 Task: Find connections with filter location Les Pennes-Mirabeau with filter topic #Mondaymotivationwith filter profile language Spanish with filter current company Steel Authority of India Limited with filter school Asian College of Teachers- Corporate with filter industry Vehicle Repair and Maintenance with filter service category Consulting with filter keywords title Benefits Manager
Action: Mouse moved to (611, 101)
Screenshot: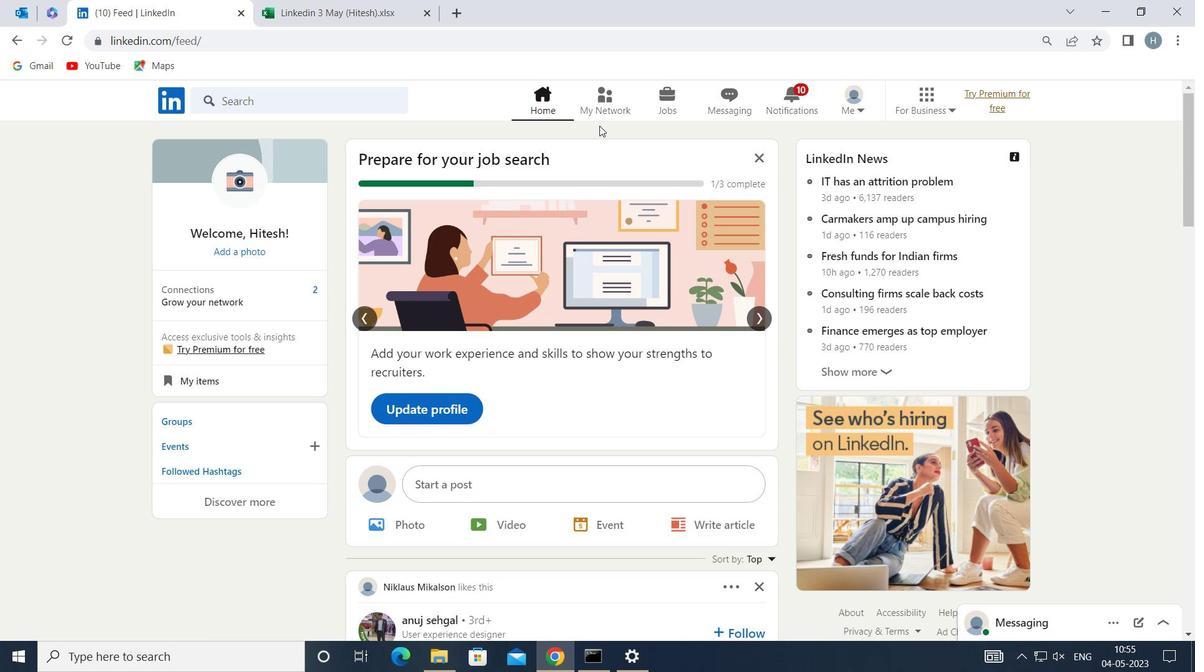 
Action: Mouse pressed left at (611, 101)
Screenshot: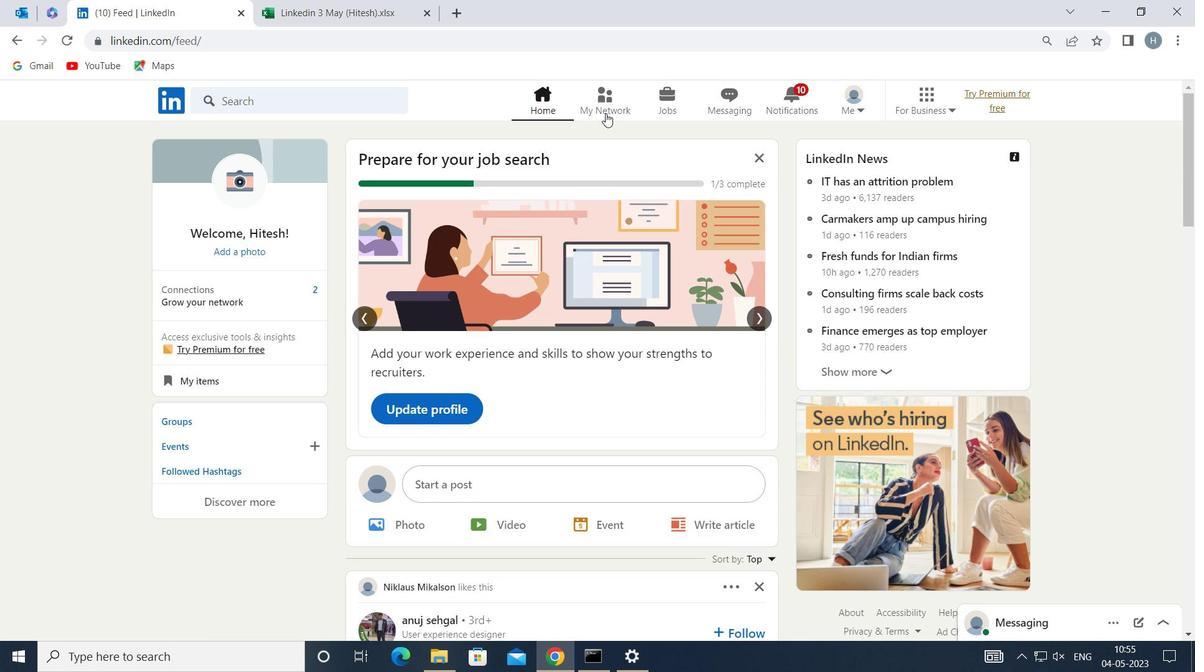 
Action: Mouse moved to (353, 183)
Screenshot: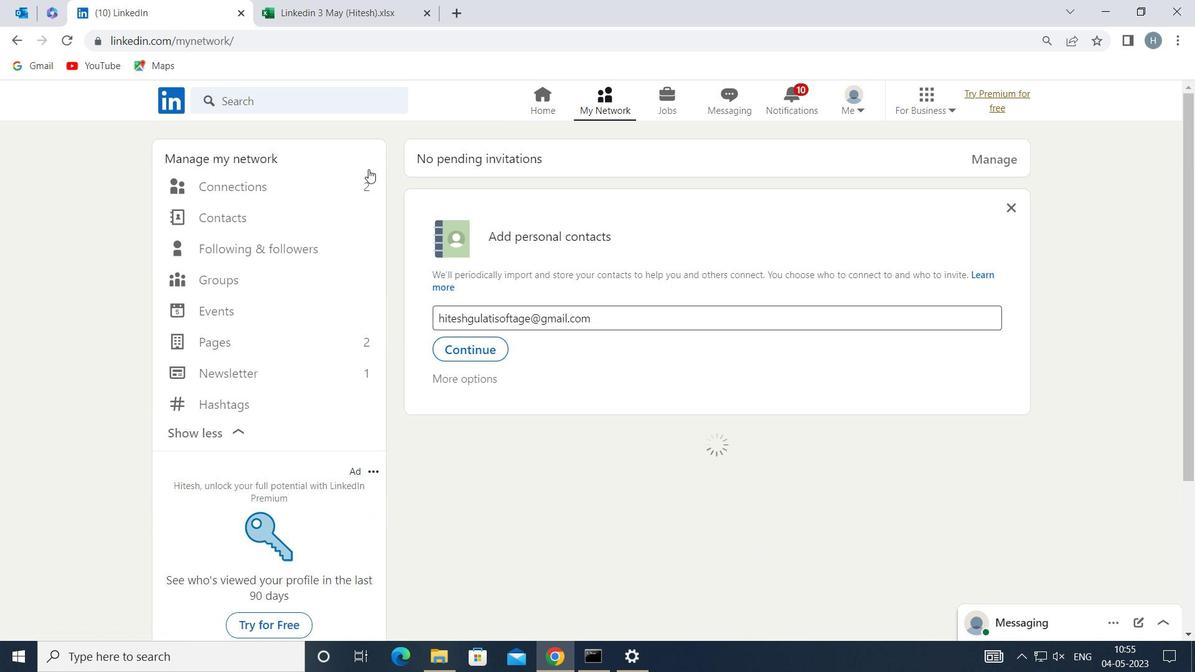 
Action: Mouse pressed left at (353, 183)
Screenshot: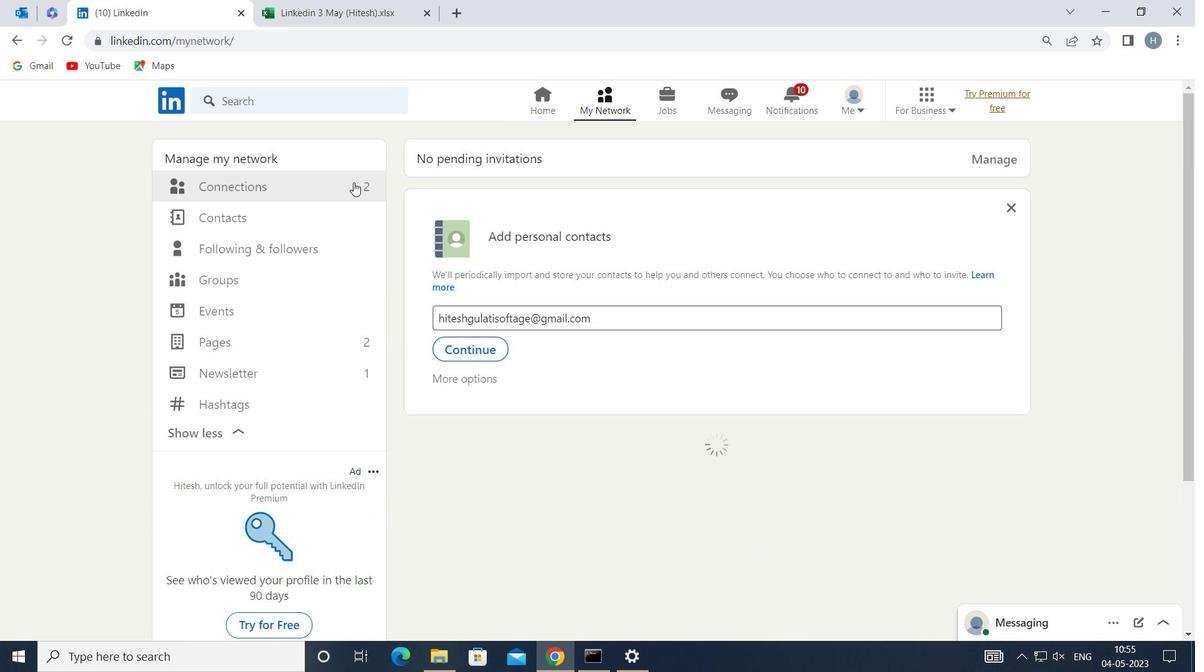 
Action: Mouse moved to (704, 183)
Screenshot: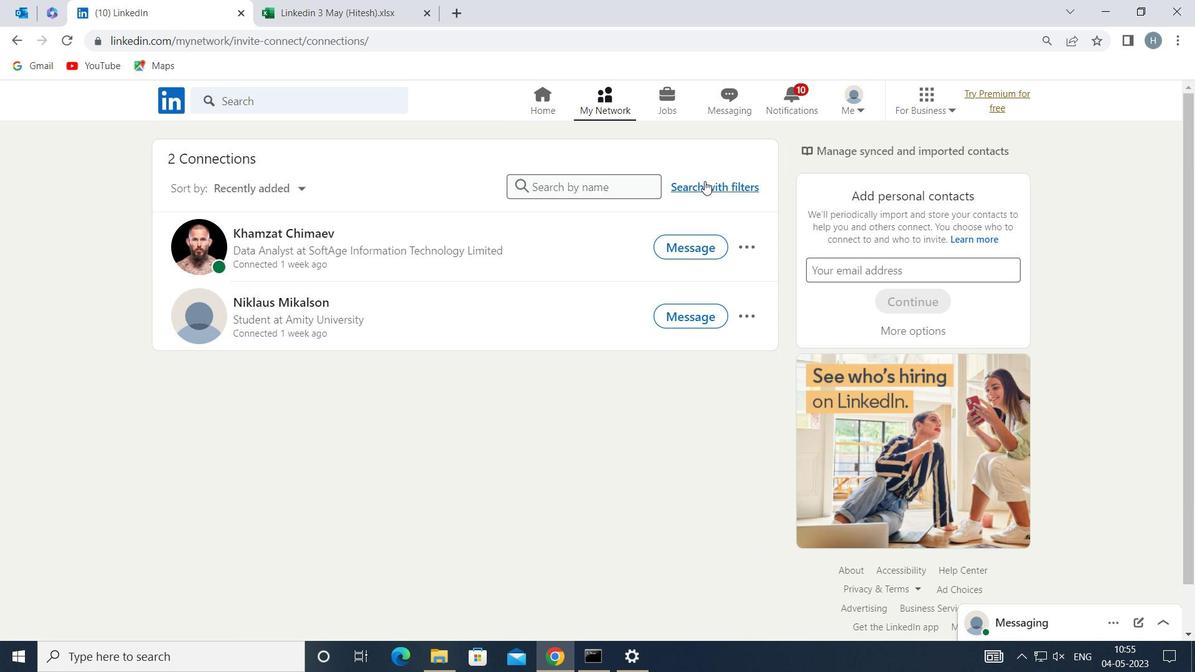 
Action: Mouse pressed left at (704, 183)
Screenshot: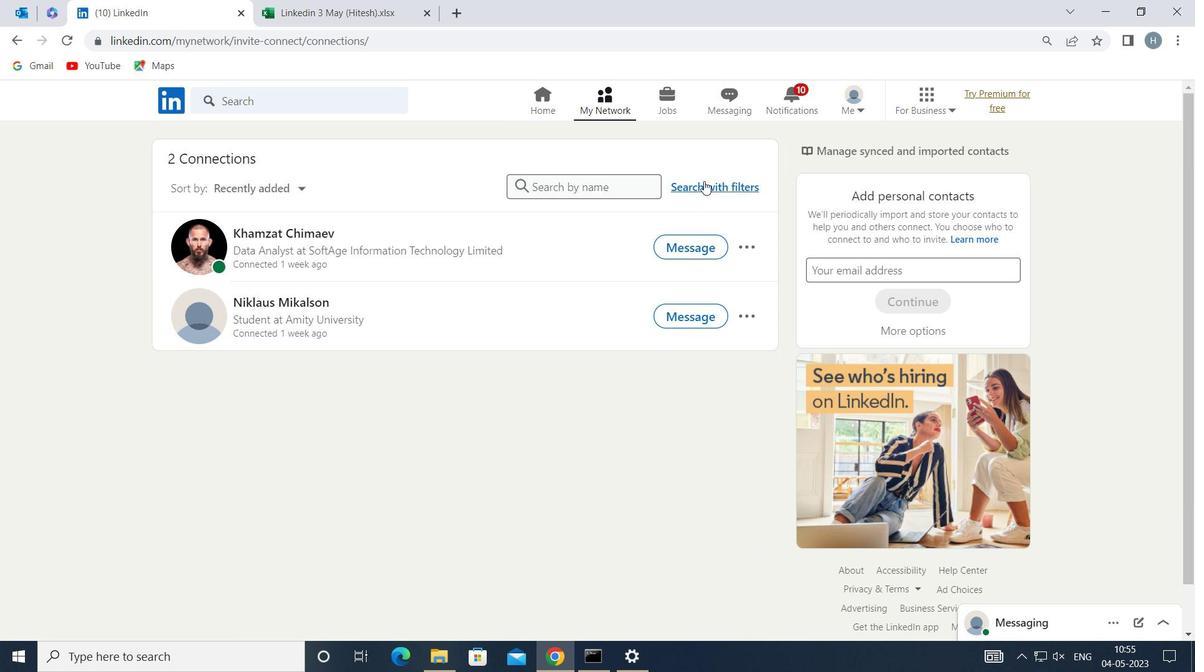 
Action: Mouse moved to (655, 143)
Screenshot: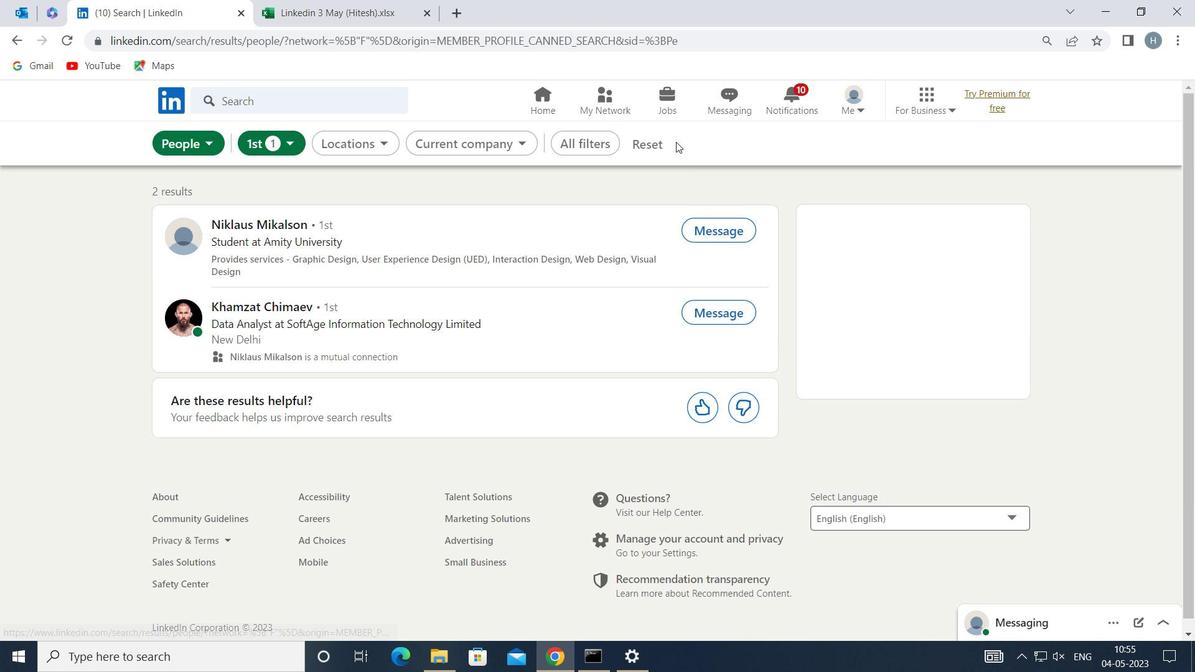 
Action: Mouse pressed left at (655, 143)
Screenshot: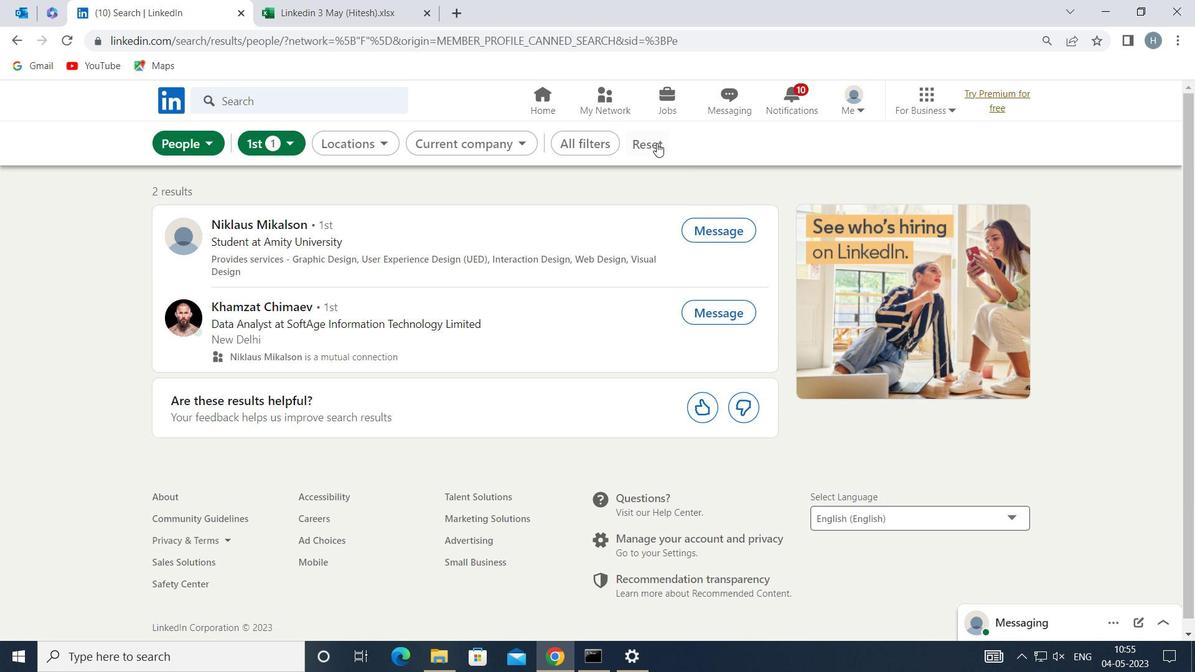
Action: Mouse moved to (629, 141)
Screenshot: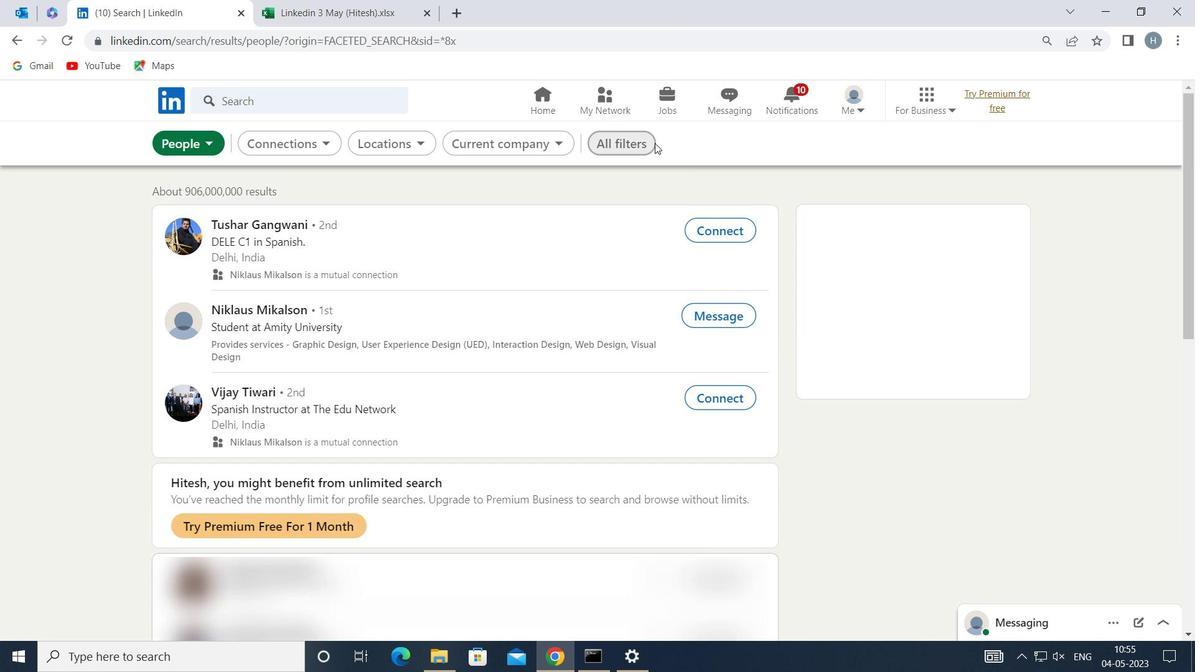 
Action: Mouse pressed left at (629, 141)
Screenshot: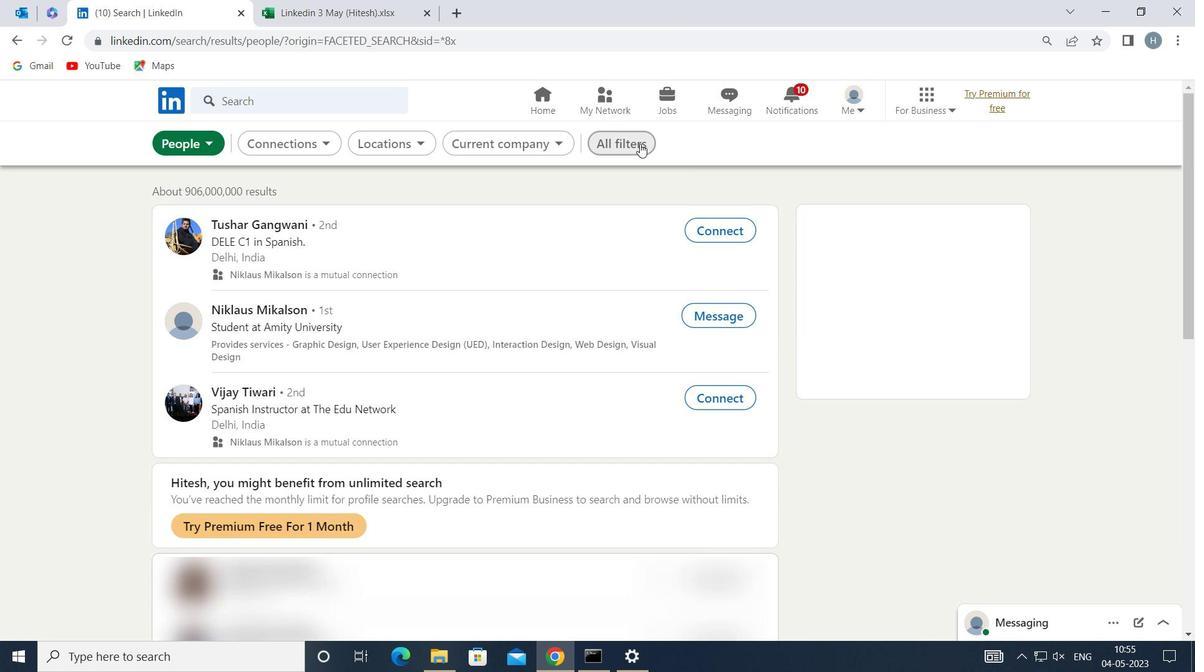 
Action: Mouse moved to (910, 308)
Screenshot: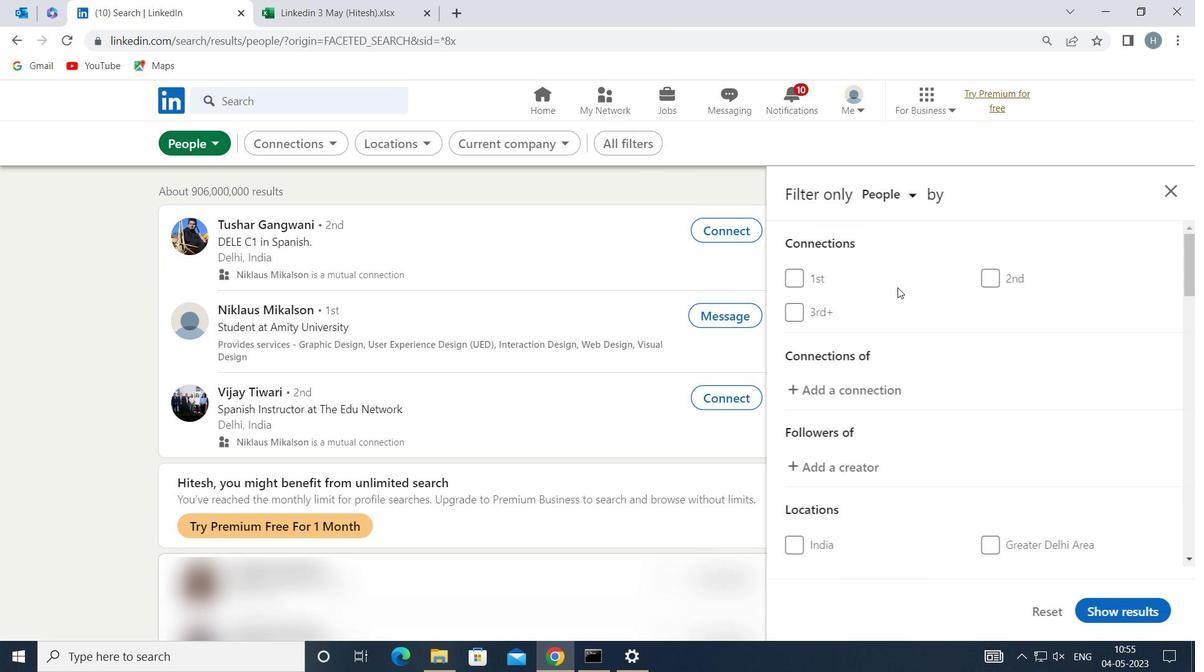 
Action: Mouse scrolled (910, 308) with delta (0, 0)
Screenshot: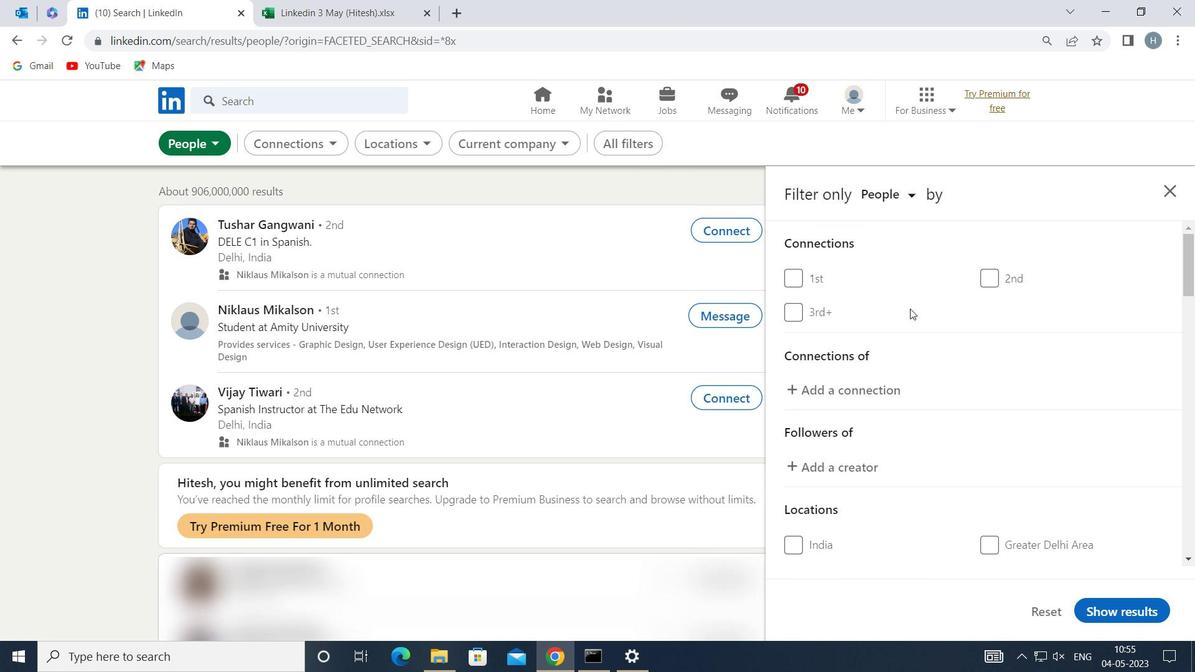 
Action: Mouse moved to (911, 308)
Screenshot: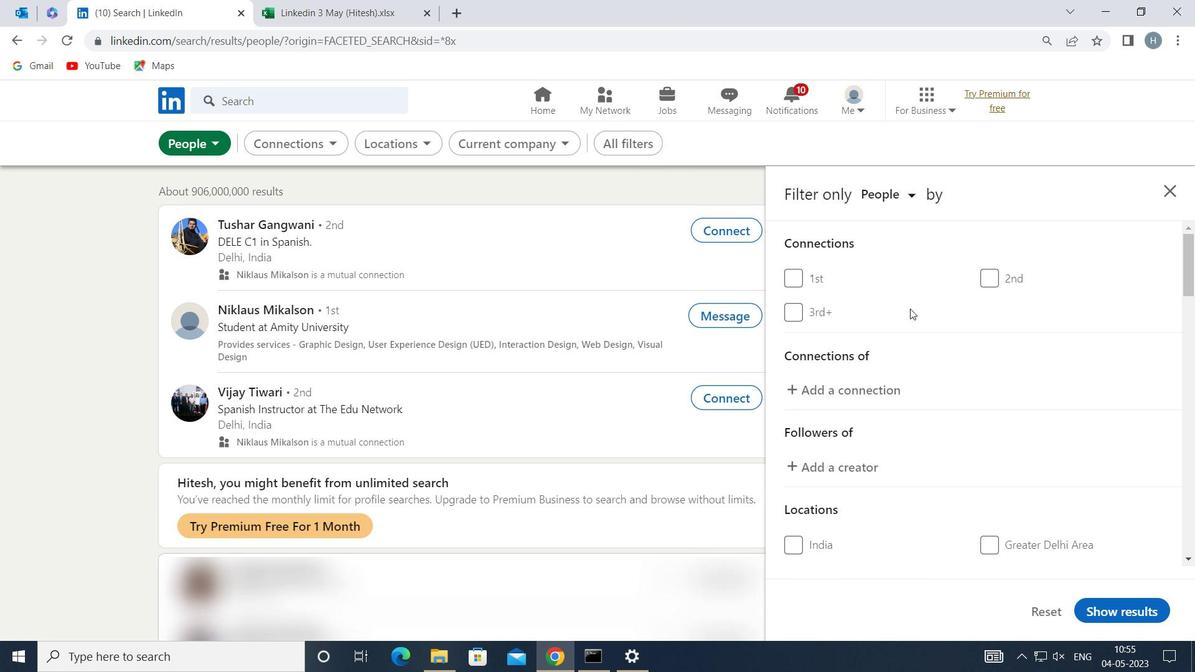 
Action: Mouse scrolled (911, 308) with delta (0, 0)
Screenshot: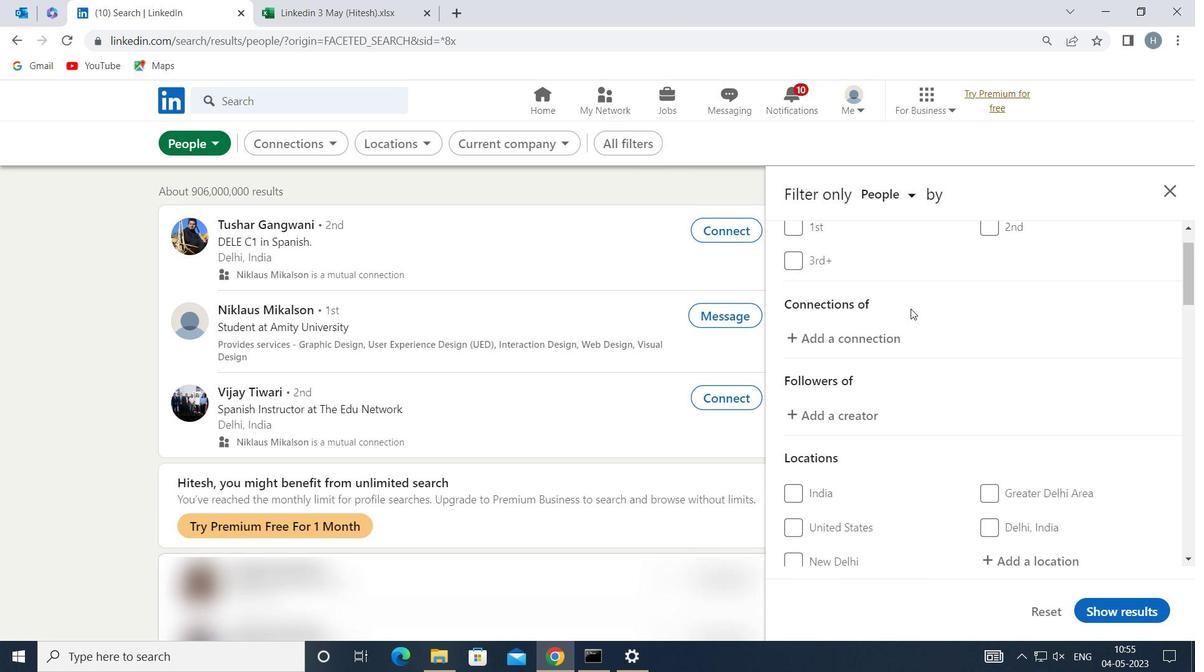
Action: Mouse moved to (912, 308)
Screenshot: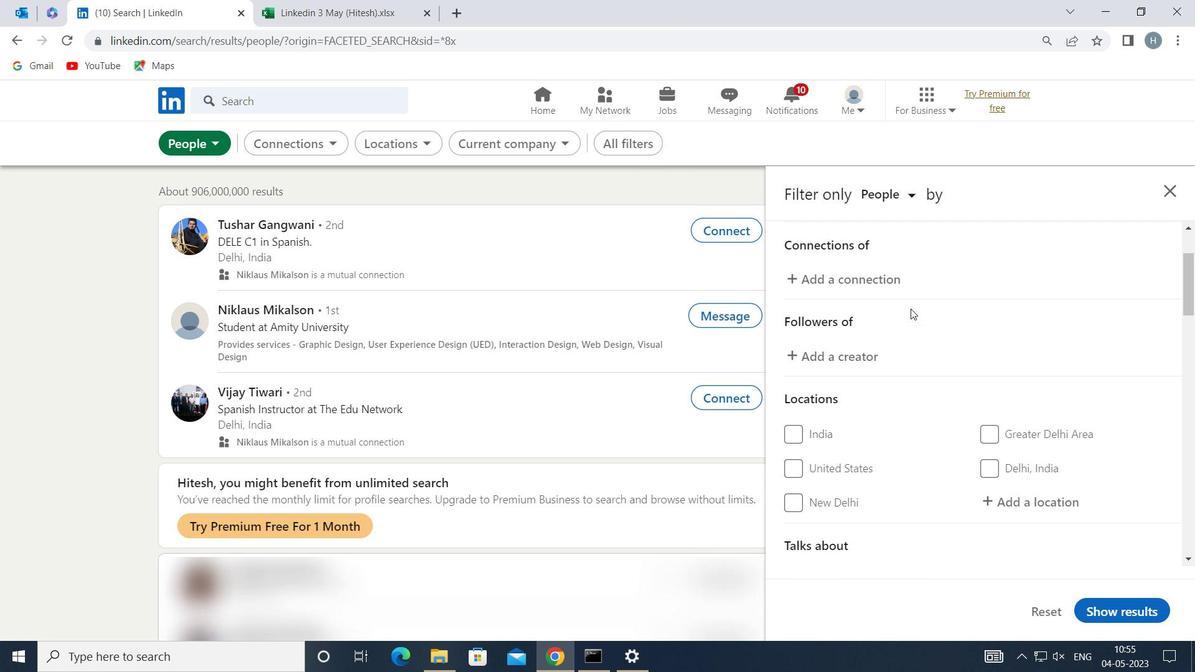 
Action: Mouse scrolled (912, 307) with delta (0, 0)
Screenshot: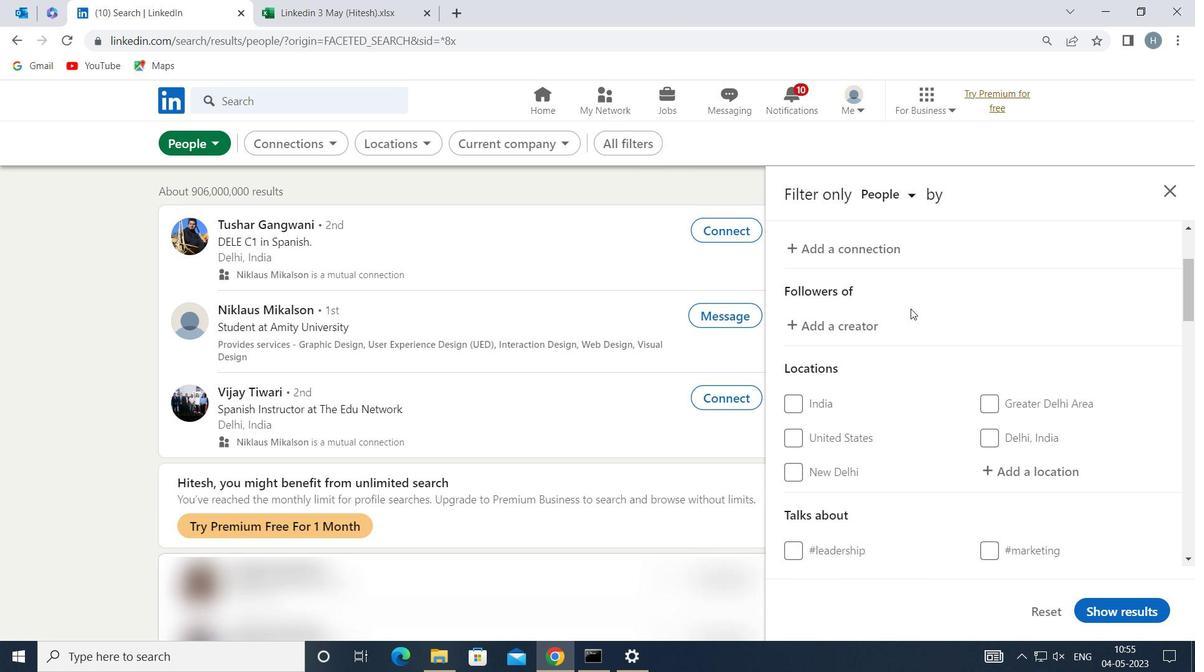 
Action: Mouse moved to (1001, 375)
Screenshot: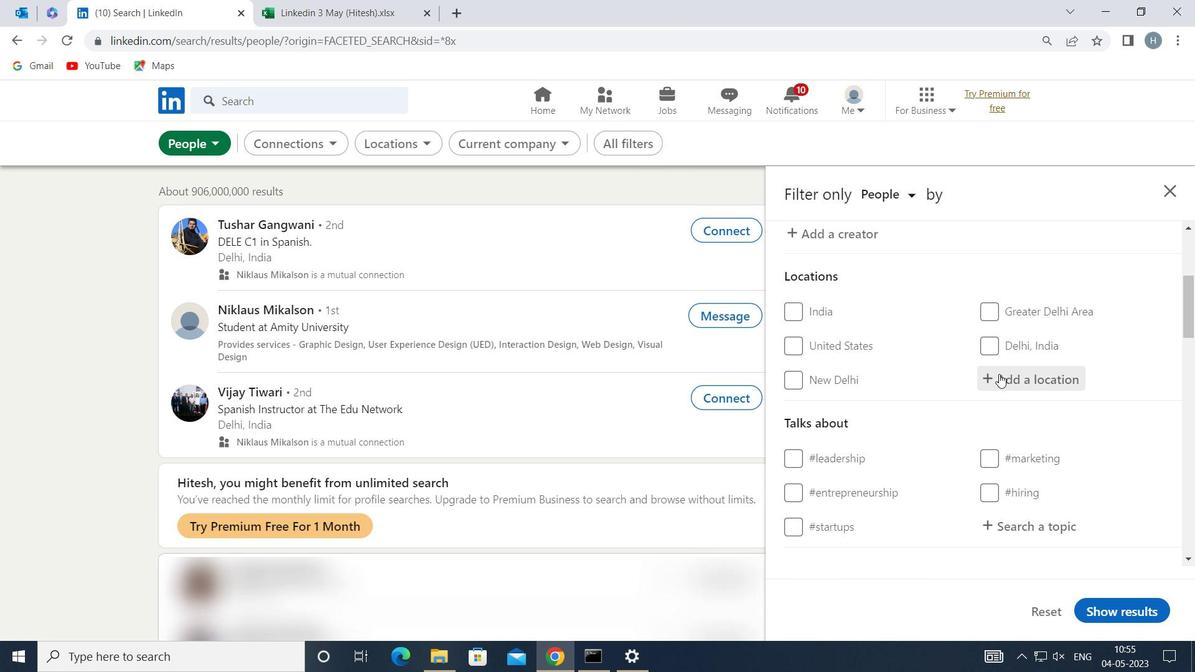 
Action: Mouse pressed left at (1001, 375)
Screenshot: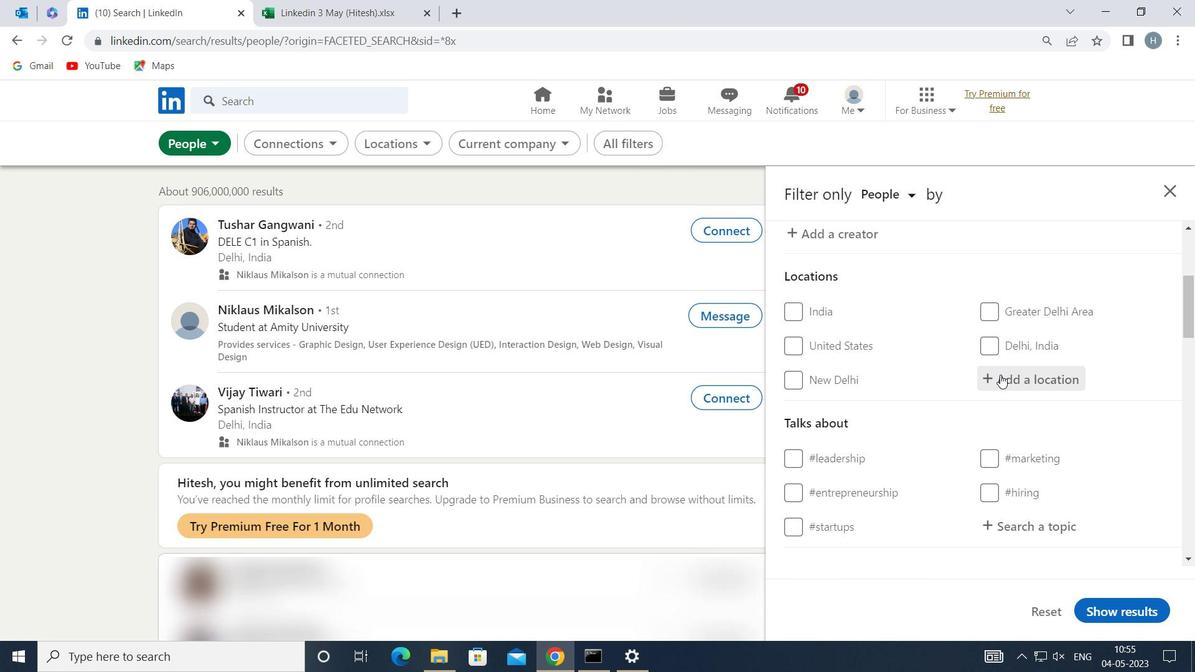 
Action: Mouse moved to (1003, 375)
Screenshot: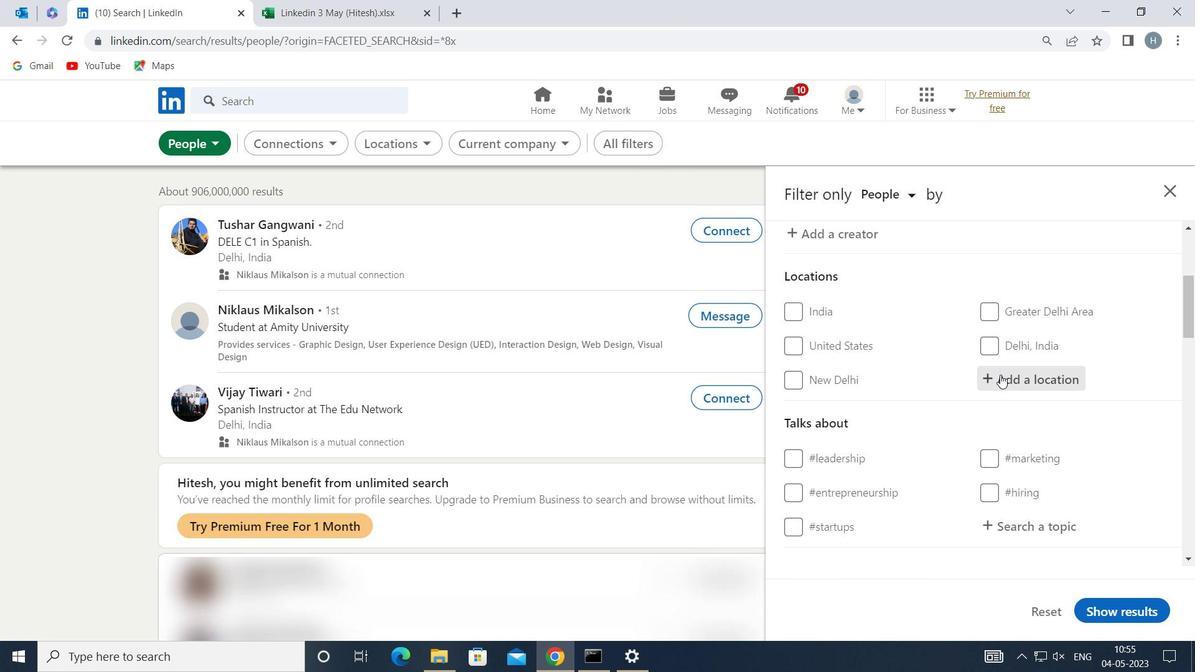 
Action: Key pressed <Key.shift>LES<Key.space><Key.shift>PENNES
Screenshot: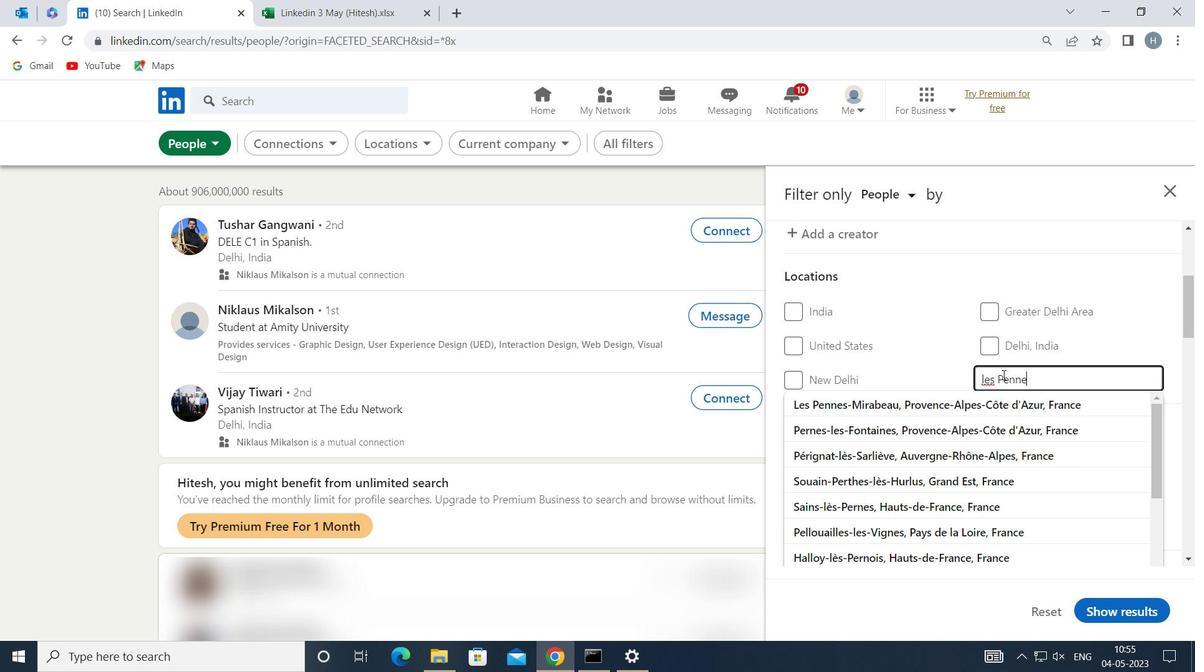 
Action: Mouse moved to (989, 403)
Screenshot: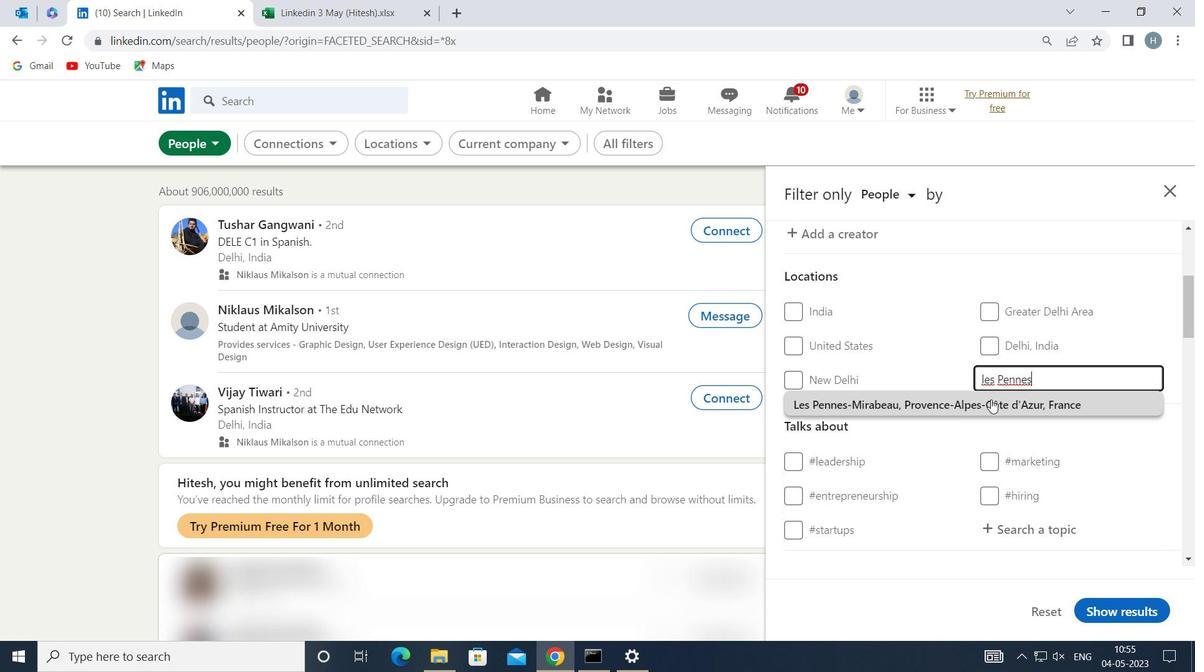 
Action: Mouse pressed left at (989, 403)
Screenshot: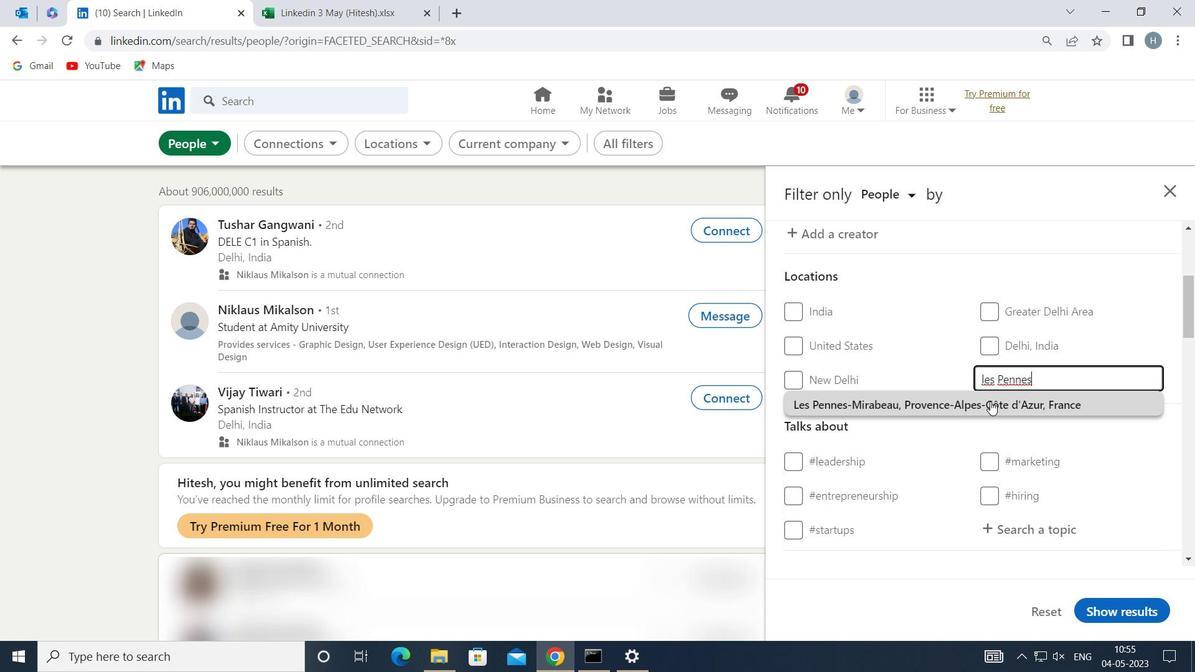 
Action: Mouse moved to (972, 404)
Screenshot: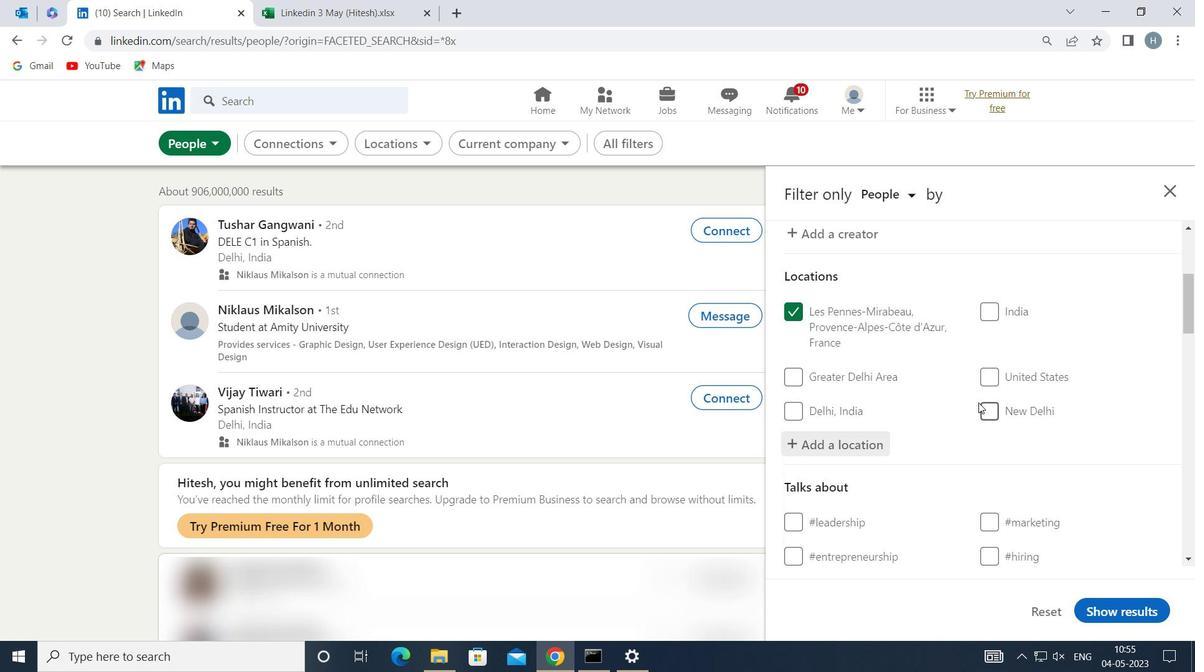
Action: Mouse scrolled (972, 403) with delta (0, 0)
Screenshot: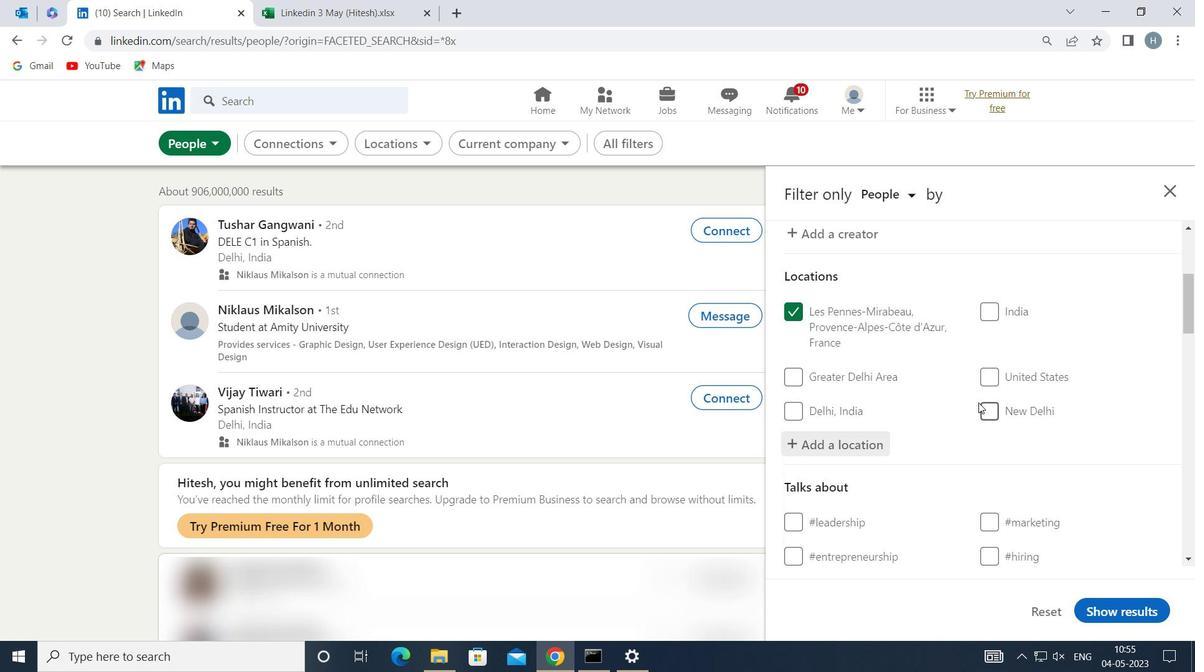 
Action: Mouse scrolled (972, 403) with delta (0, 0)
Screenshot: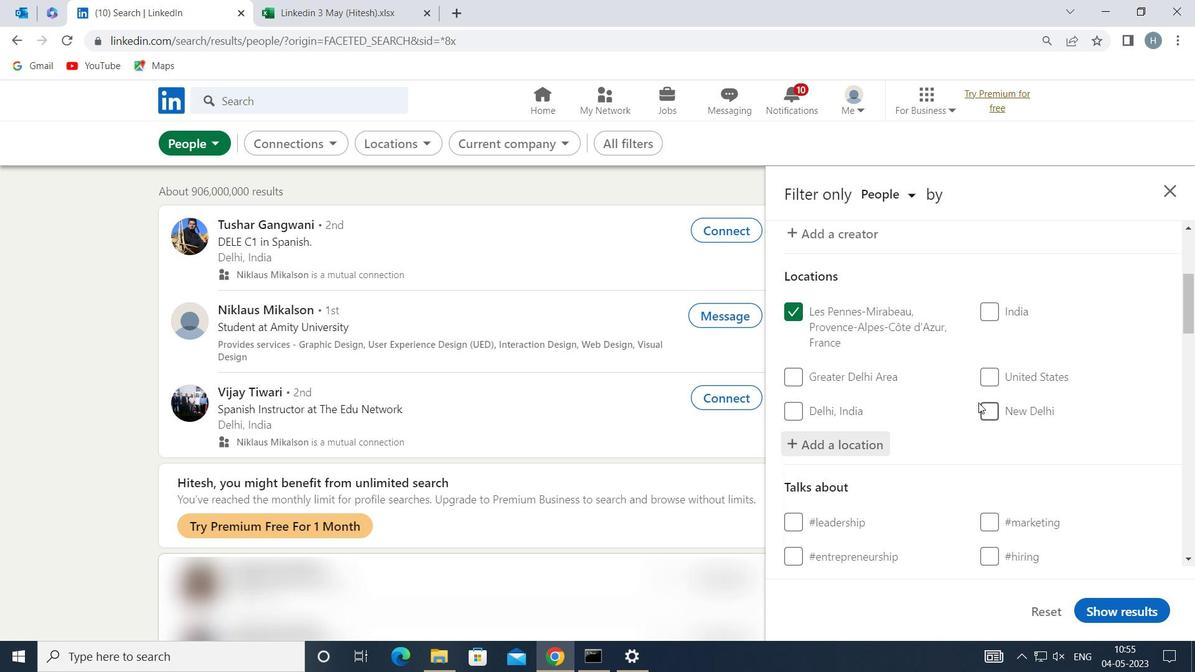 
Action: Mouse moved to (1037, 432)
Screenshot: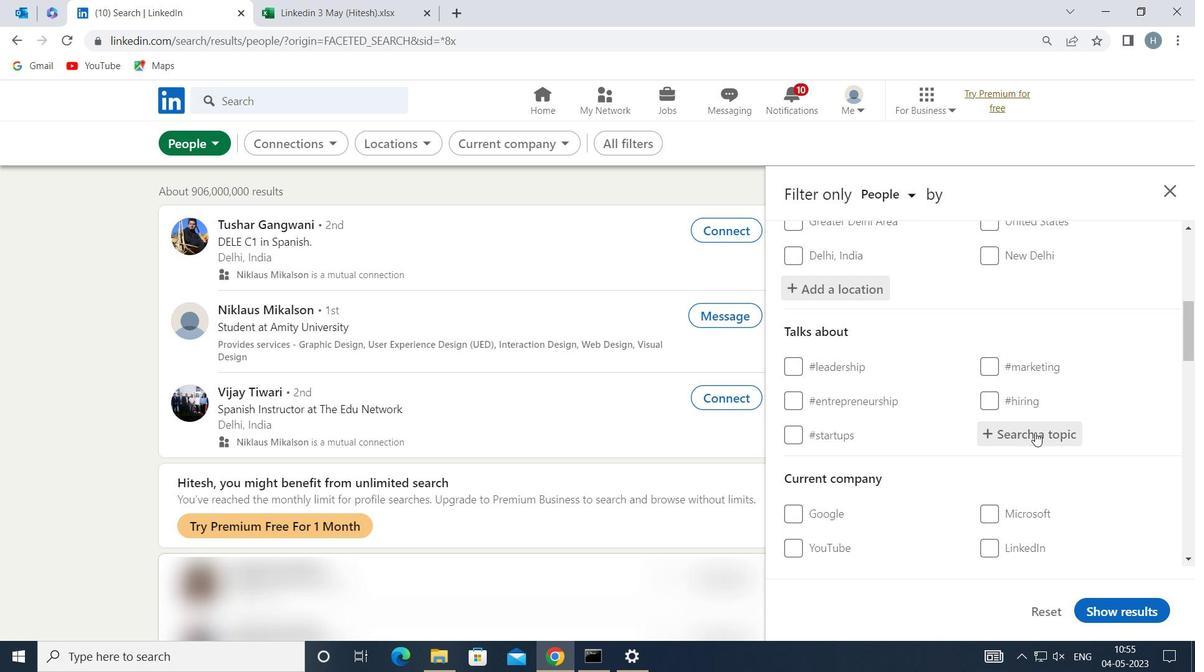 
Action: Mouse pressed left at (1037, 432)
Screenshot: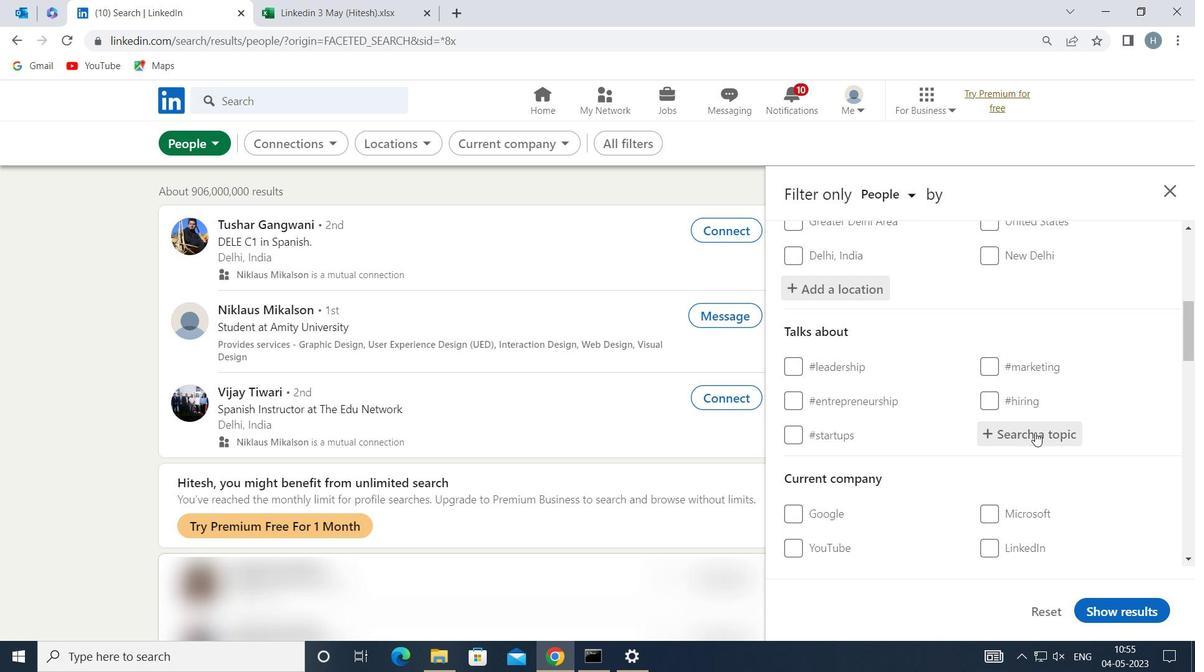 
Action: Key pressed MONDAYMOTIVATION
Screenshot: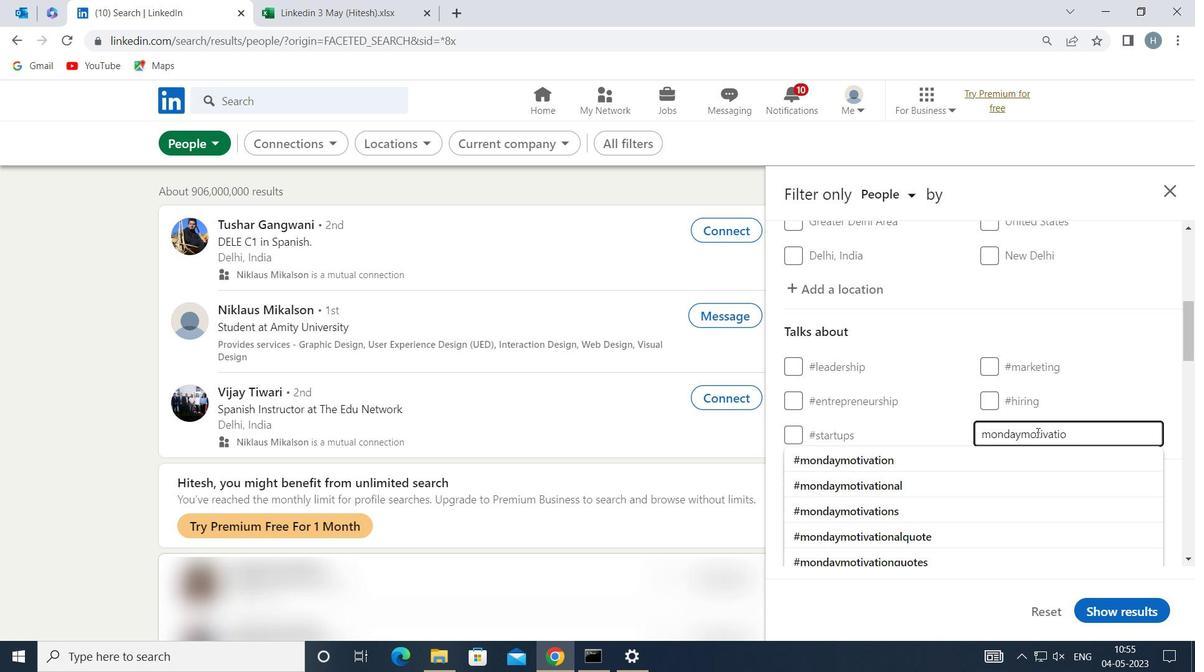 
Action: Mouse moved to (982, 455)
Screenshot: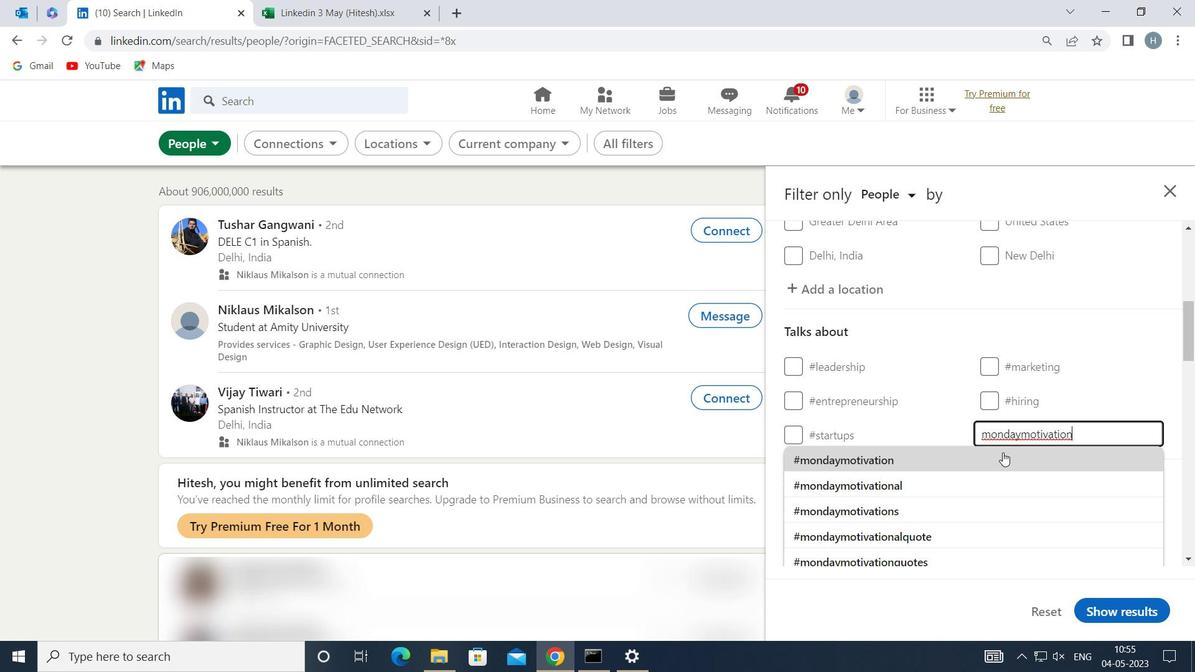 
Action: Mouse pressed left at (982, 455)
Screenshot: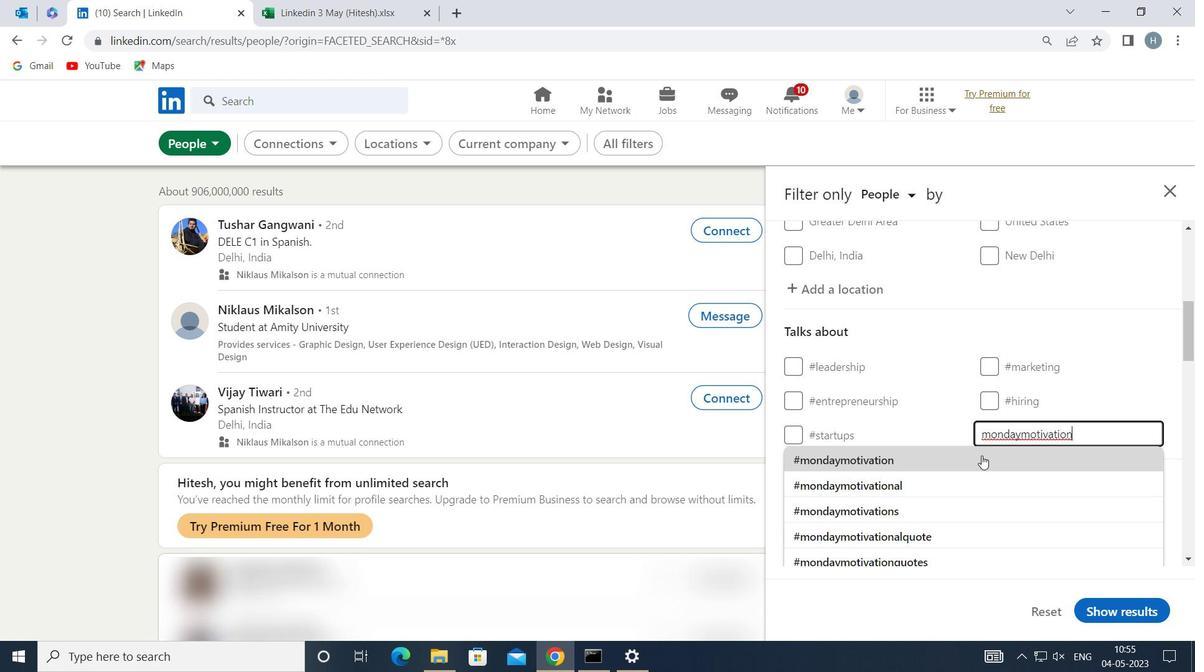 
Action: Mouse moved to (958, 430)
Screenshot: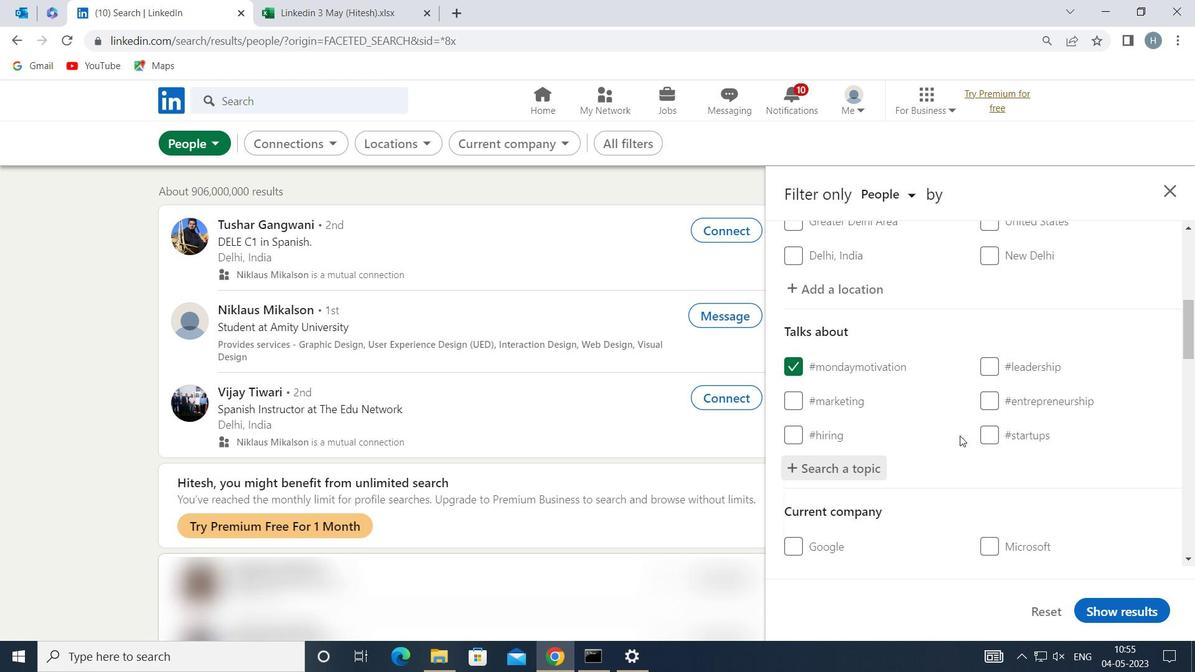 
Action: Mouse scrolled (958, 430) with delta (0, 0)
Screenshot: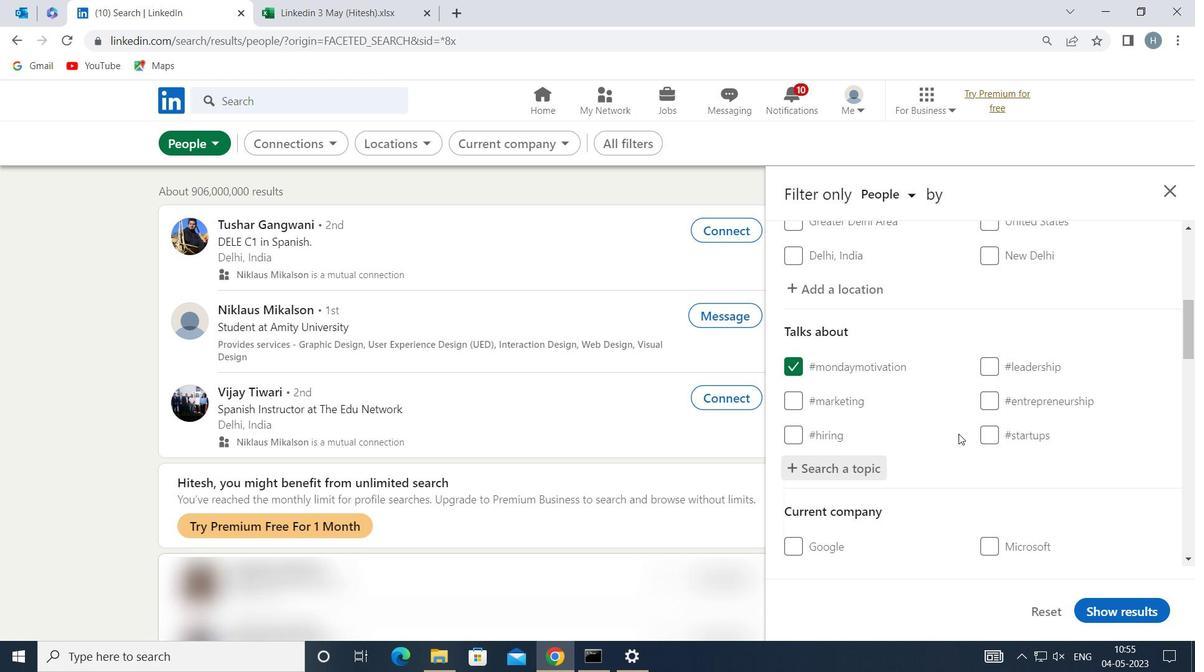 
Action: Mouse scrolled (958, 430) with delta (0, 0)
Screenshot: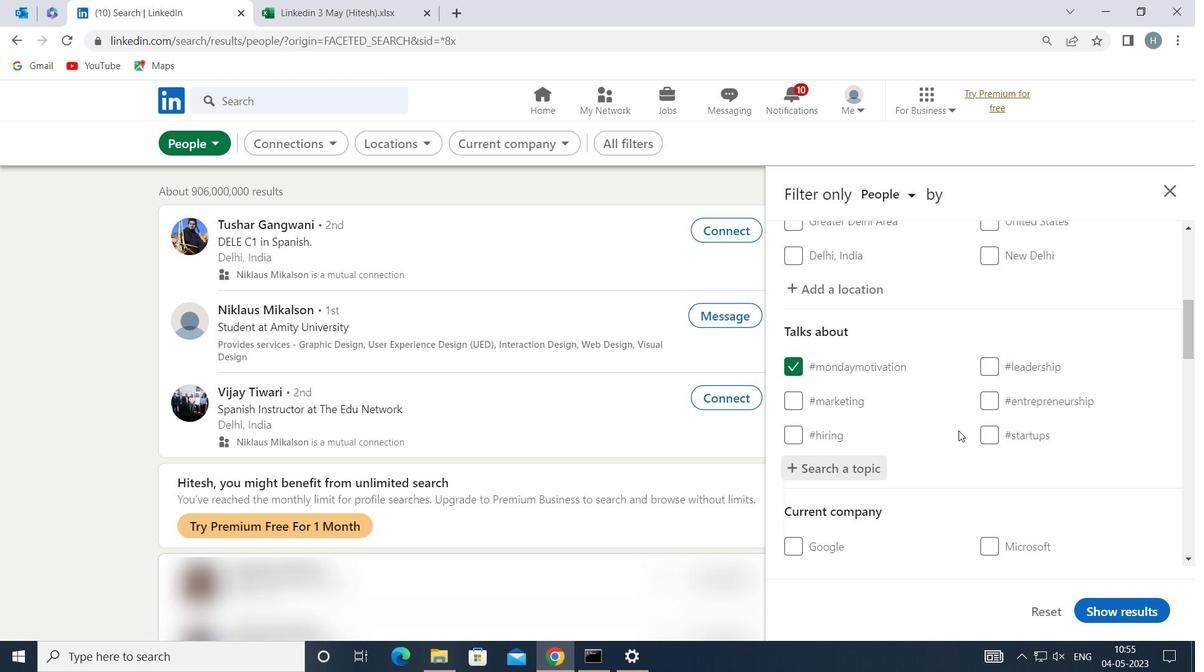 
Action: Mouse moved to (958, 426)
Screenshot: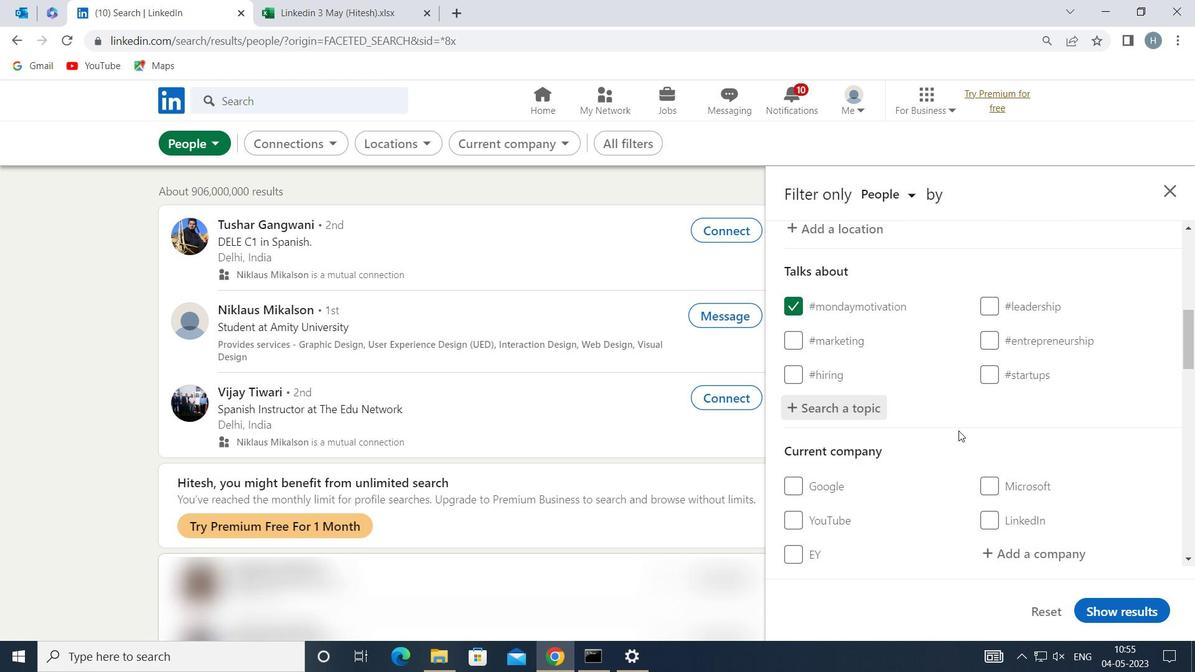 
Action: Mouse scrolled (958, 425) with delta (0, 0)
Screenshot: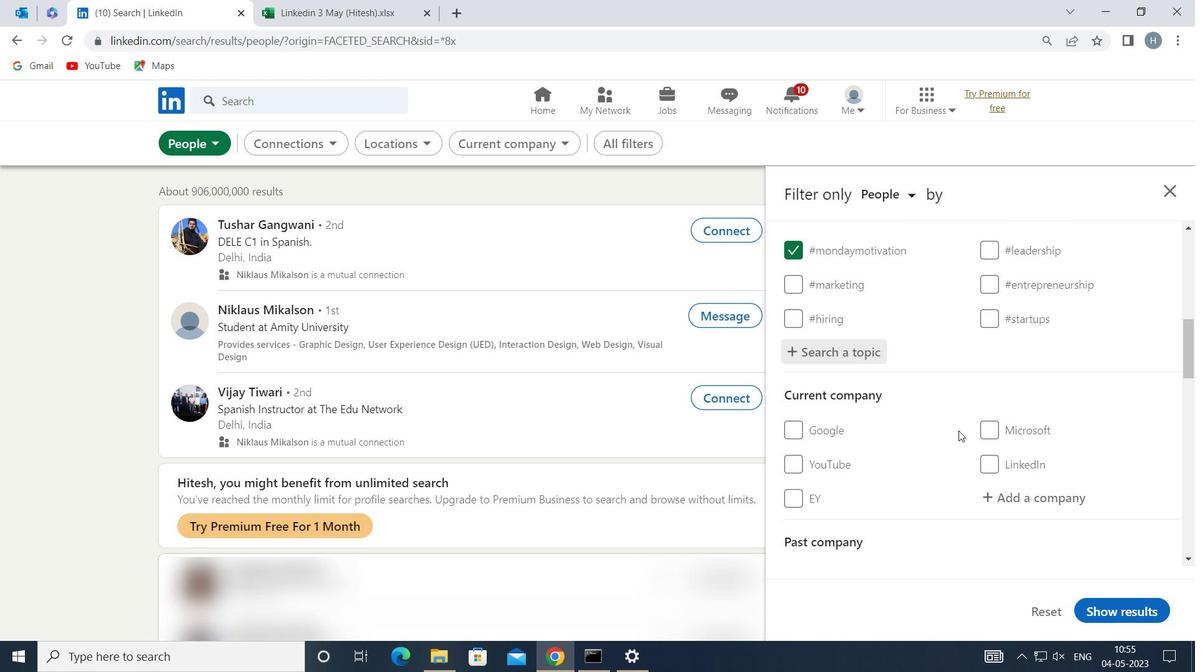 
Action: Mouse moved to (957, 424)
Screenshot: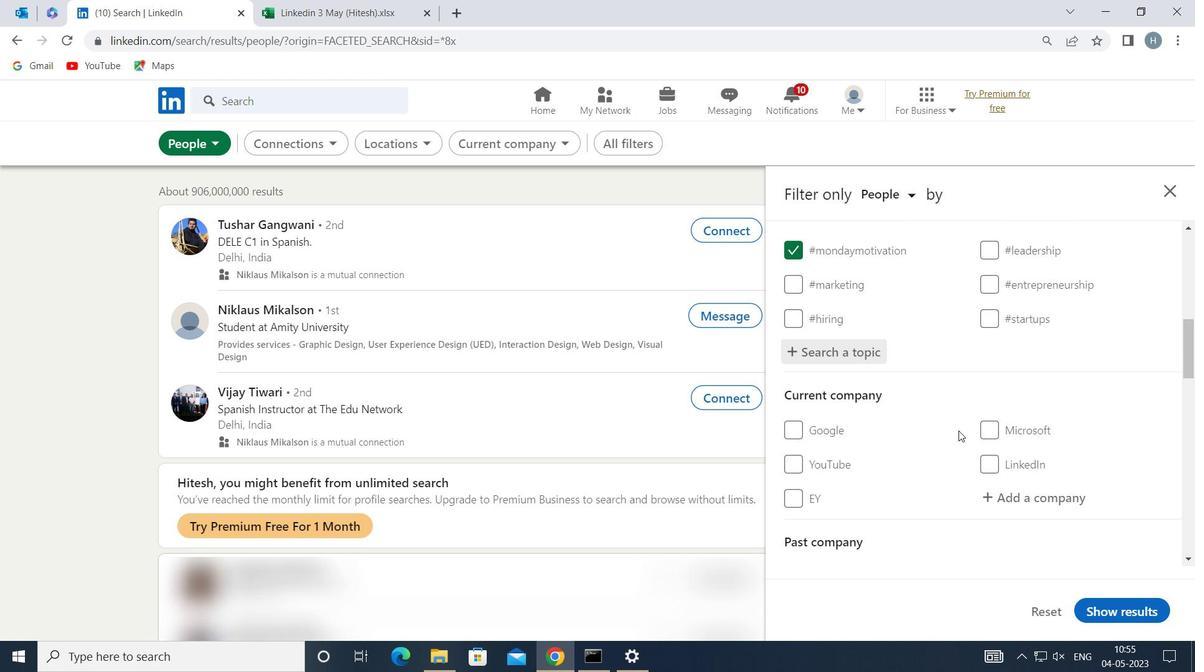 
Action: Mouse scrolled (957, 423) with delta (0, 0)
Screenshot: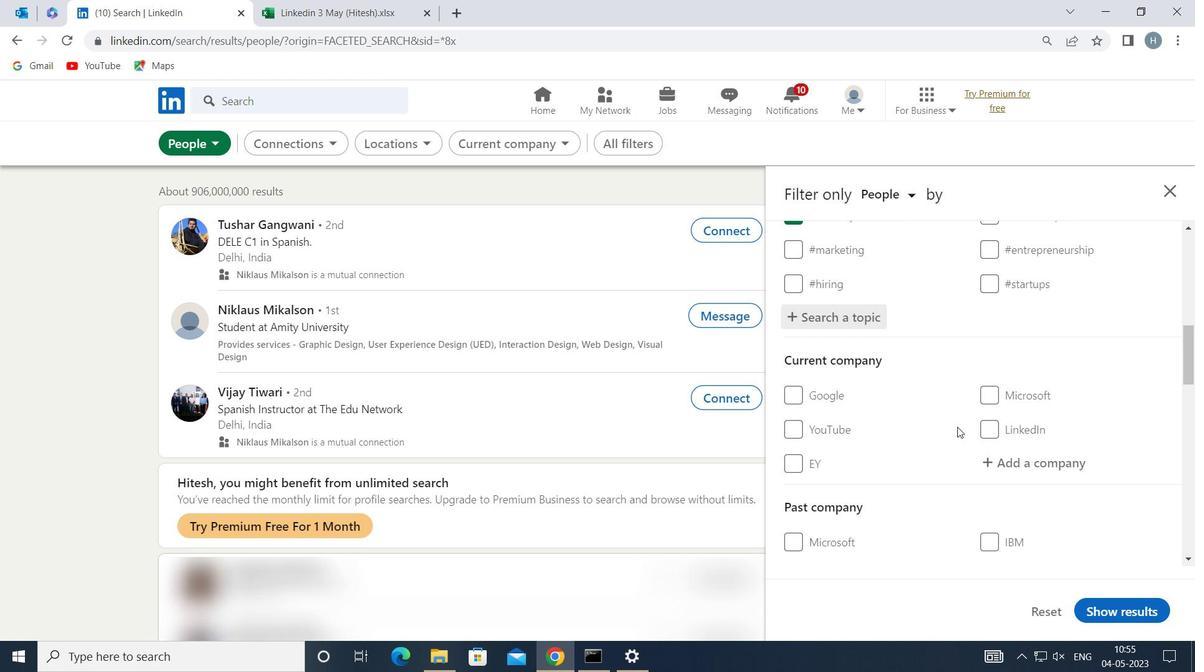 
Action: Mouse moved to (955, 421)
Screenshot: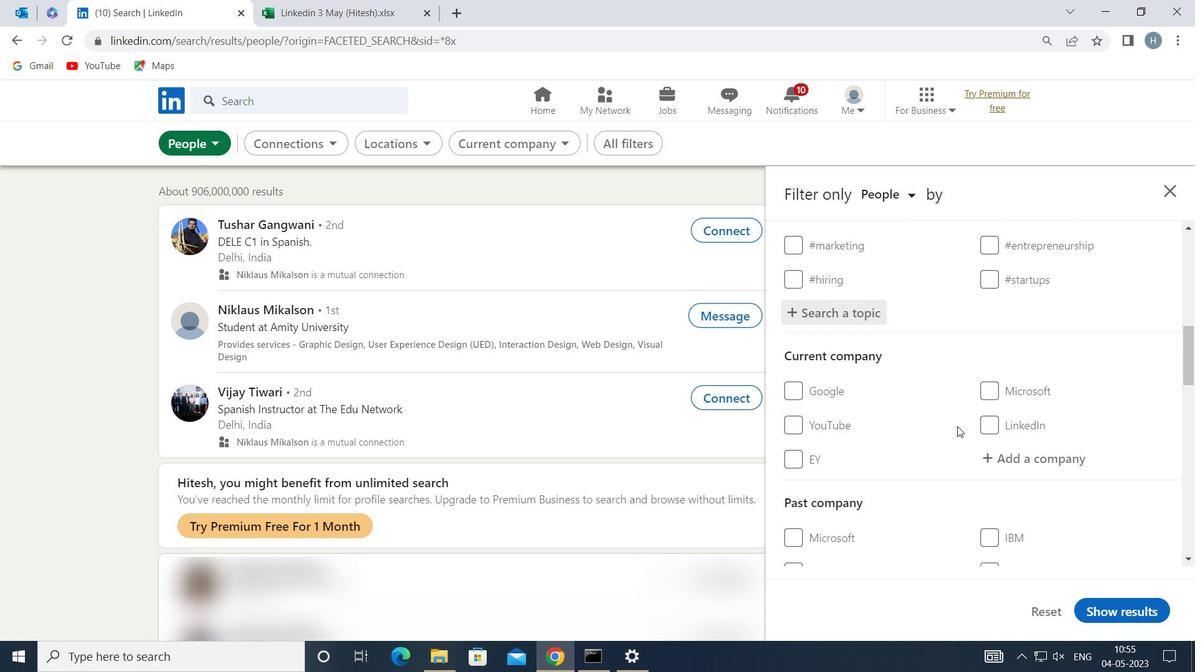 
Action: Mouse scrolled (955, 420) with delta (0, 0)
Screenshot: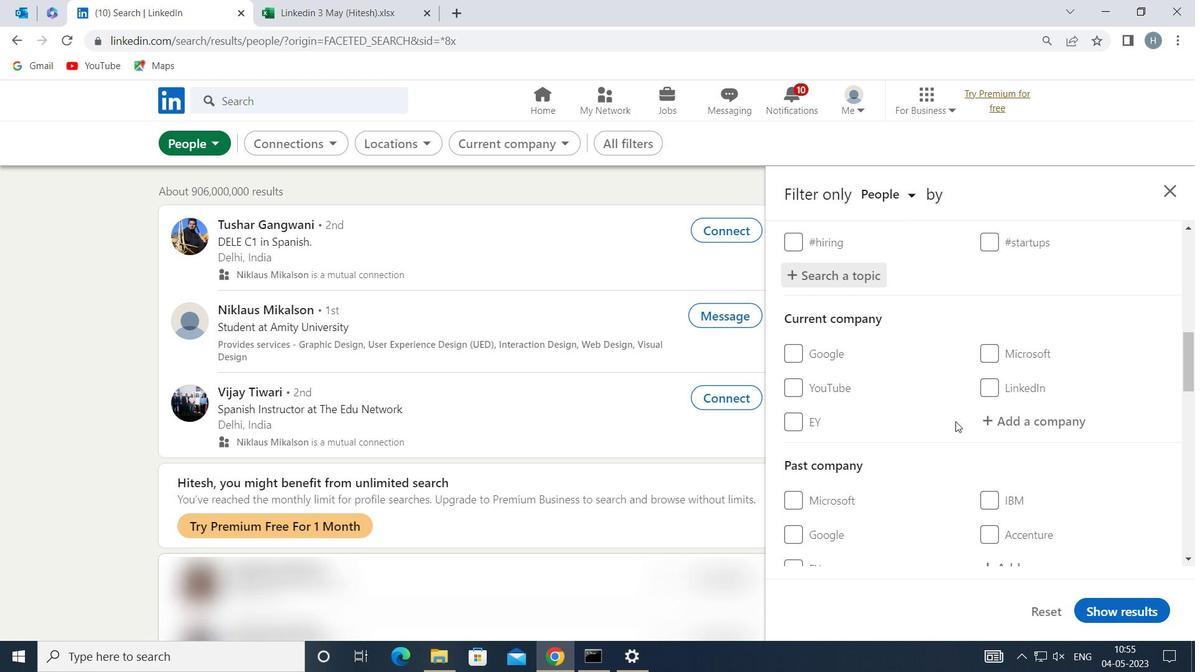 
Action: Mouse scrolled (955, 420) with delta (0, 0)
Screenshot: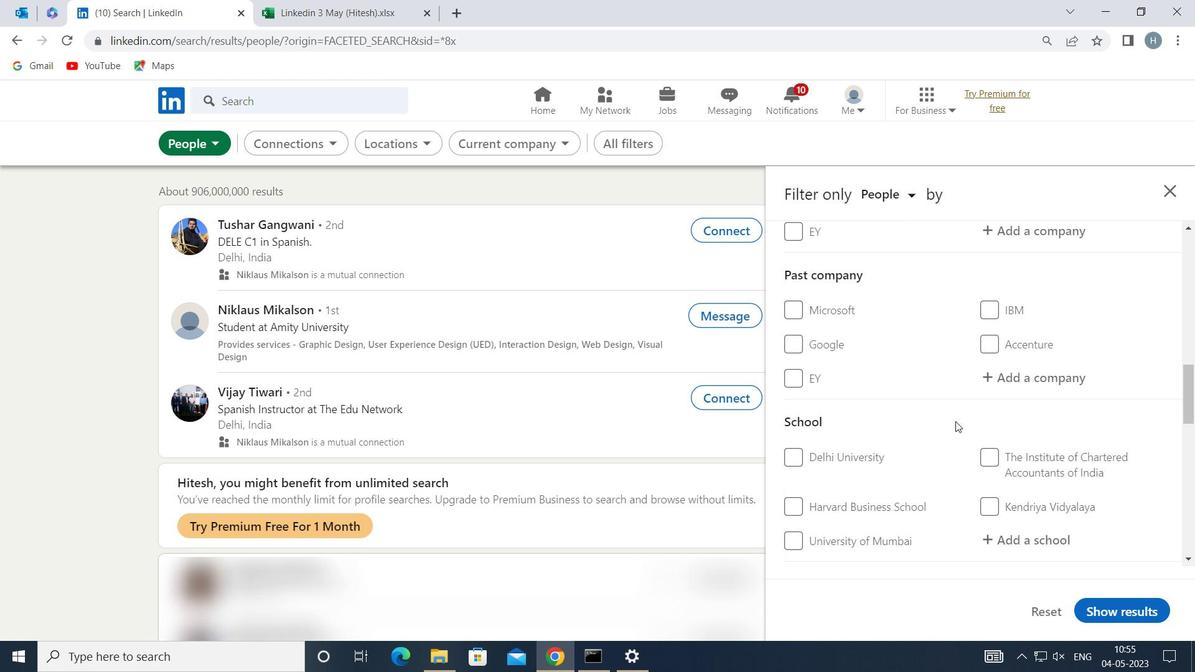 
Action: Mouse scrolled (955, 420) with delta (0, 0)
Screenshot: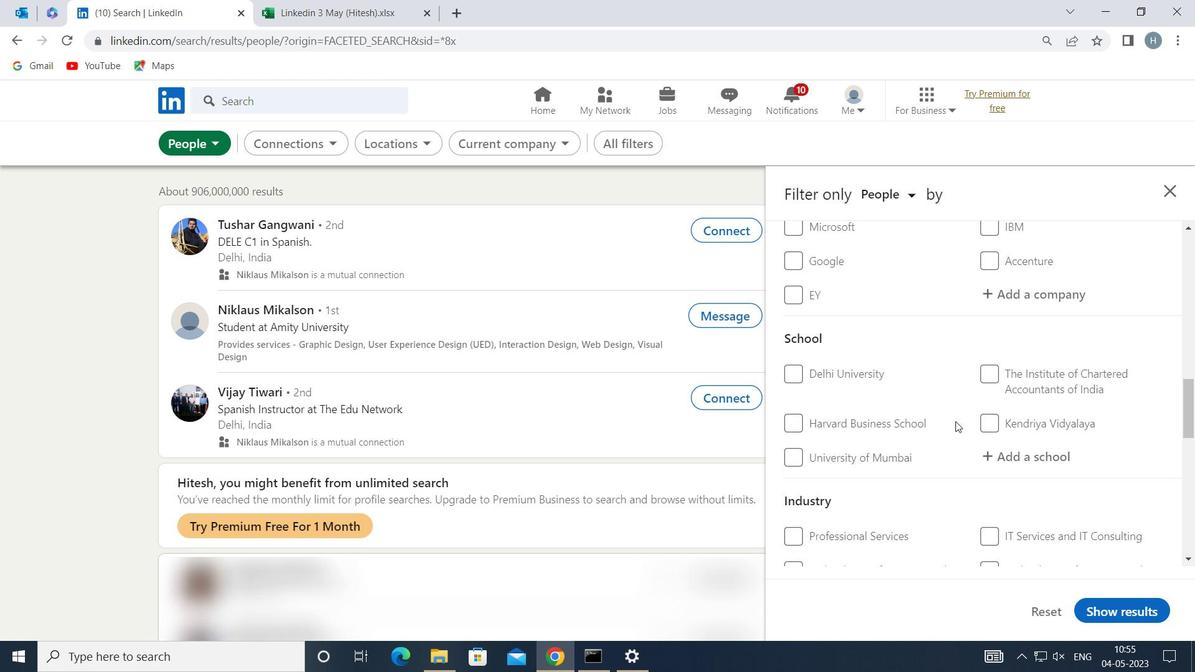 
Action: Mouse scrolled (955, 420) with delta (0, 0)
Screenshot: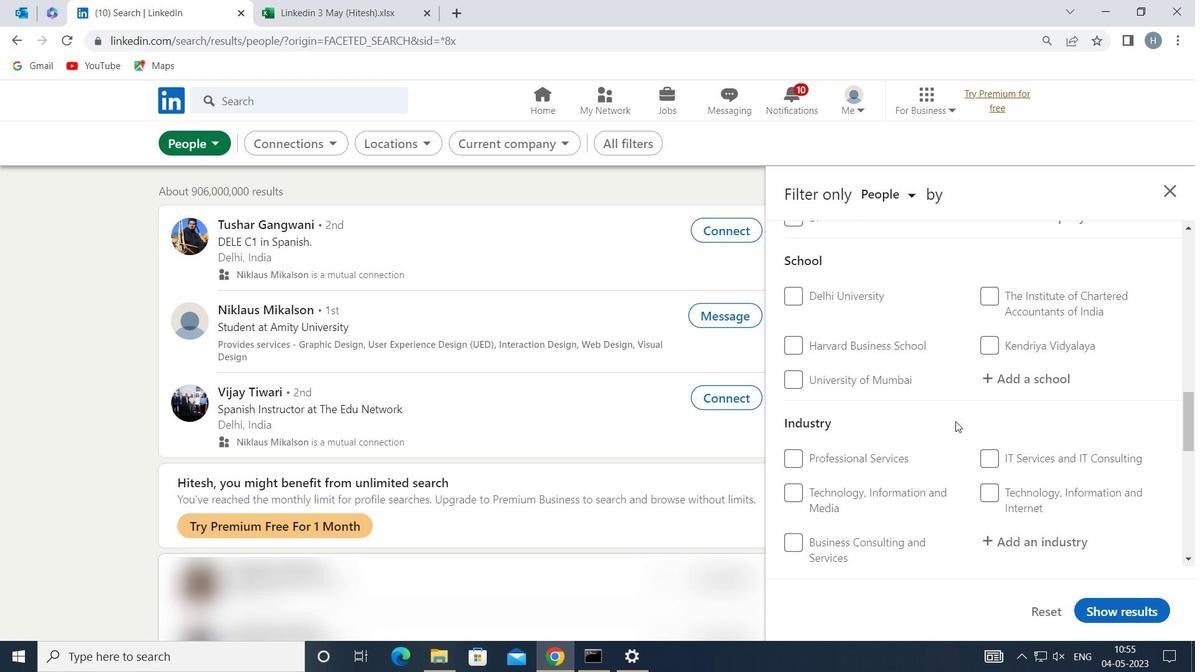 
Action: Mouse scrolled (955, 420) with delta (0, 0)
Screenshot: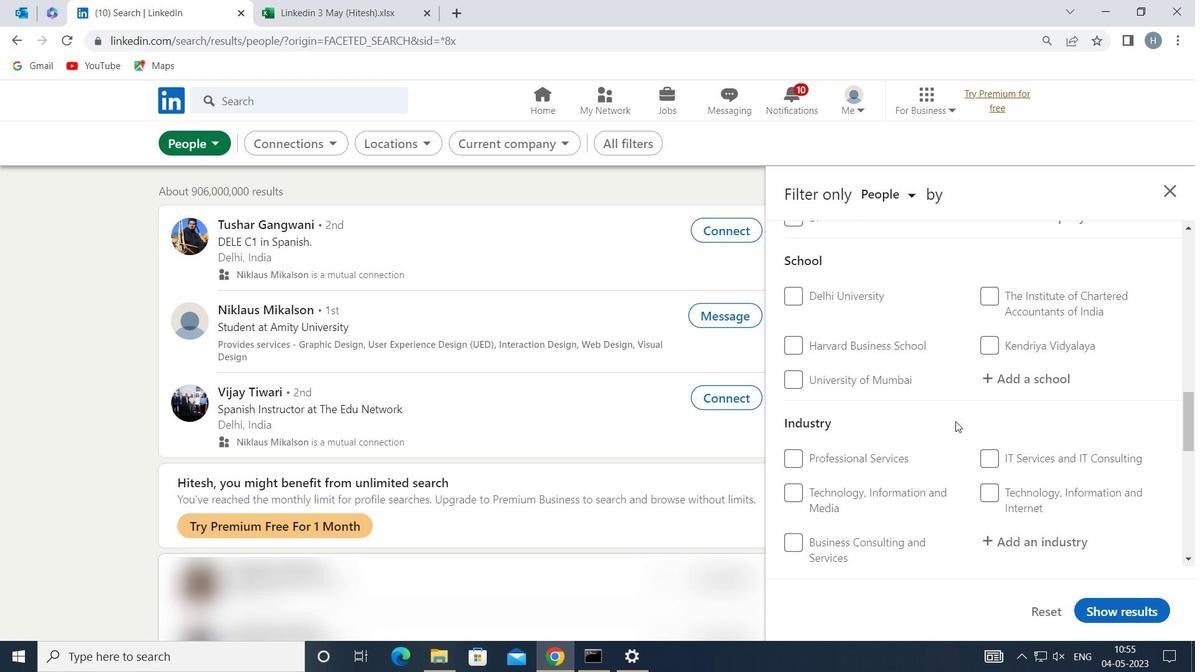 
Action: Mouse moved to (953, 420)
Screenshot: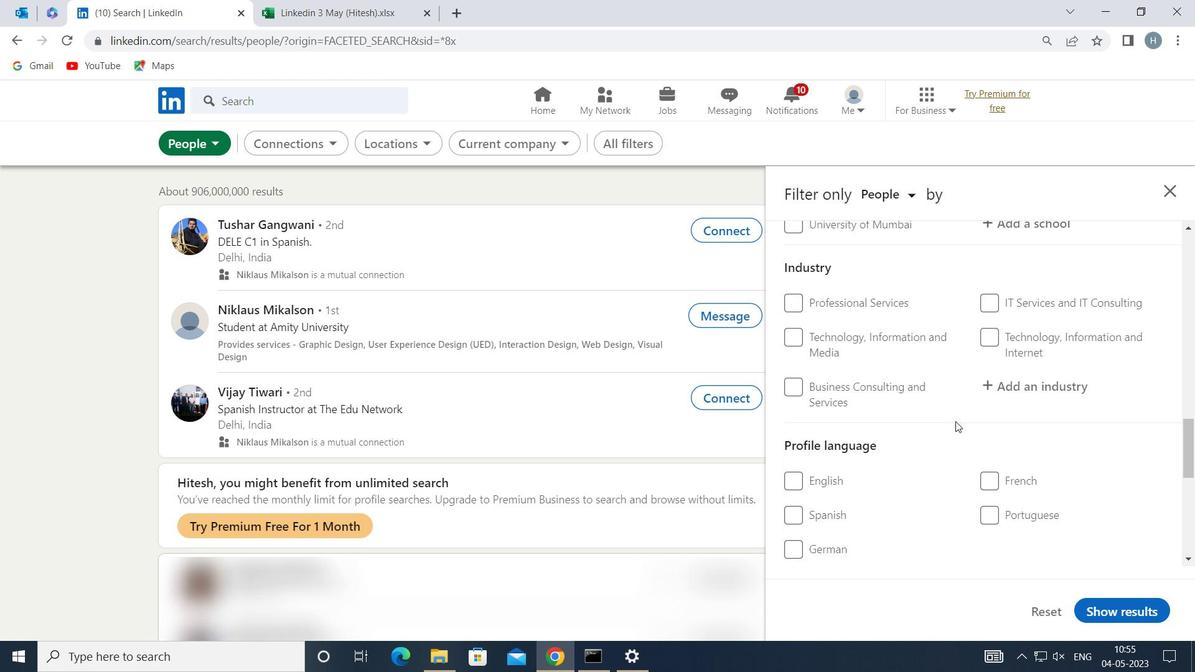 
Action: Mouse scrolled (953, 420) with delta (0, 0)
Screenshot: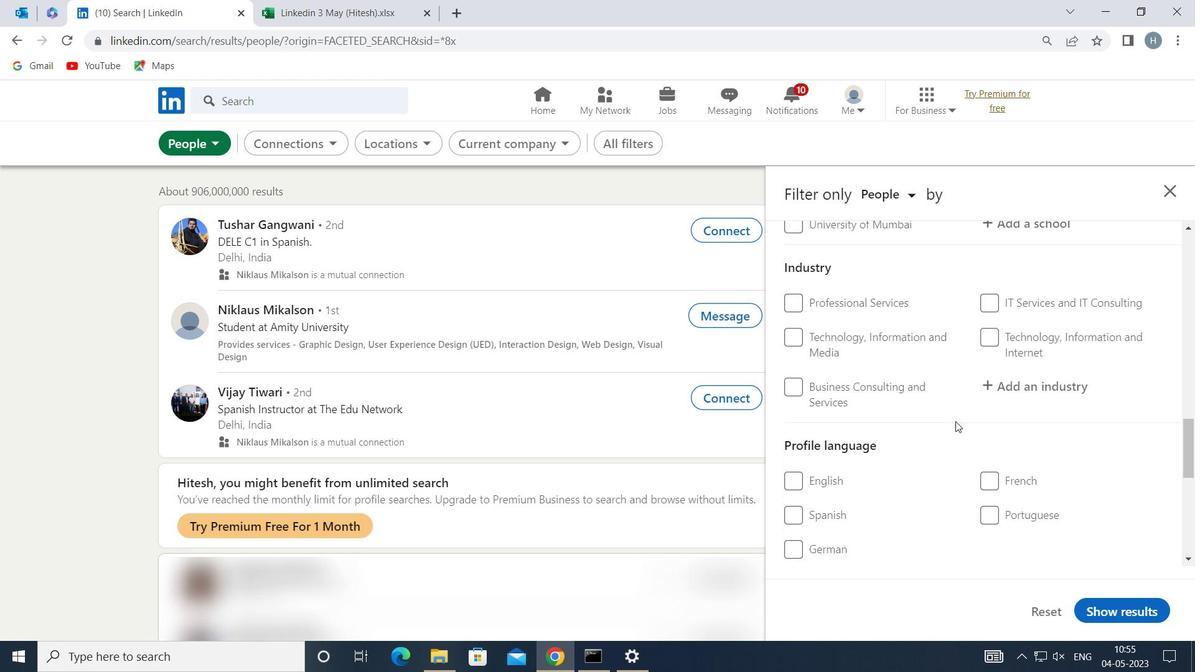
Action: Mouse moved to (795, 438)
Screenshot: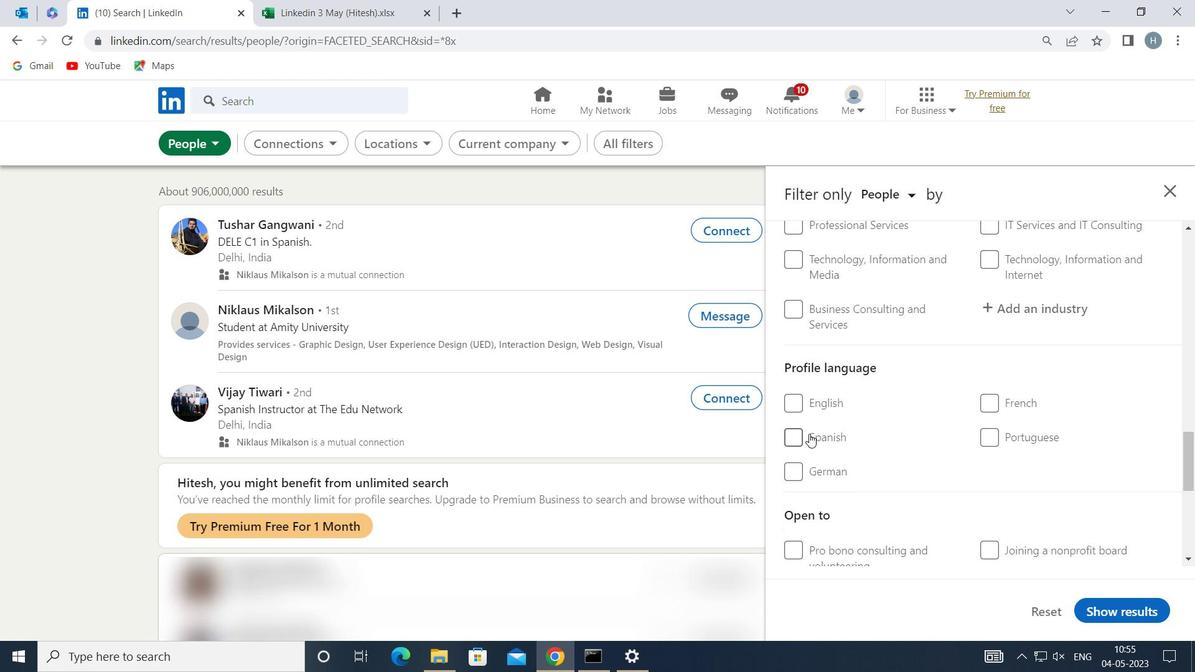
Action: Mouse pressed left at (795, 438)
Screenshot: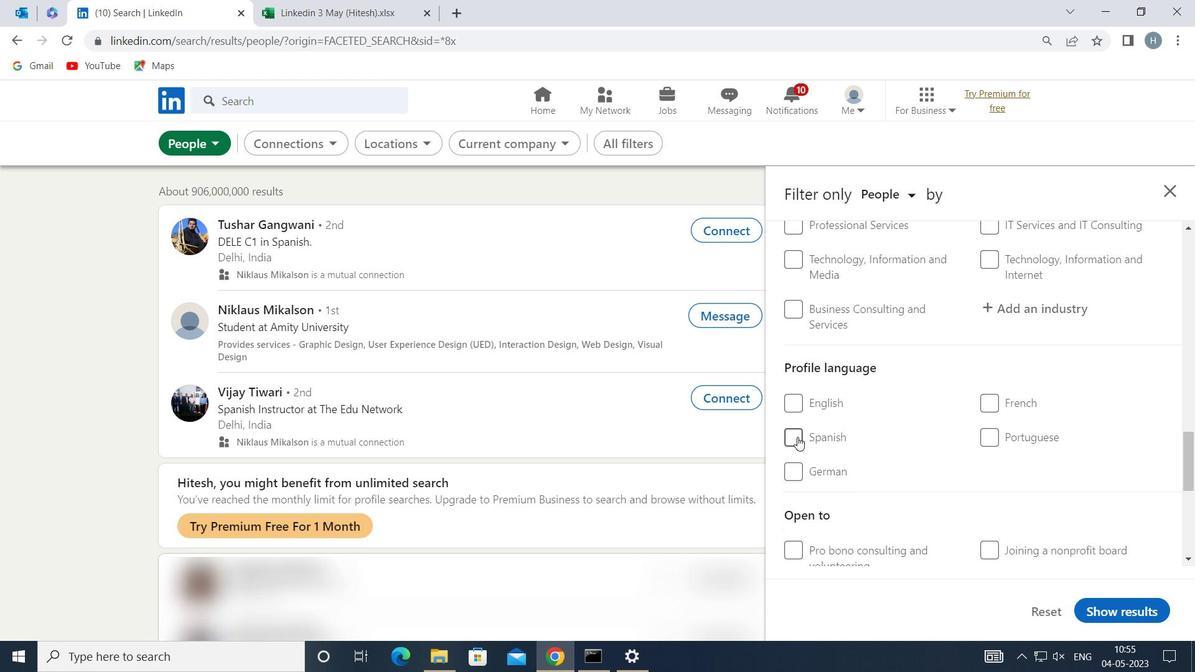 
Action: Mouse moved to (961, 432)
Screenshot: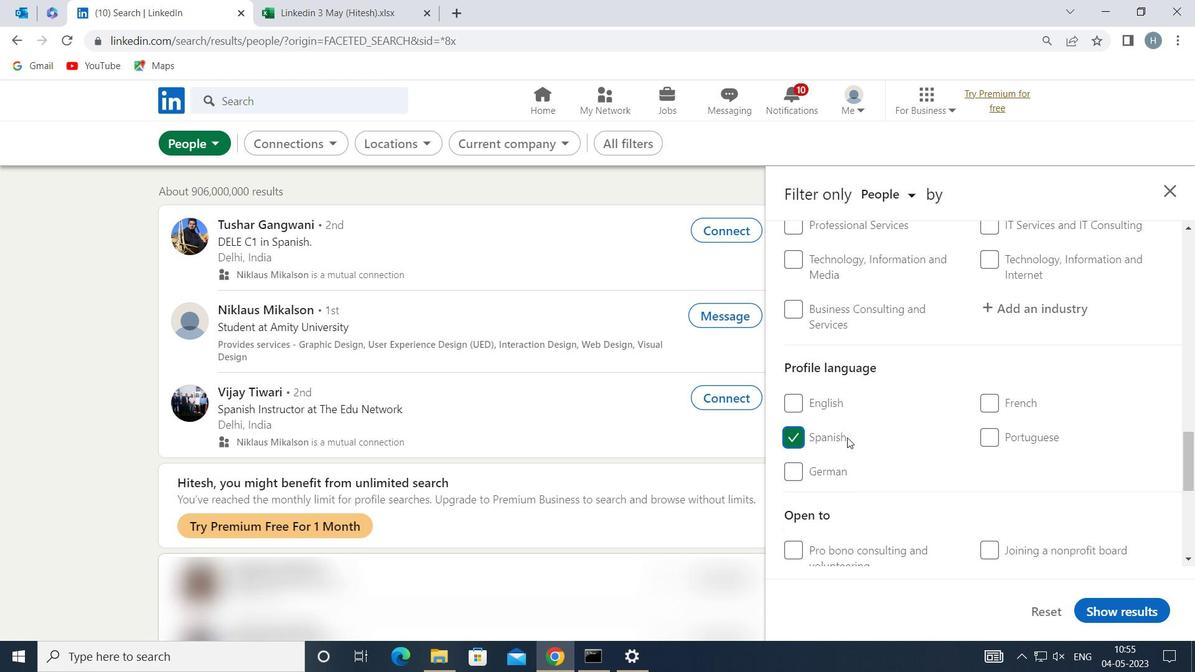 
Action: Mouse scrolled (961, 433) with delta (0, 0)
Screenshot: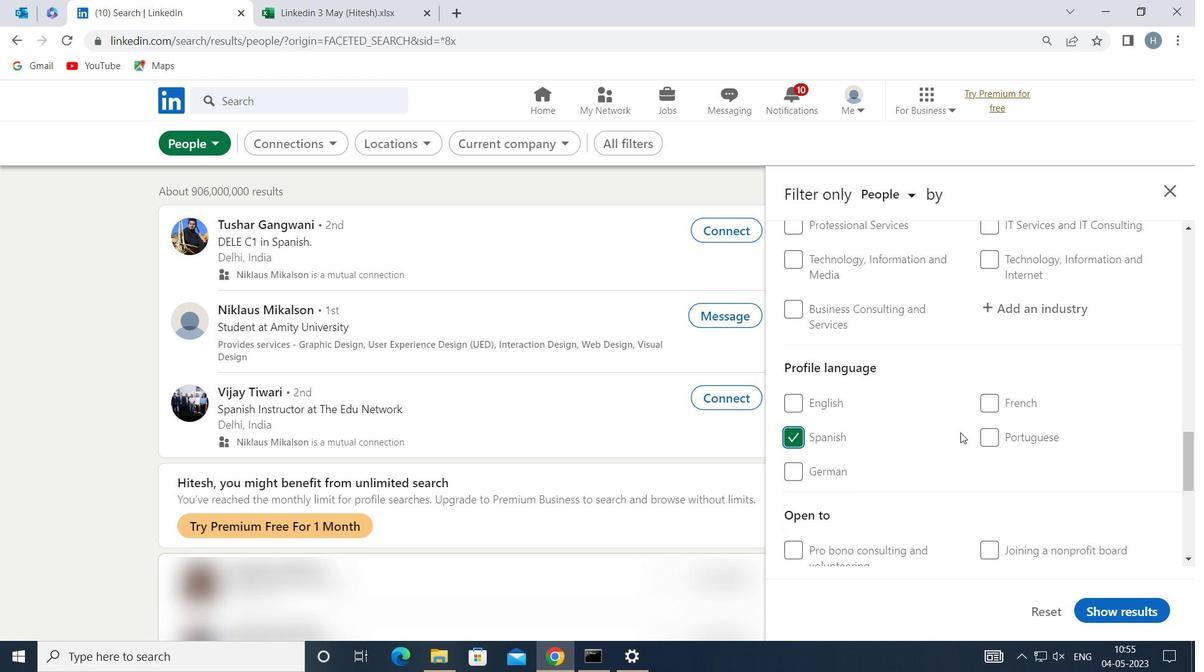 
Action: Mouse scrolled (961, 433) with delta (0, 0)
Screenshot: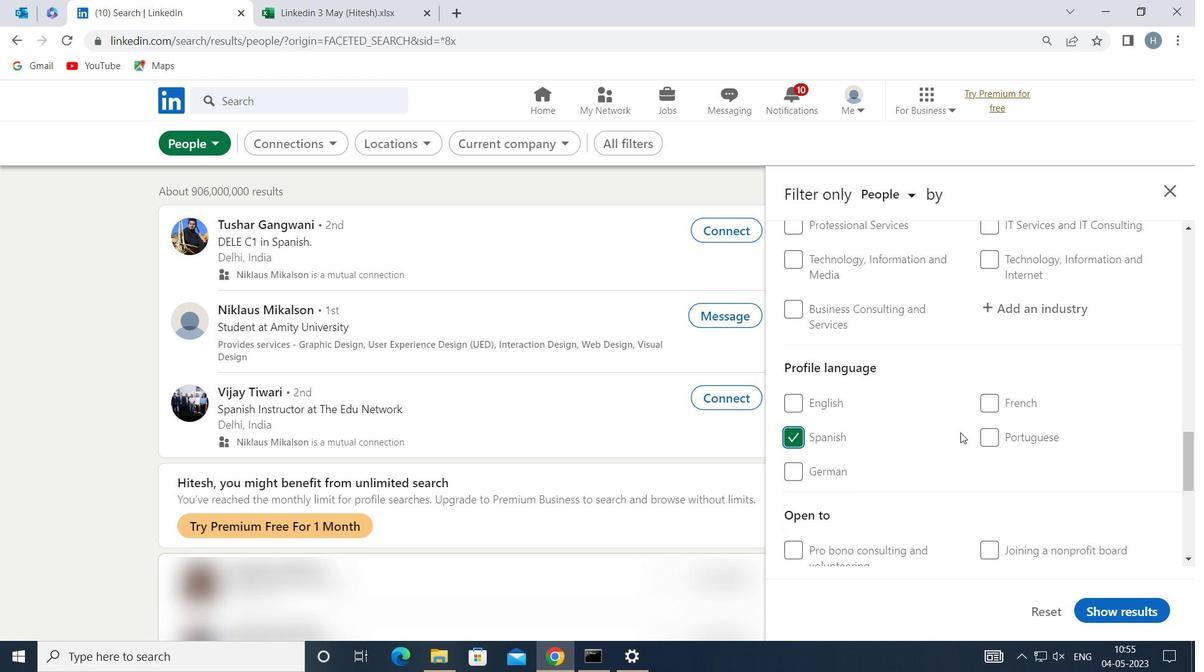 
Action: Mouse scrolled (961, 433) with delta (0, 0)
Screenshot: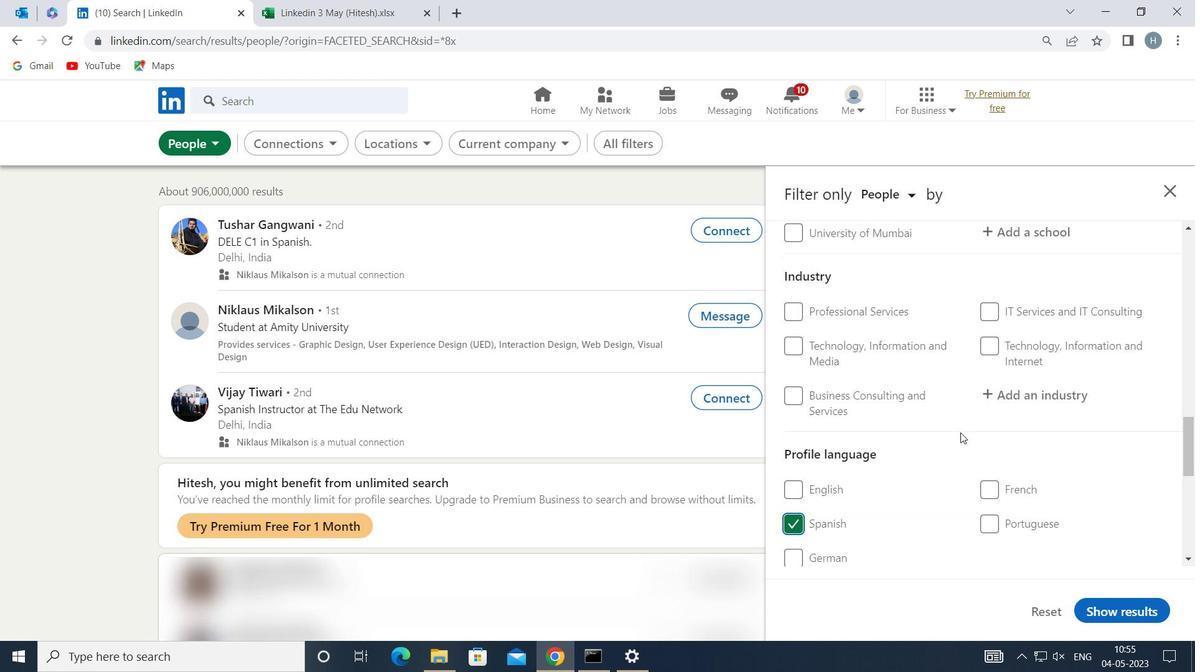 
Action: Mouse scrolled (961, 433) with delta (0, 0)
Screenshot: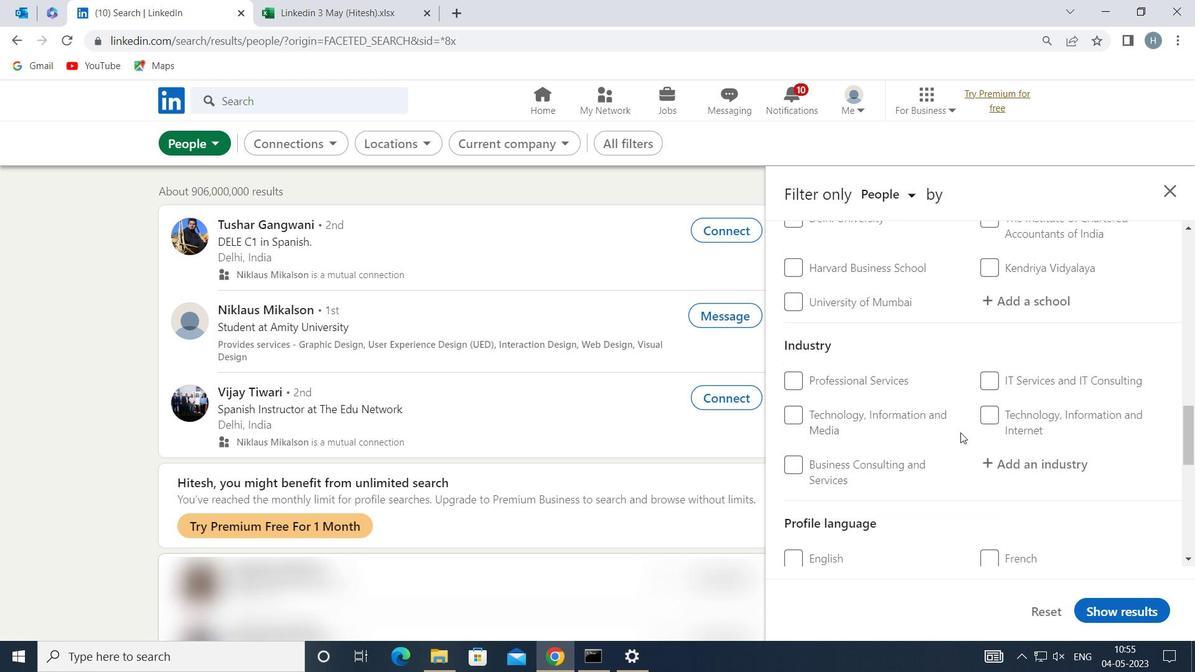 
Action: Mouse scrolled (961, 433) with delta (0, 0)
Screenshot: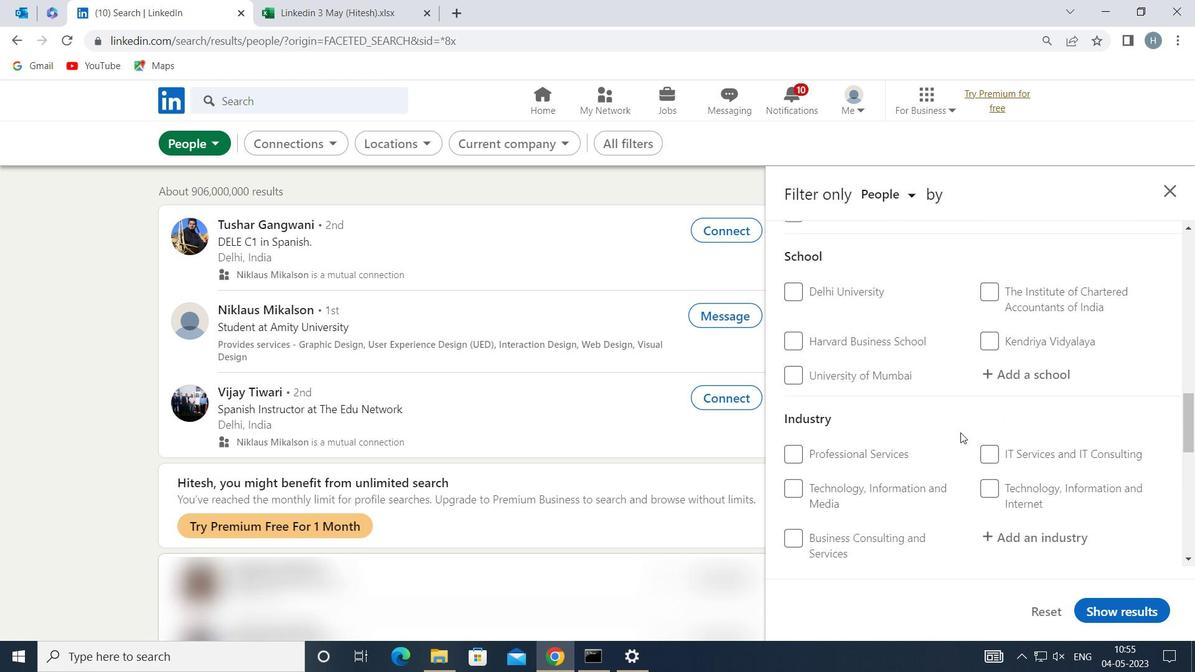 
Action: Mouse scrolled (961, 433) with delta (0, 0)
Screenshot: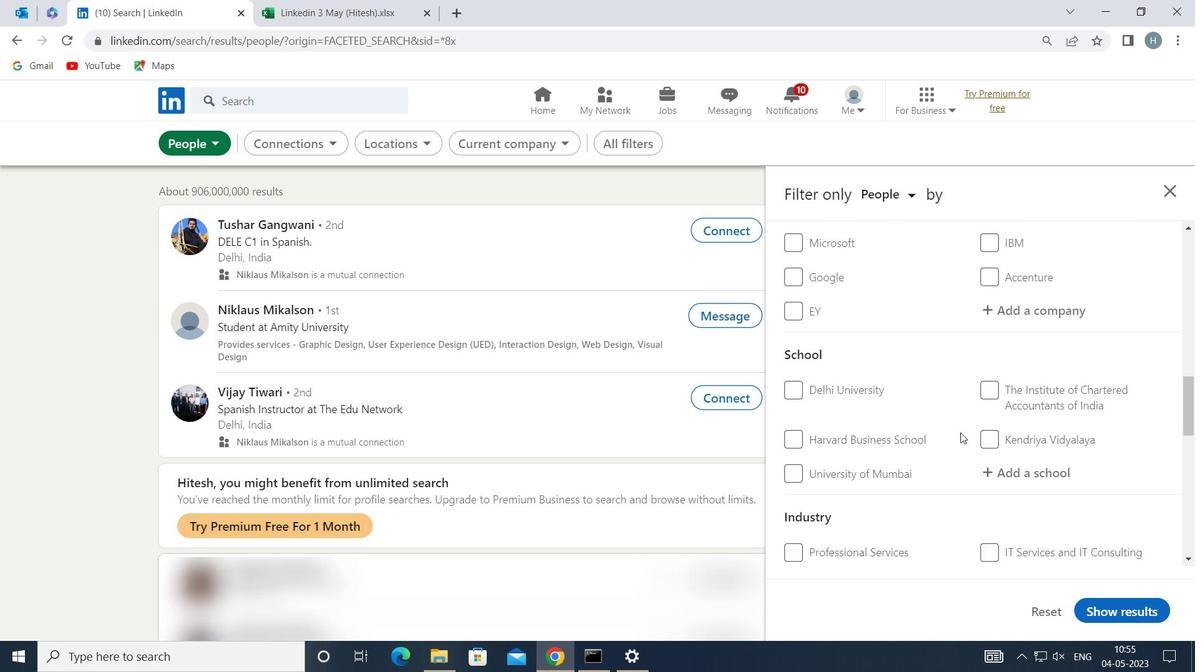 
Action: Mouse scrolled (961, 433) with delta (0, 0)
Screenshot: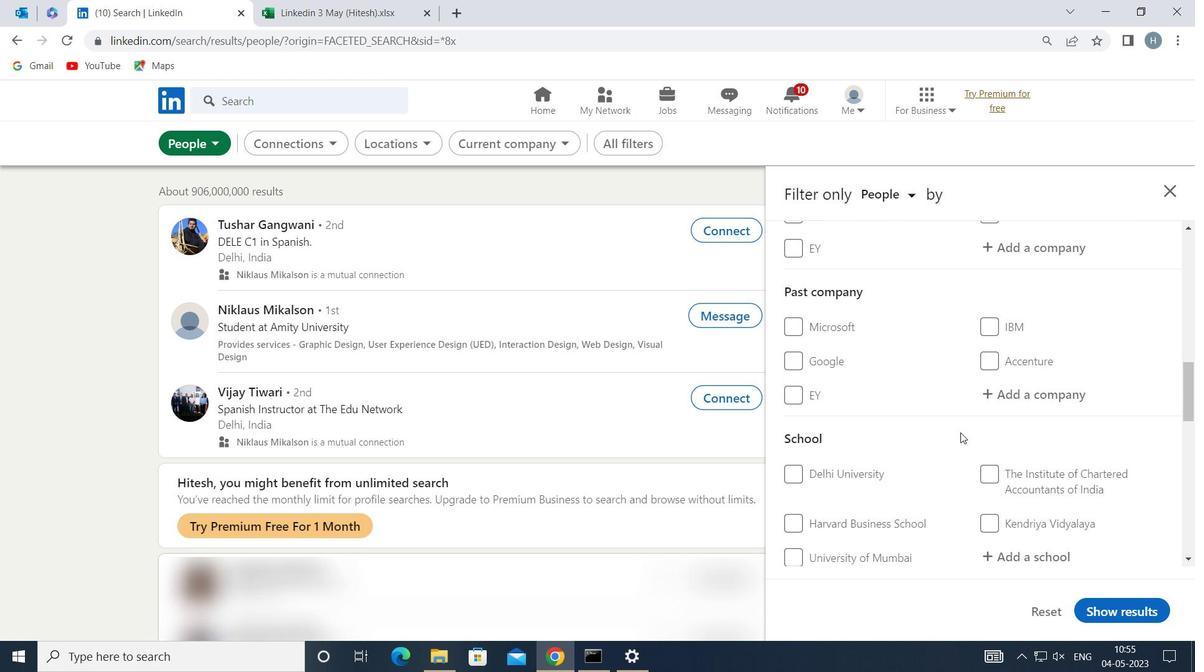 
Action: Mouse scrolled (961, 433) with delta (0, 0)
Screenshot: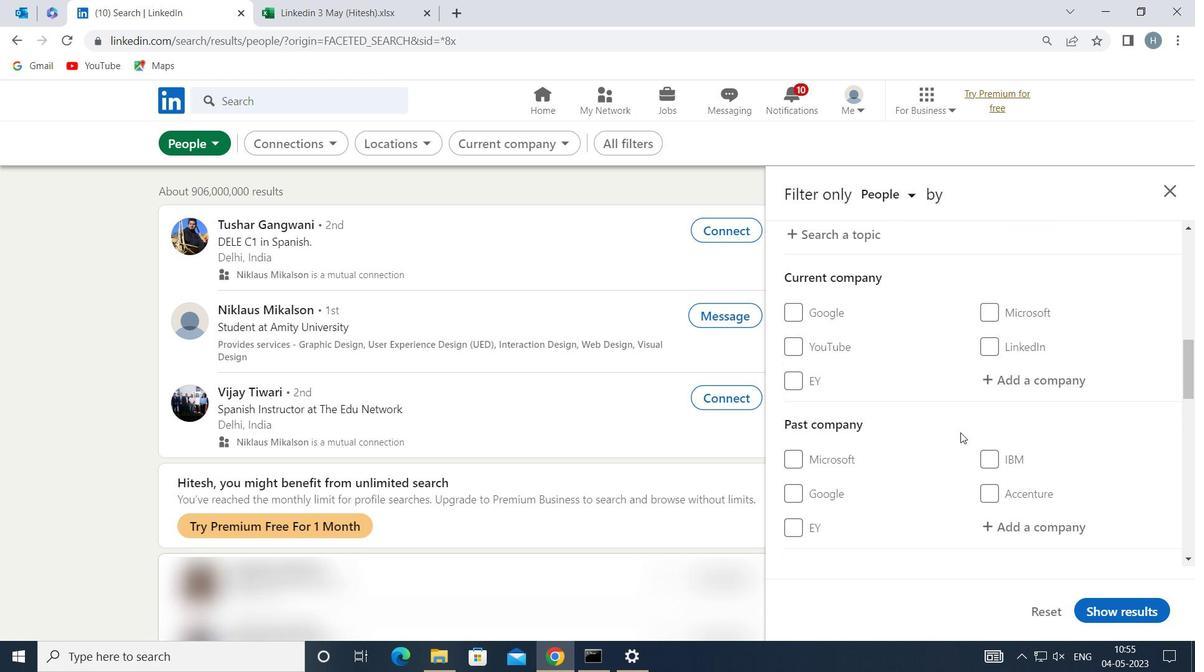 
Action: Mouse moved to (1056, 455)
Screenshot: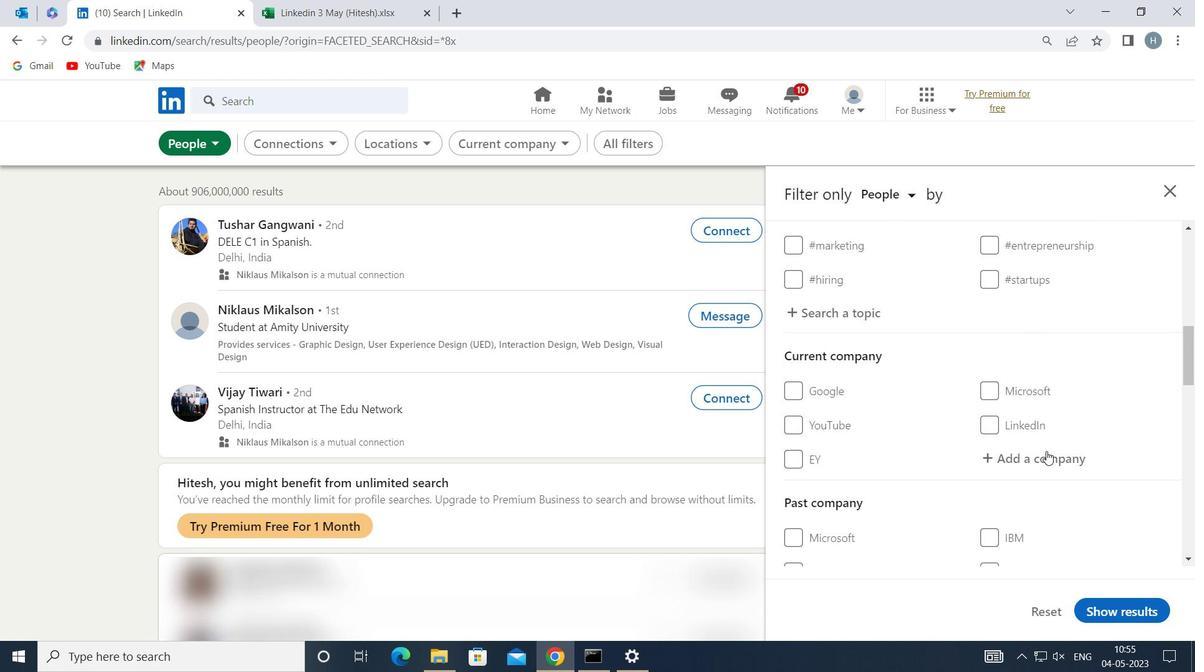 
Action: Mouse pressed left at (1056, 455)
Screenshot: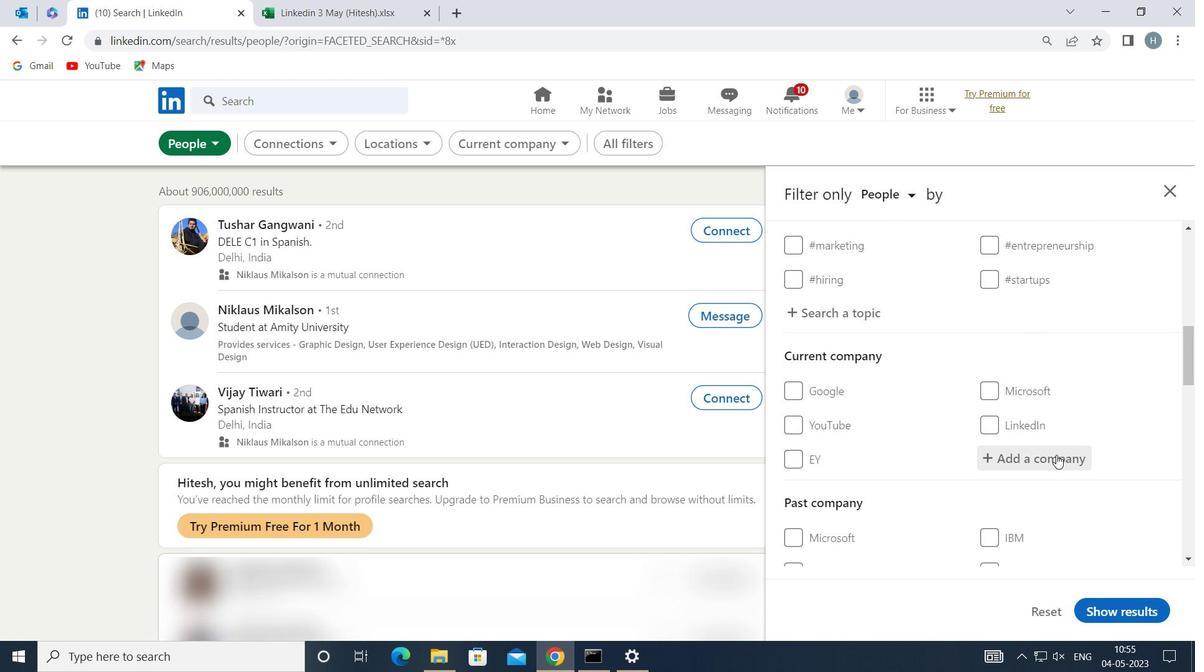 
Action: Mouse moved to (1055, 455)
Screenshot: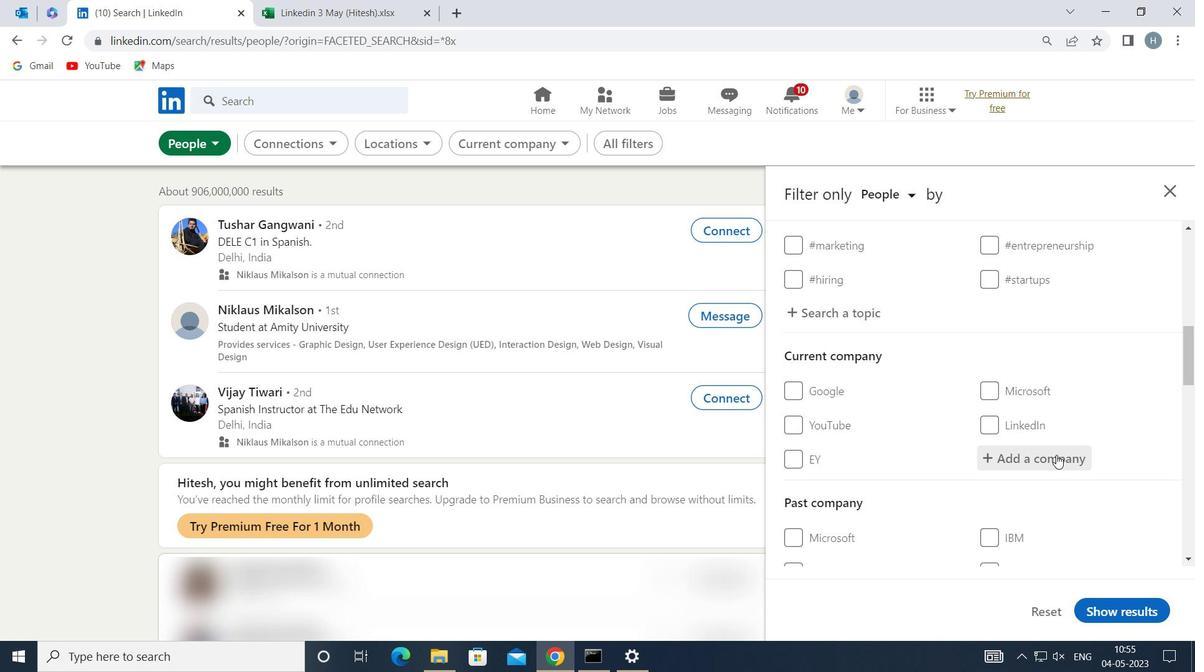 
Action: Key pressed <Key.shift>STEEL<Key.space><Key.shift>AUTHORITY<Key.space>OF<Key.space><Key.shift>INDIA
Screenshot: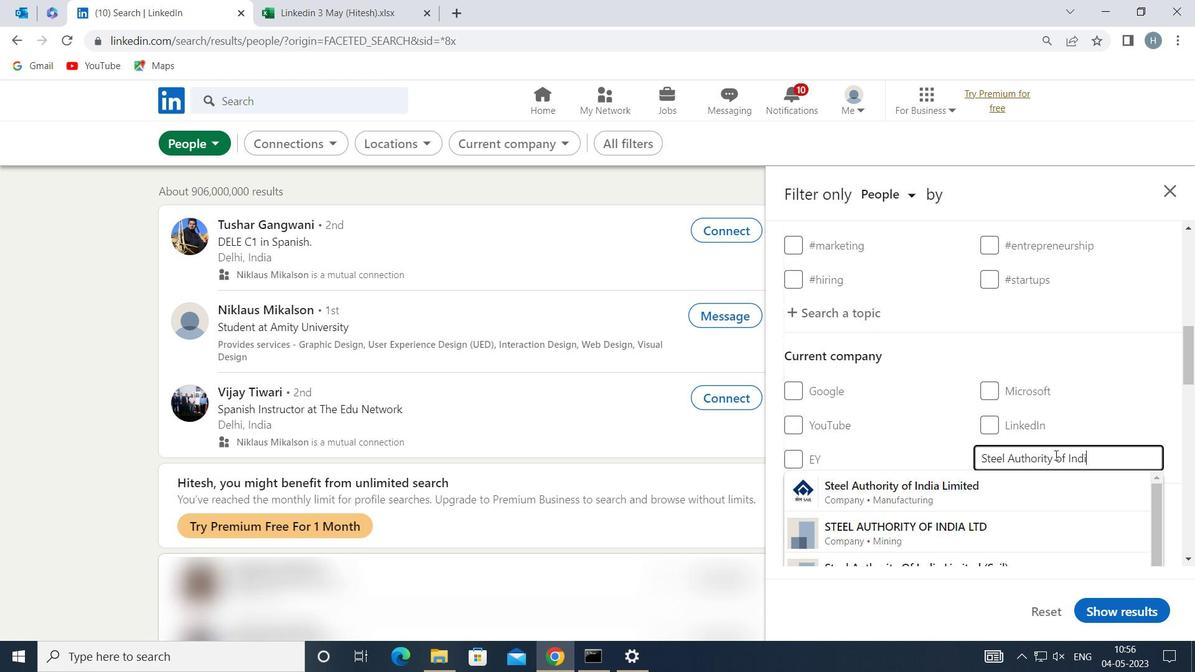 
Action: Mouse moved to (1024, 489)
Screenshot: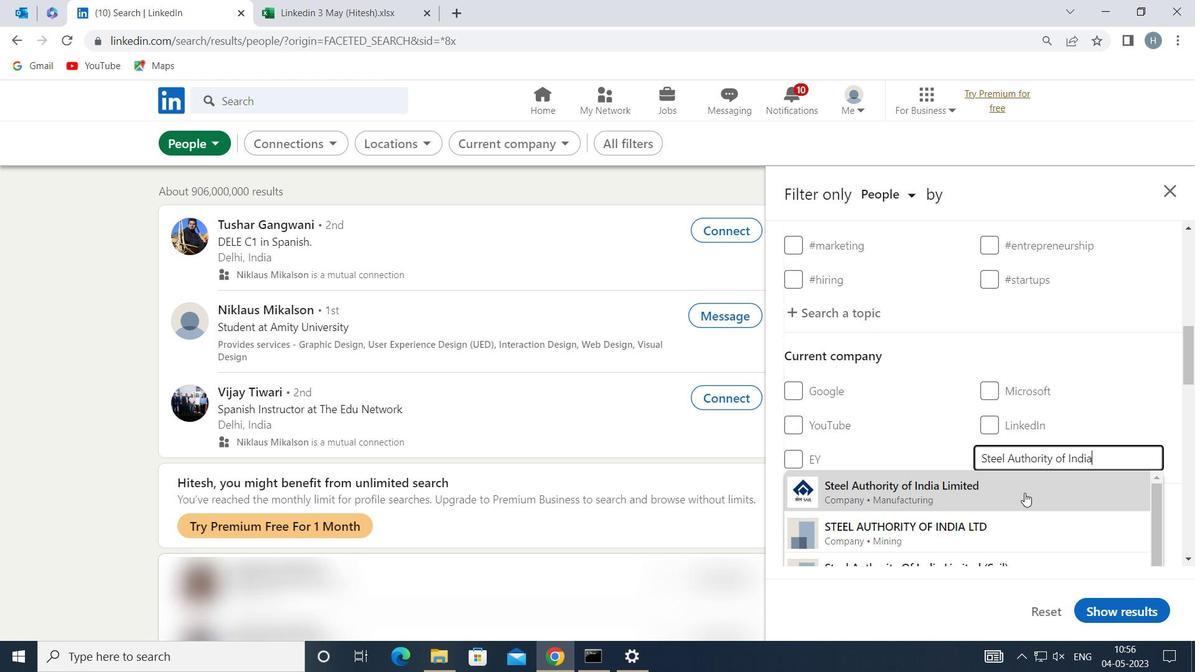 
Action: Mouse pressed left at (1024, 489)
Screenshot: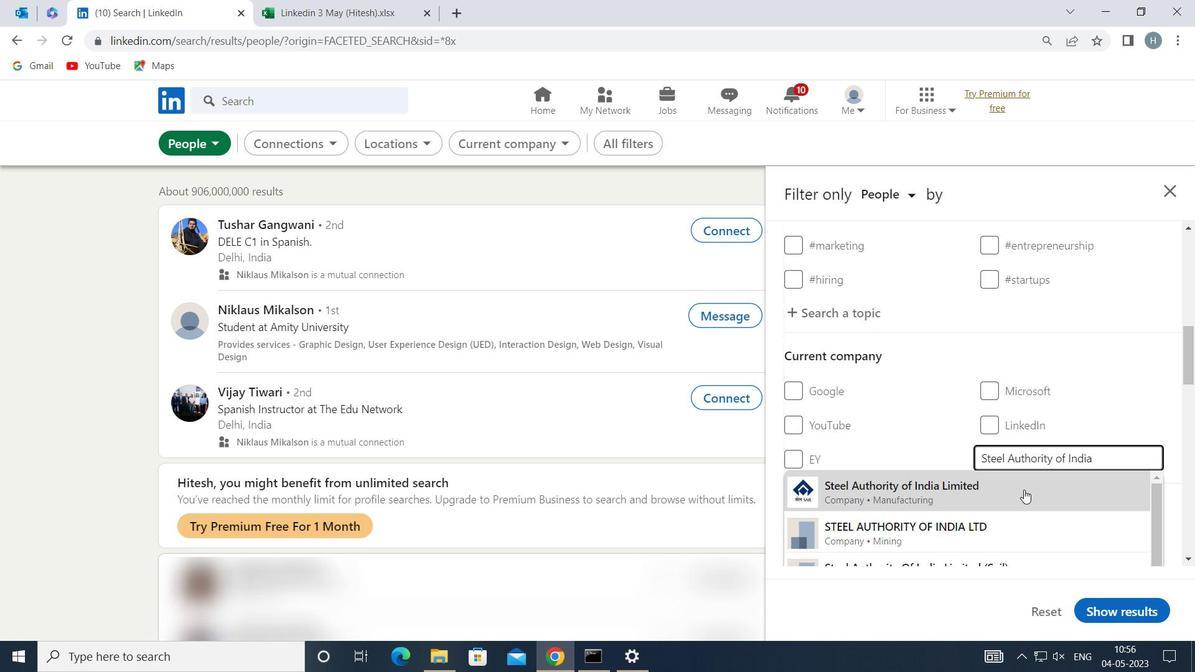 
Action: Mouse moved to (961, 458)
Screenshot: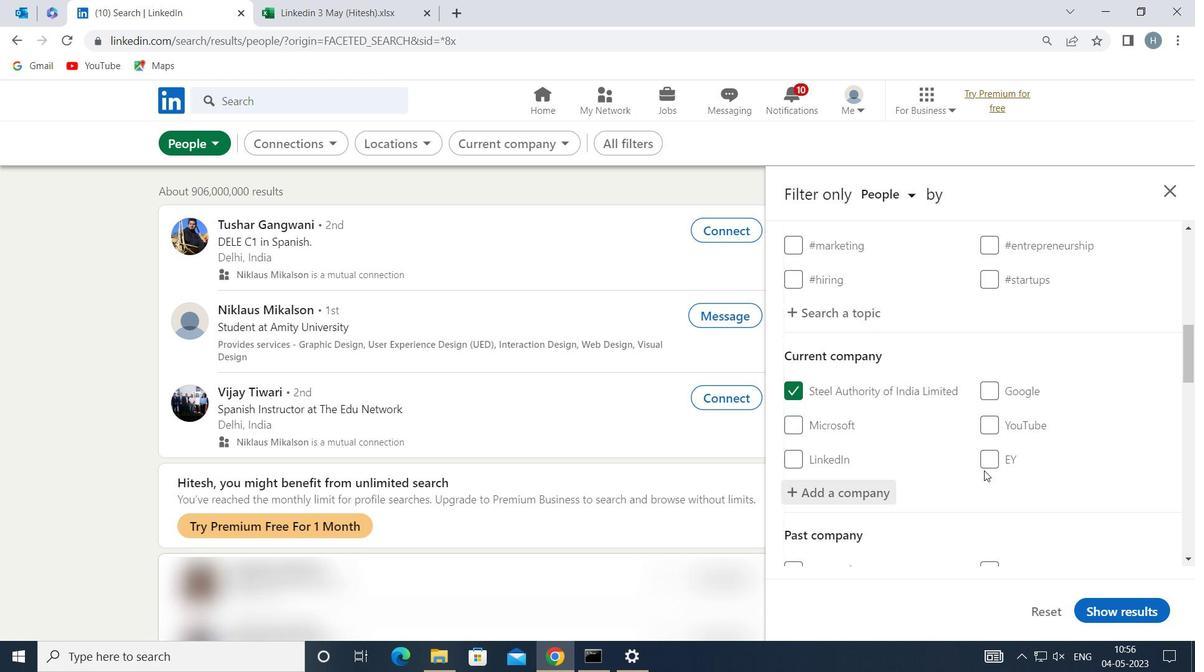 
Action: Mouse scrolled (961, 458) with delta (0, 0)
Screenshot: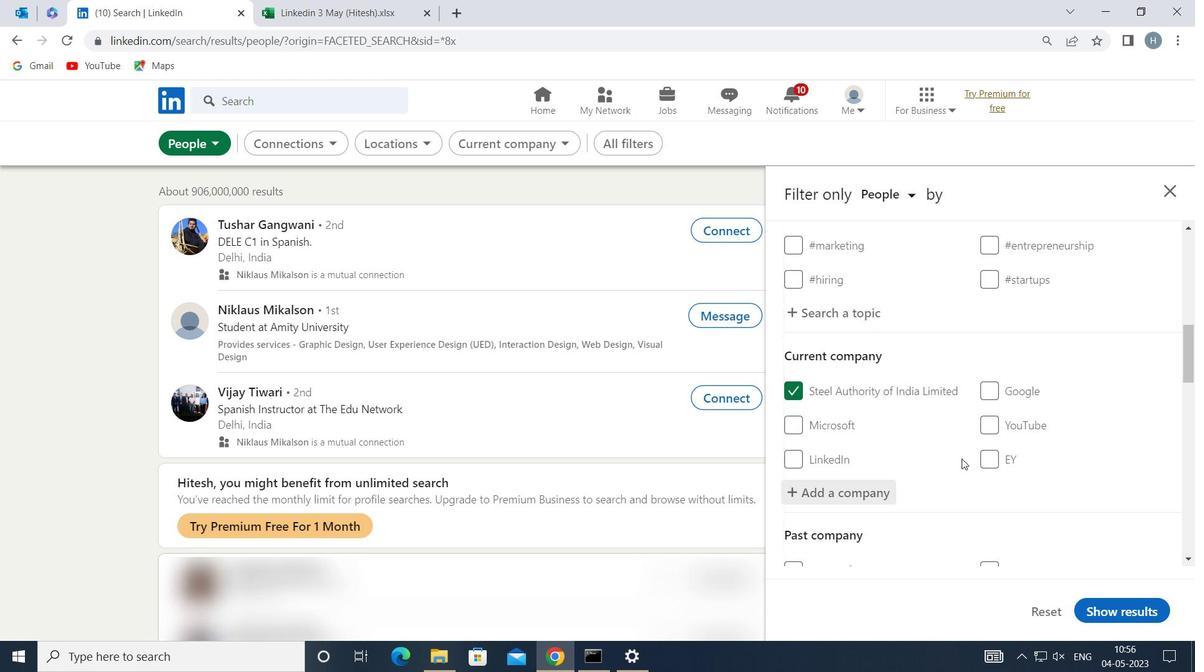
Action: Mouse moved to (960, 458)
Screenshot: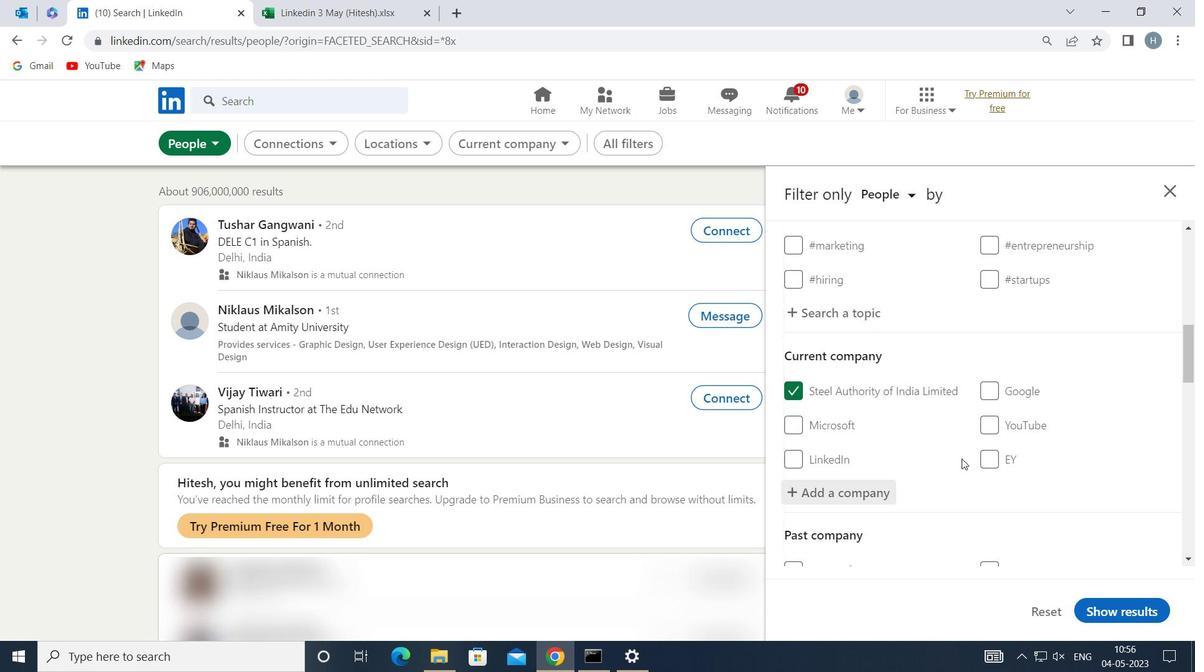 
Action: Mouse scrolled (960, 458) with delta (0, 0)
Screenshot: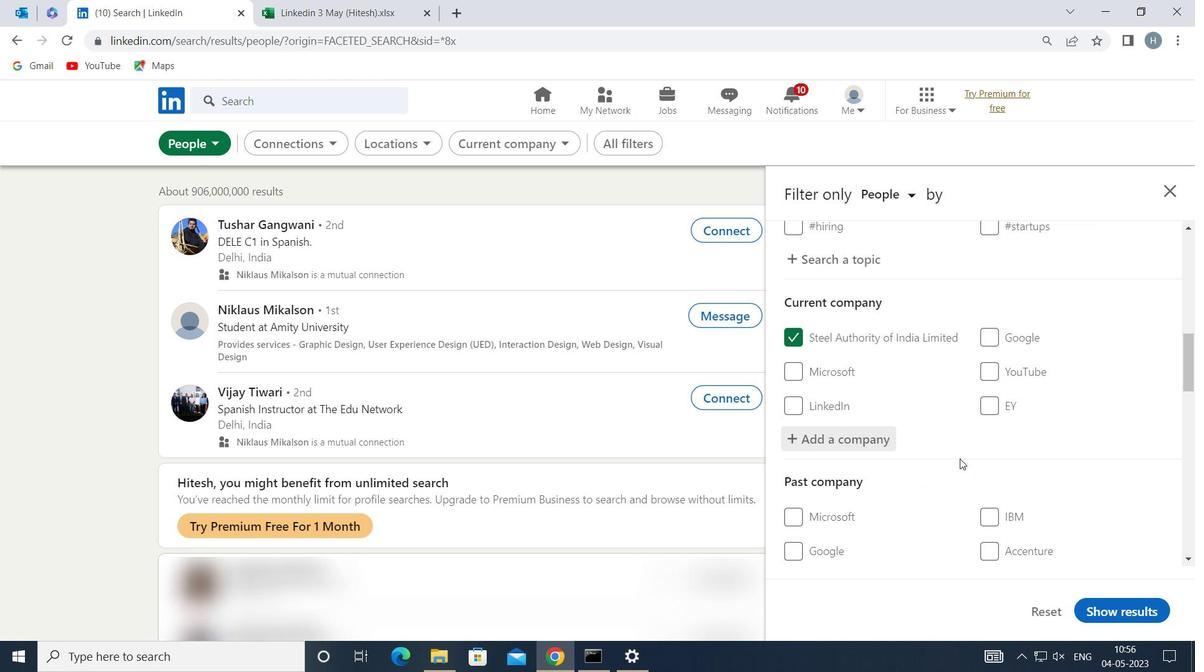 
Action: Mouse scrolled (960, 458) with delta (0, 0)
Screenshot: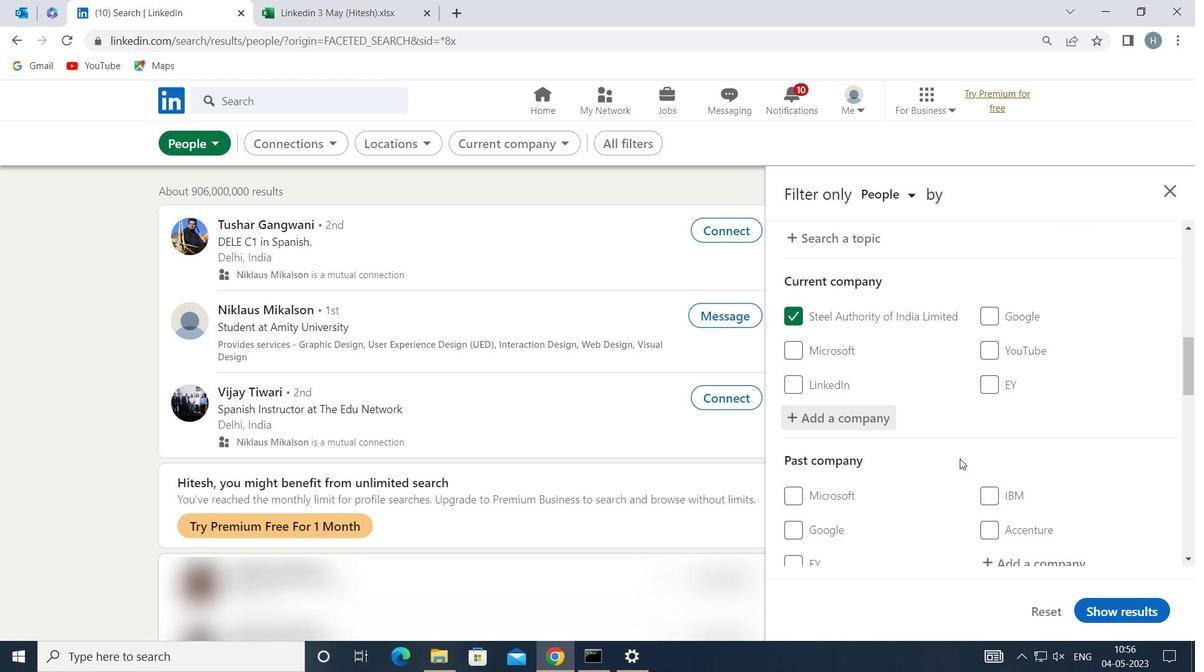 
Action: Mouse scrolled (960, 458) with delta (0, 0)
Screenshot: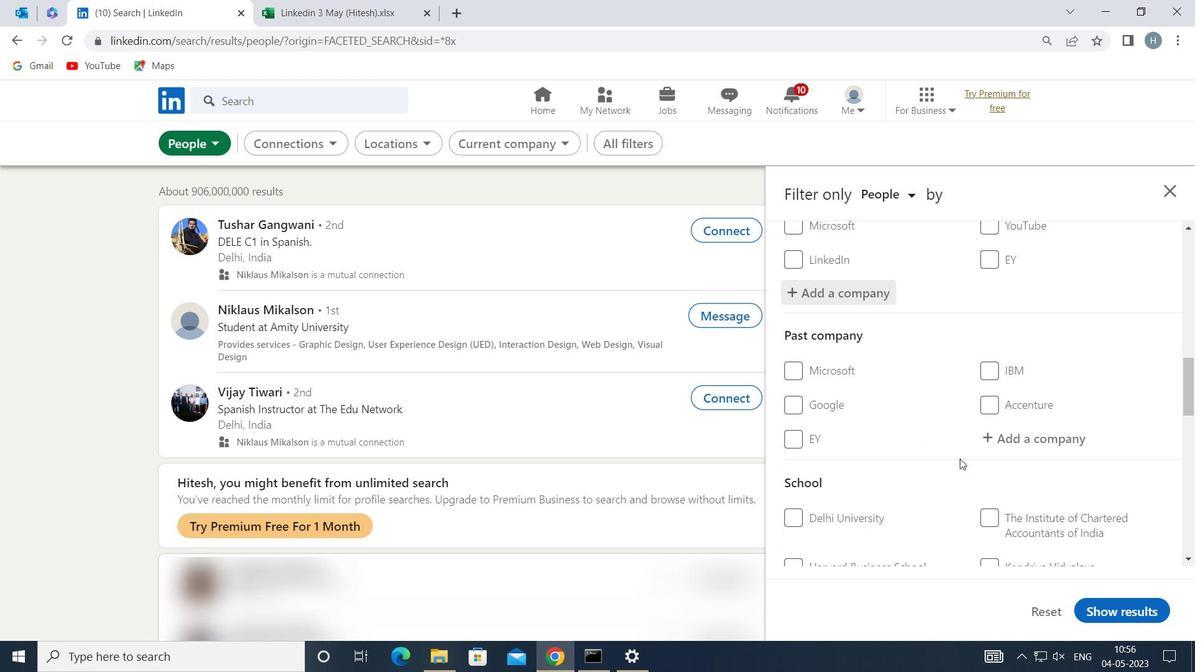 
Action: Mouse moved to (1034, 482)
Screenshot: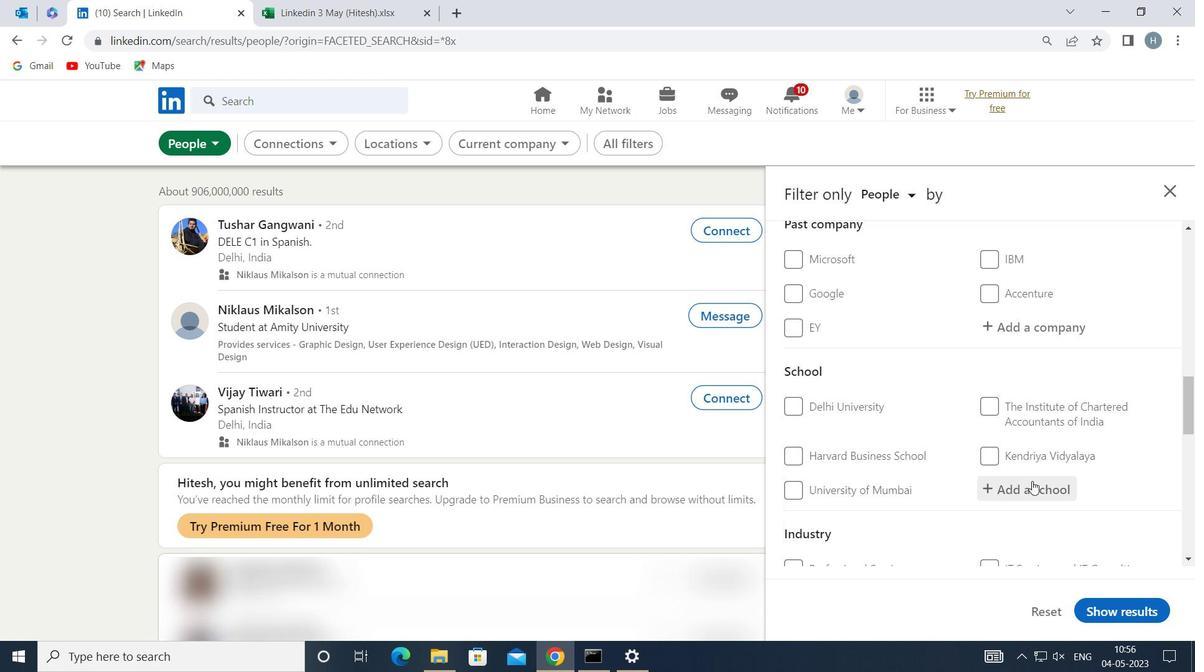 
Action: Mouse pressed left at (1034, 482)
Screenshot: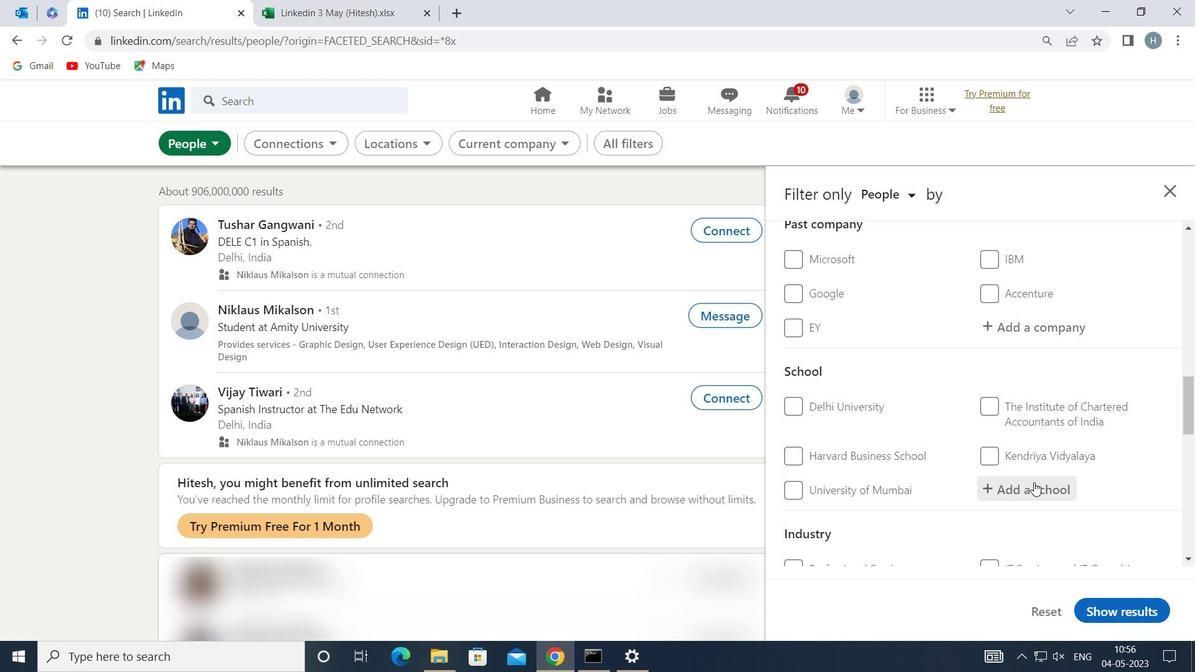 
Action: Key pressed <Key.shift>ASIAN<Key.space><Key.shift><Key.shift><Key.shift><Key.shift>COLLEGE<Key.space>OF<Key.space><Key.shift>TEACHERS<Key.space>
Screenshot: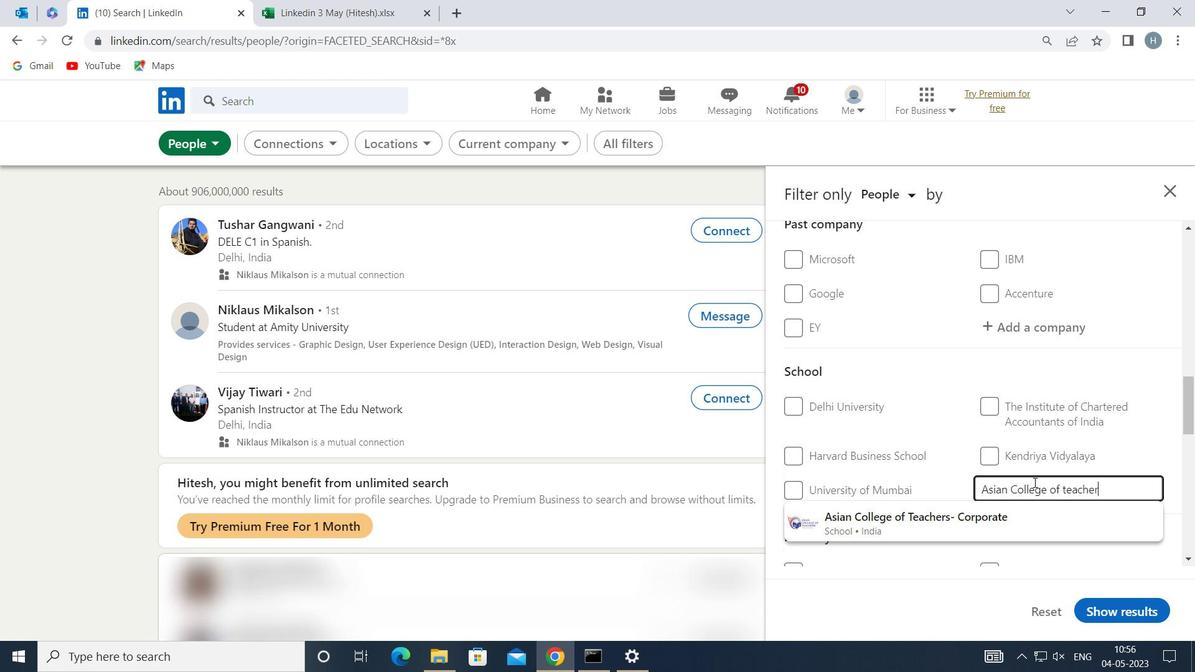 
Action: Mouse moved to (989, 516)
Screenshot: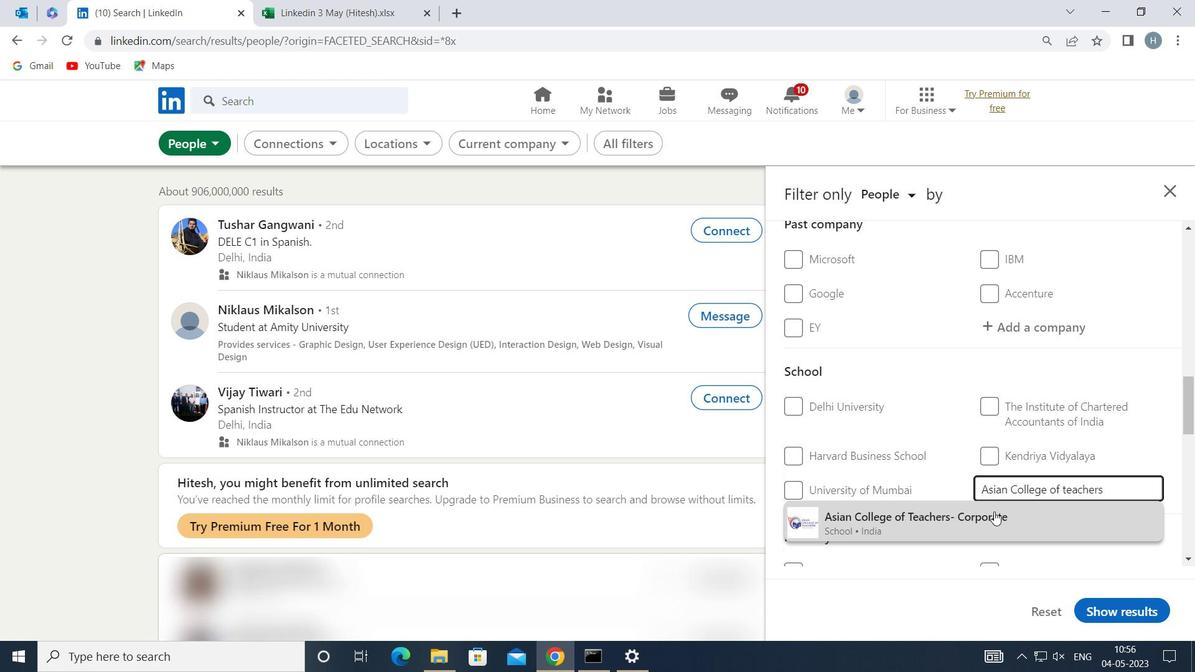 
Action: Mouse pressed left at (989, 516)
Screenshot: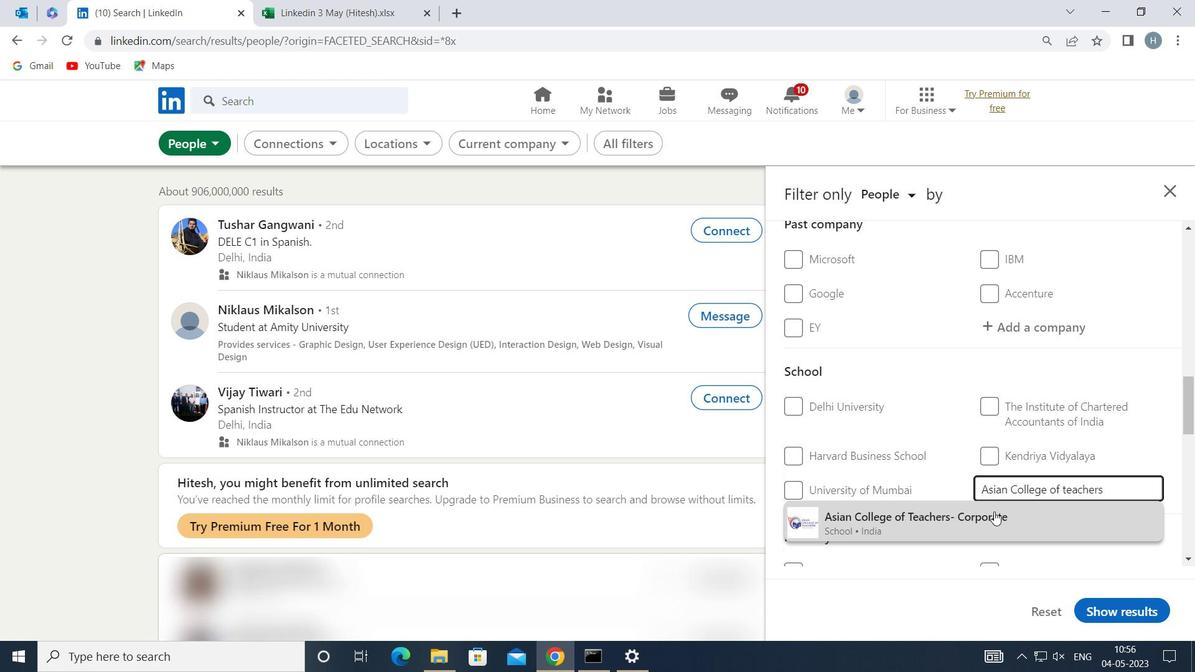 
Action: Mouse moved to (962, 495)
Screenshot: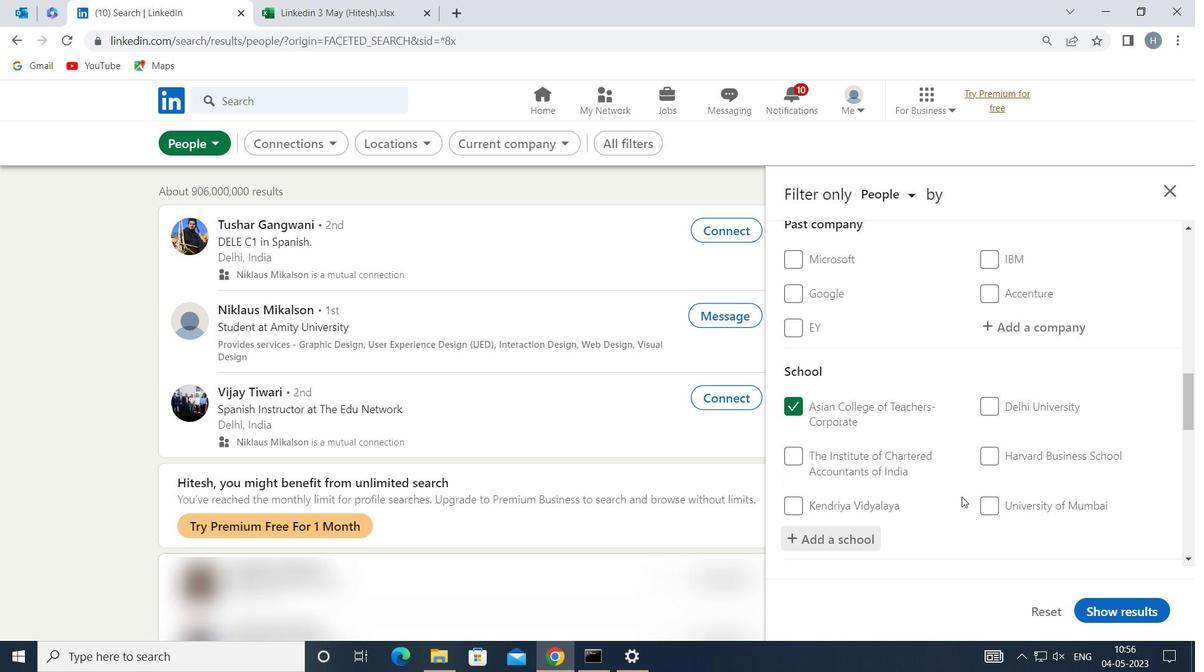 
Action: Mouse scrolled (962, 494) with delta (0, 0)
Screenshot: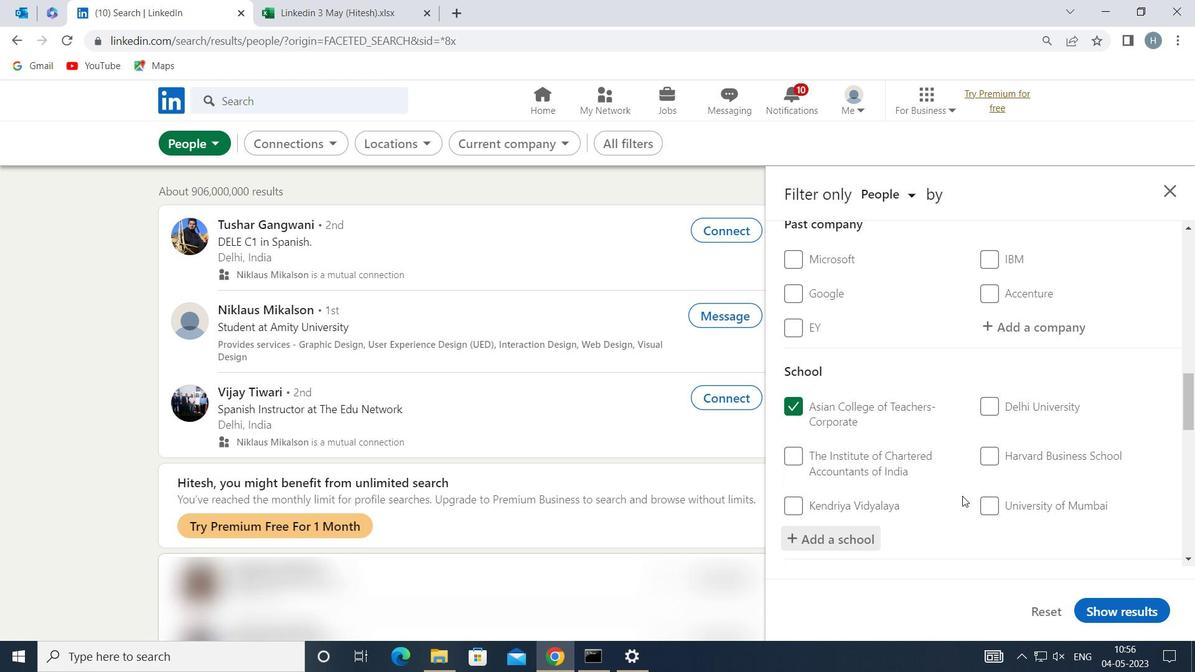 
Action: Mouse moved to (962, 494)
Screenshot: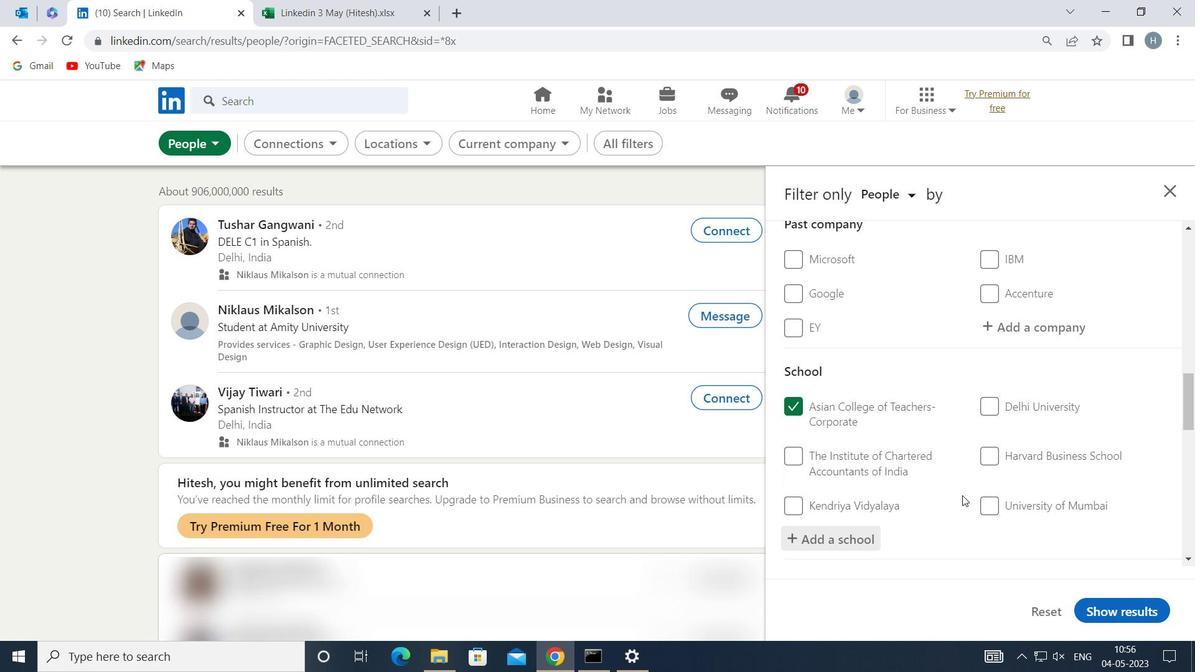 
Action: Mouse scrolled (962, 493) with delta (0, 0)
Screenshot: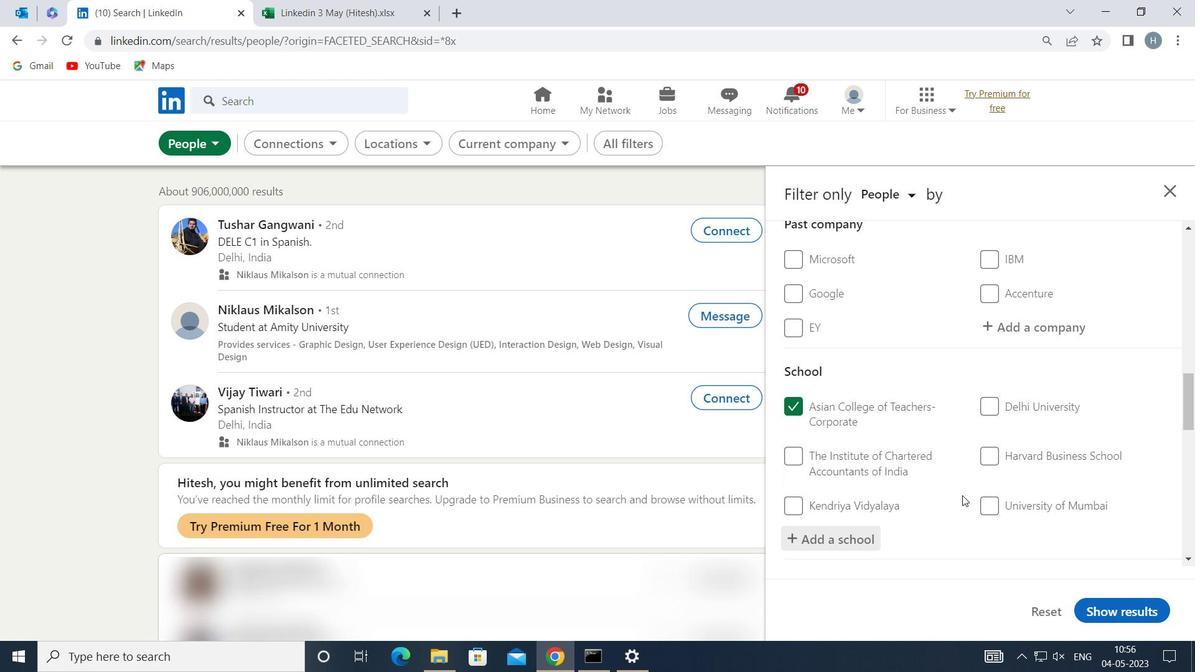 
Action: Mouse moved to (952, 473)
Screenshot: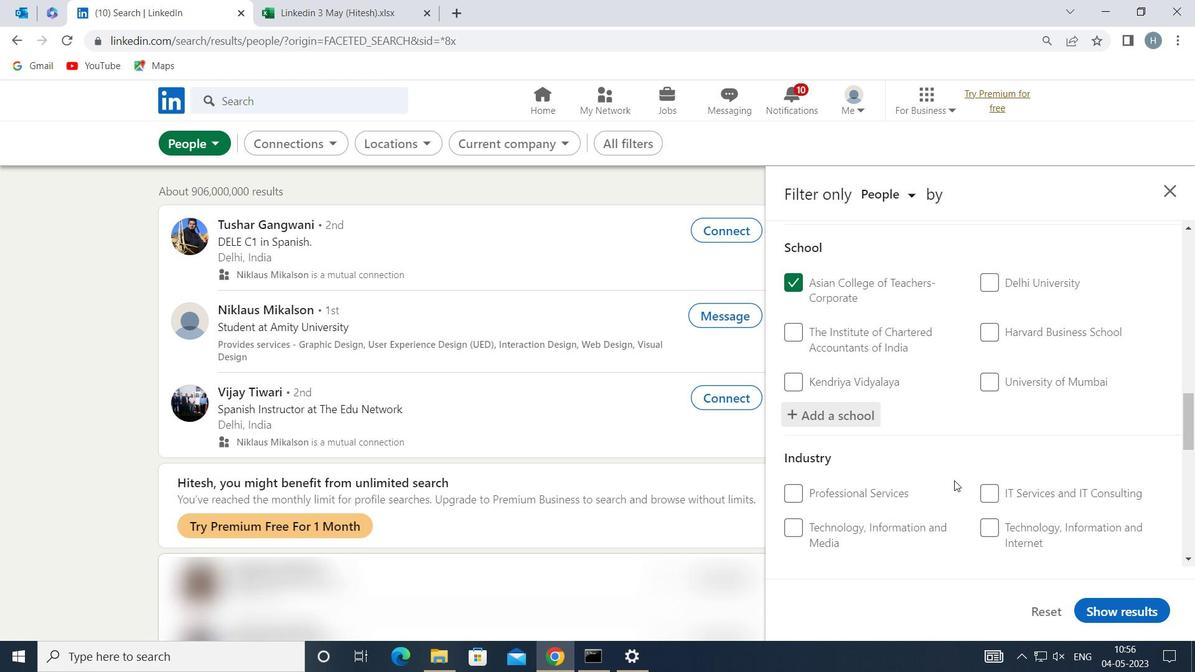 
Action: Mouse scrolled (952, 472) with delta (0, 0)
Screenshot: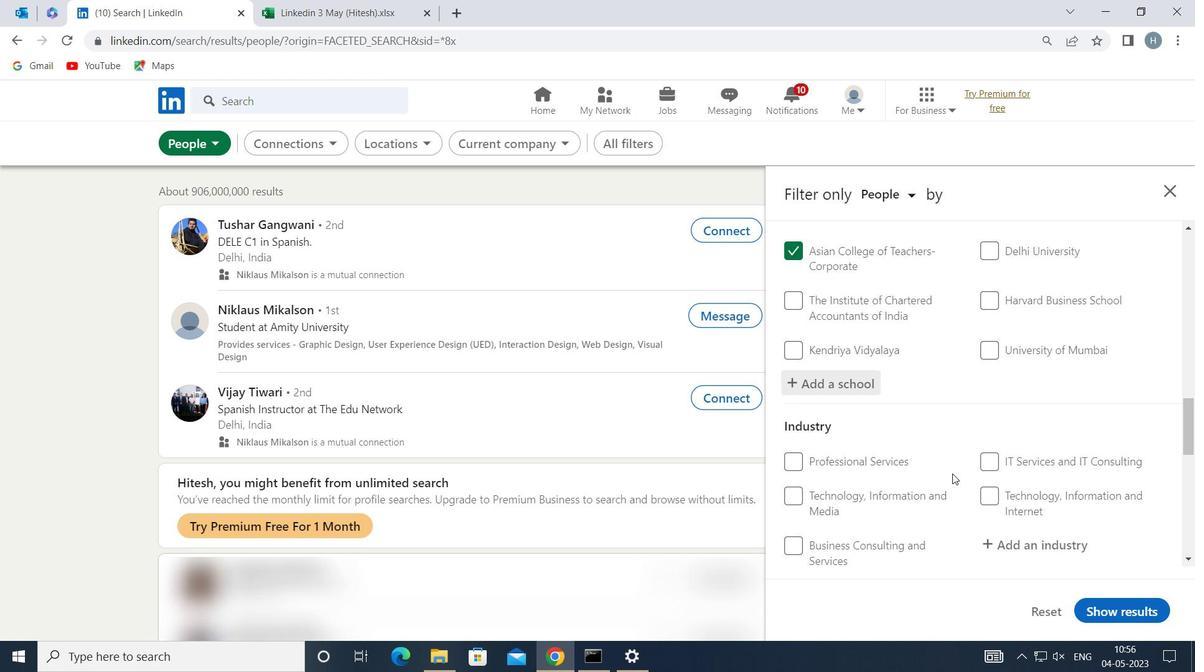 
Action: Mouse moved to (1006, 469)
Screenshot: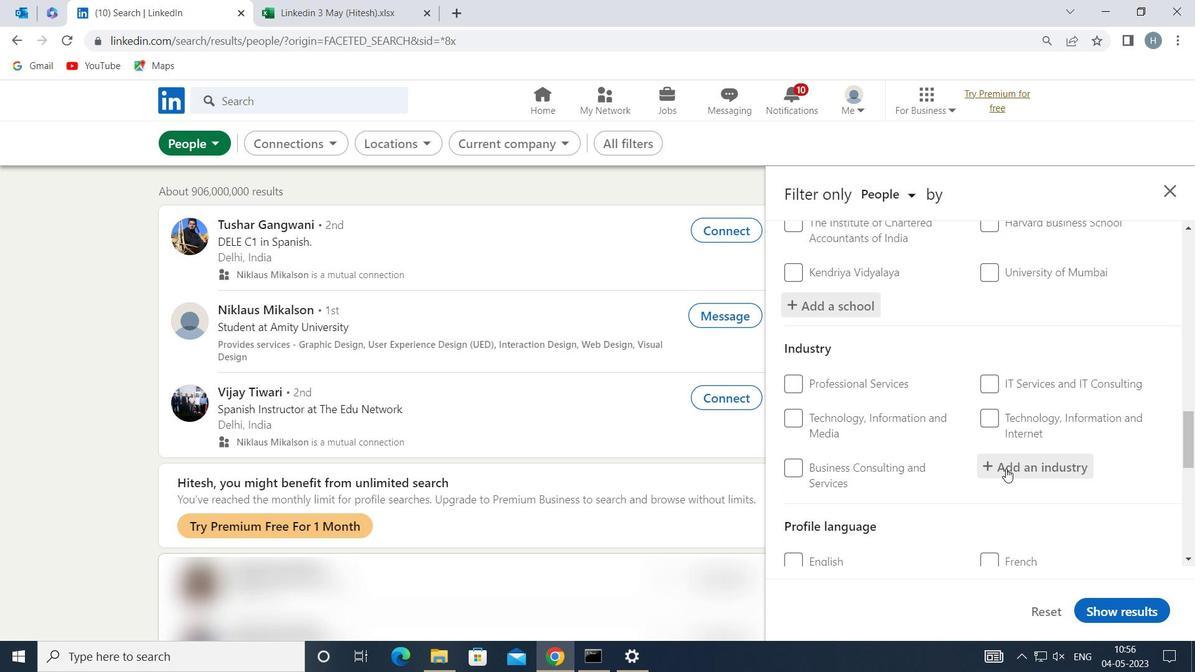
Action: Mouse pressed left at (1006, 469)
Screenshot: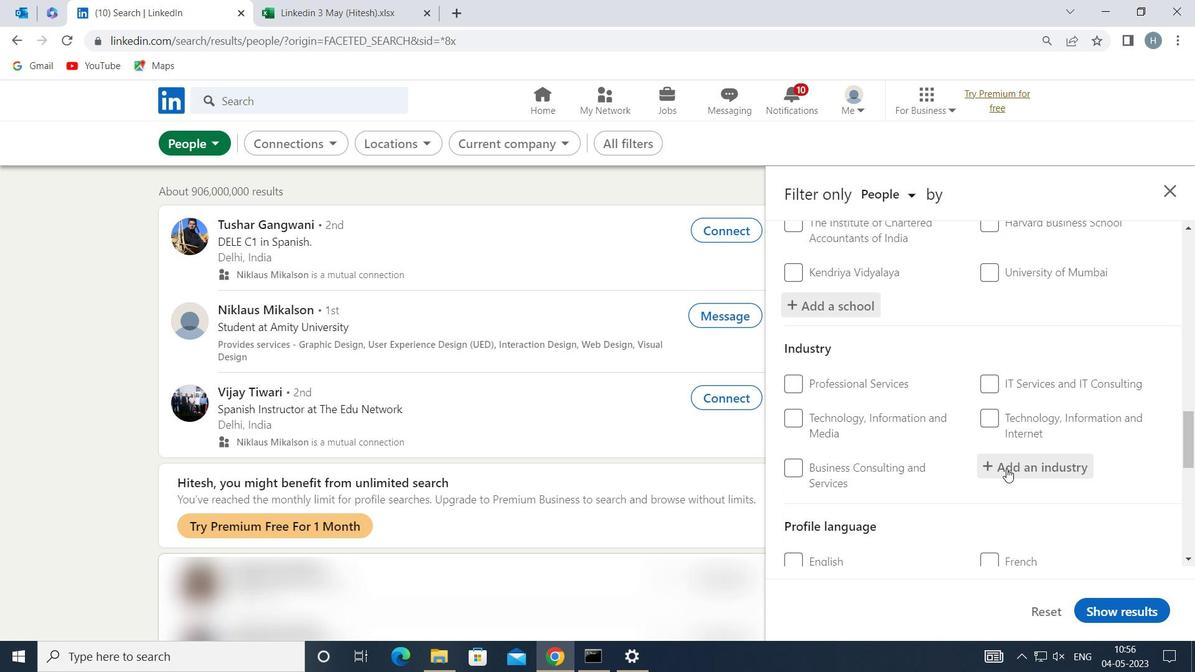 
Action: Mouse moved to (1006, 469)
Screenshot: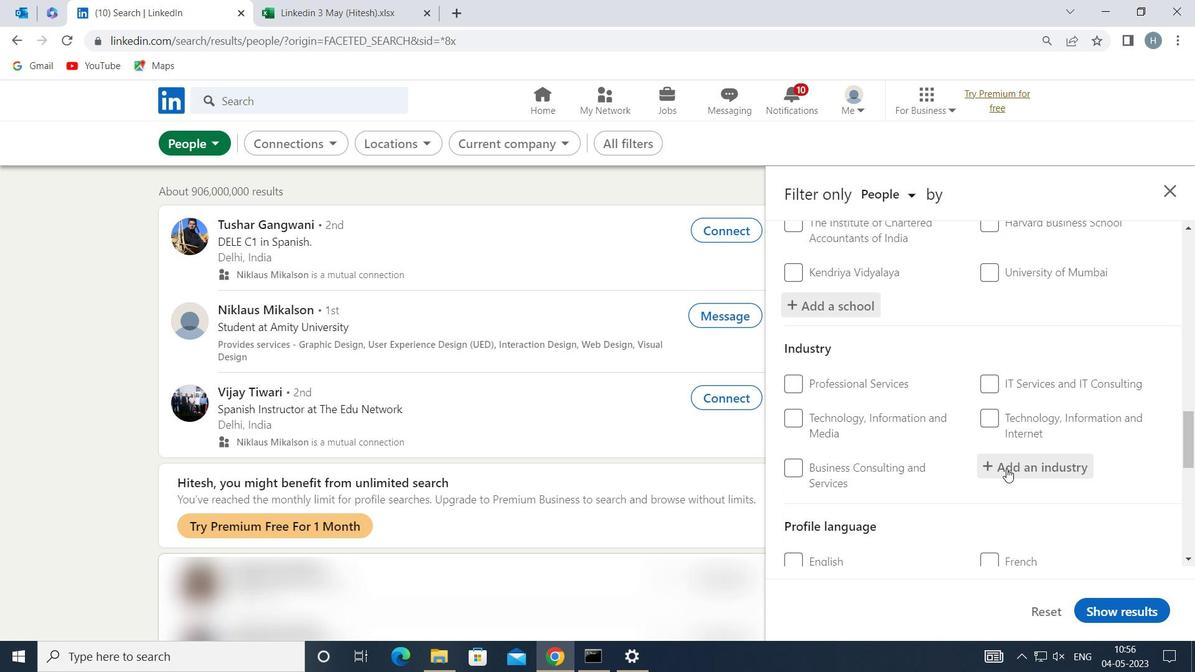 
Action: Key pressed <Key.shift>VEH
Screenshot: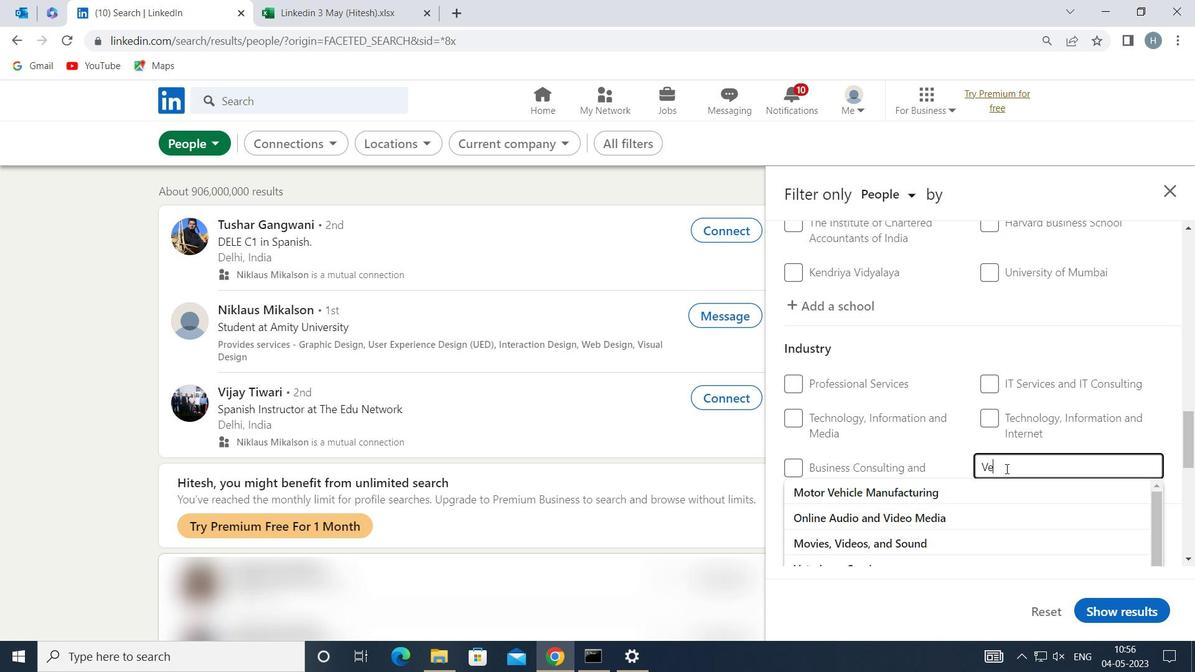 
Action: Mouse moved to (1006, 469)
Screenshot: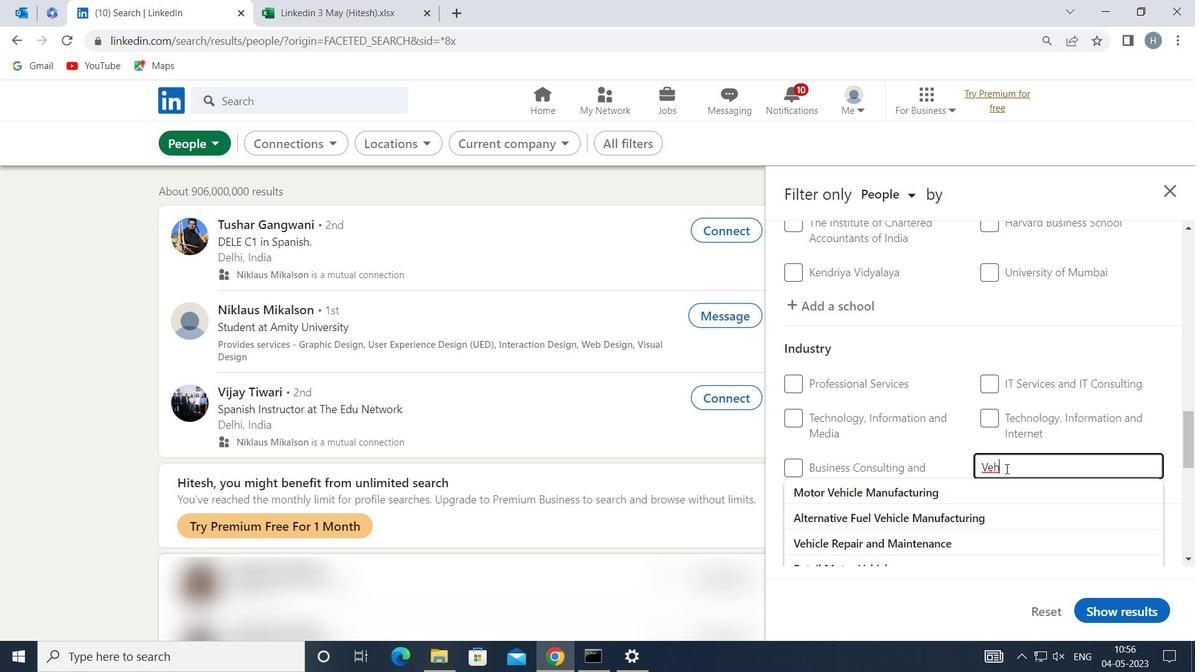 
Action: Key pressed I
Screenshot: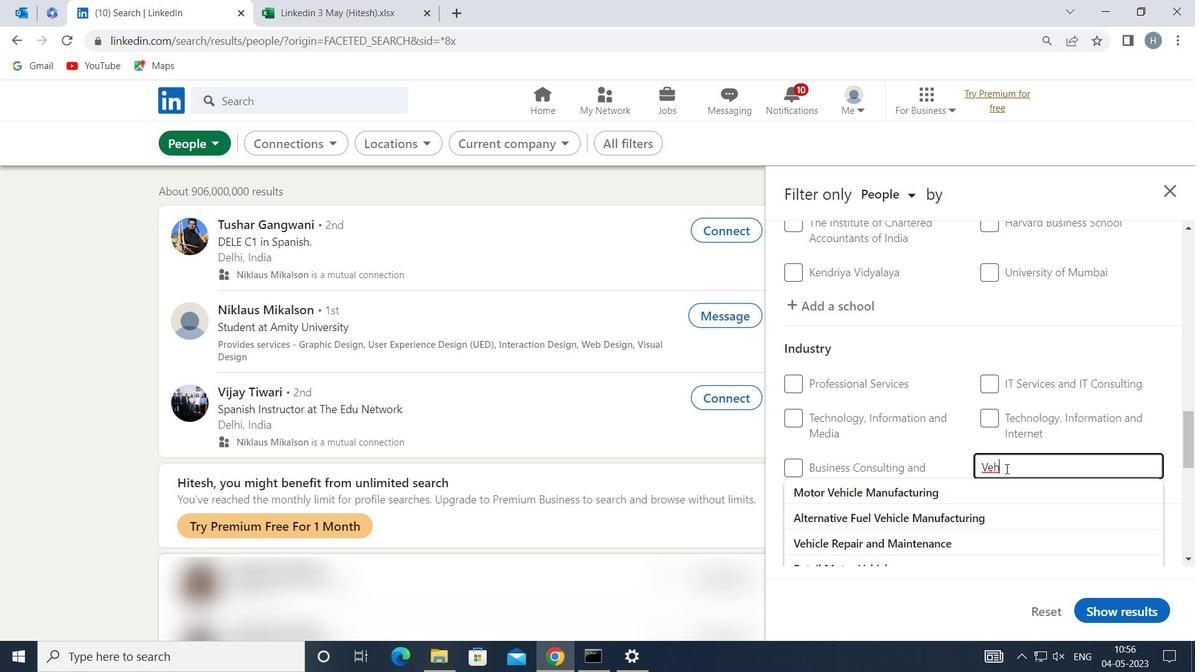 
Action: Mouse moved to (1006, 473)
Screenshot: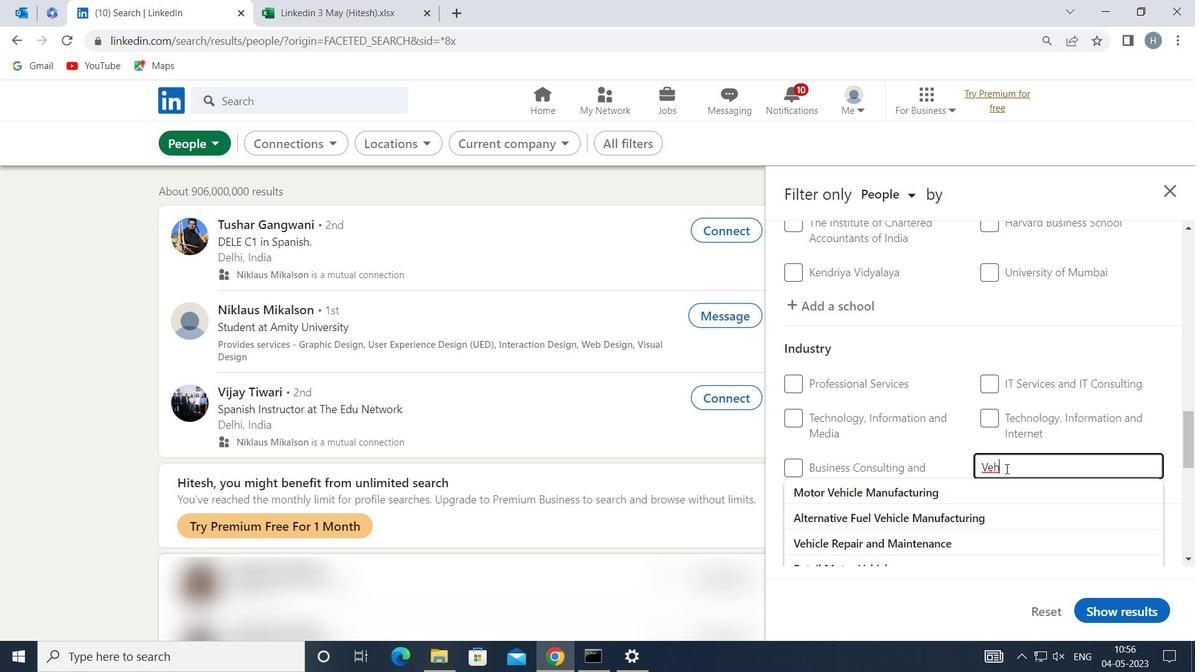 
Action: Key pressed CLE<Key.space><Key.shift>REPAIR<Key.space>AND<Key.space>
Screenshot: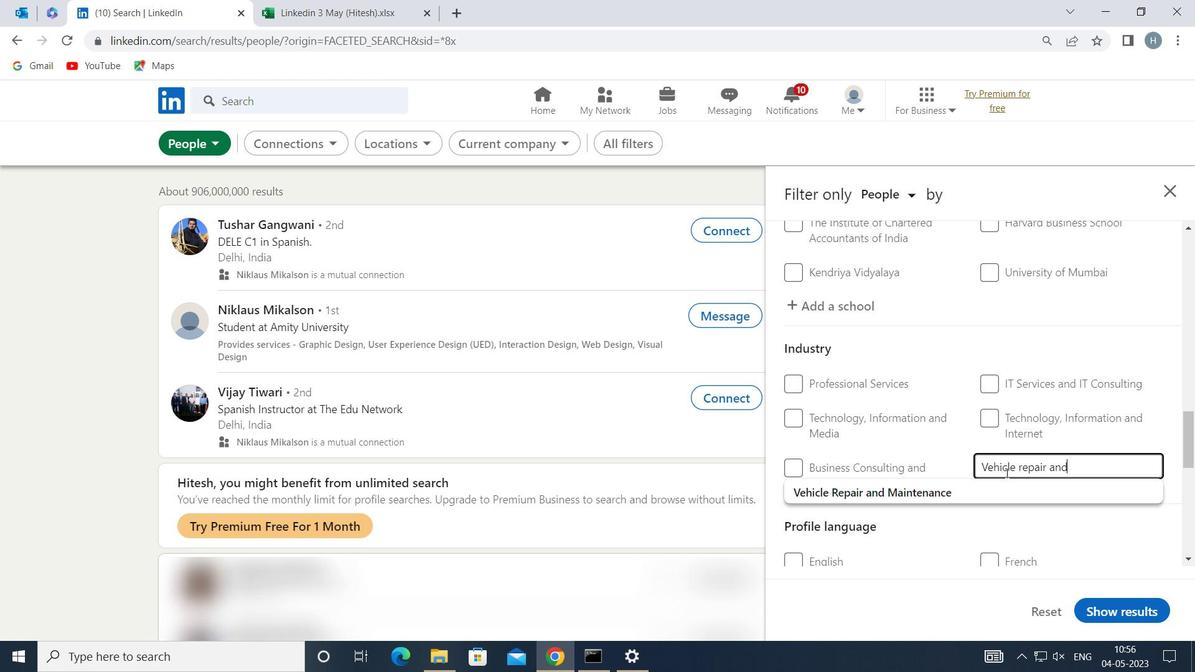 
Action: Mouse moved to (1017, 491)
Screenshot: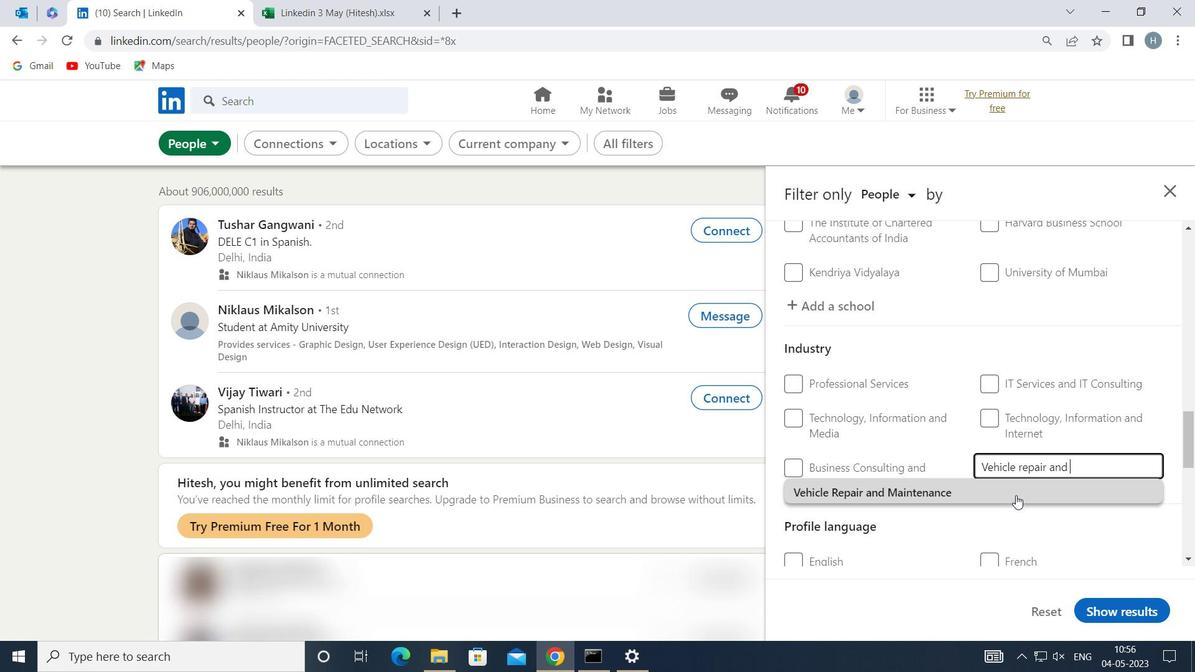 
Action: Mouse pressed left at (1017, 491)
Screenshot: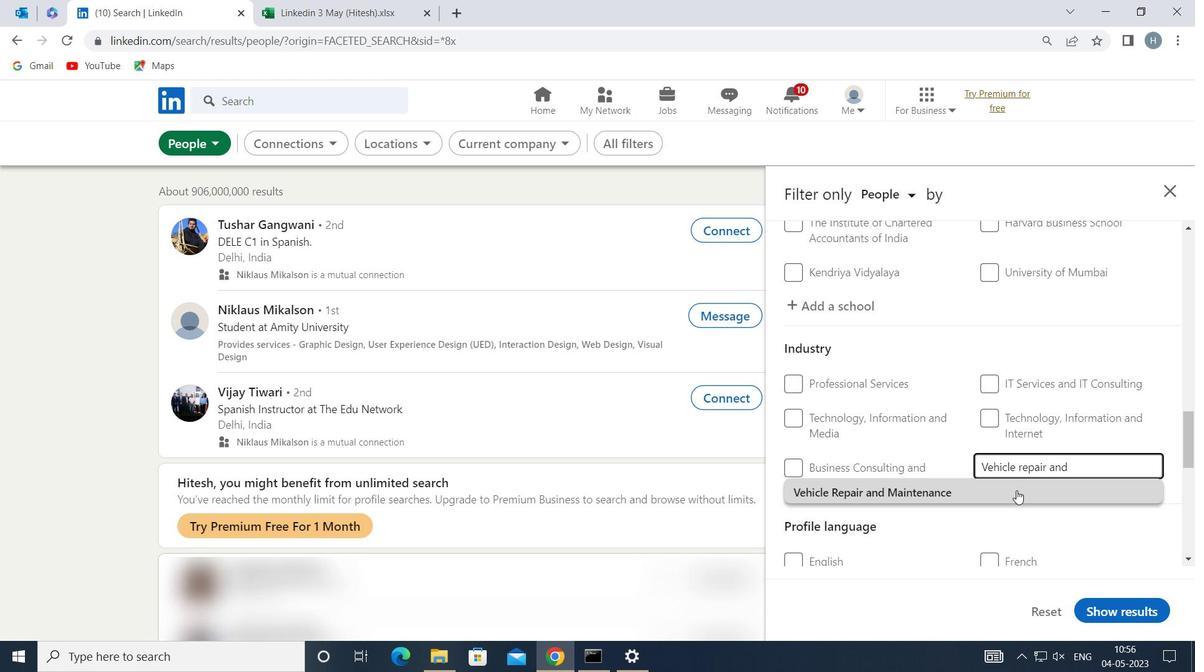 
Action: Mouse moved to (1012, 460)
Screenshot: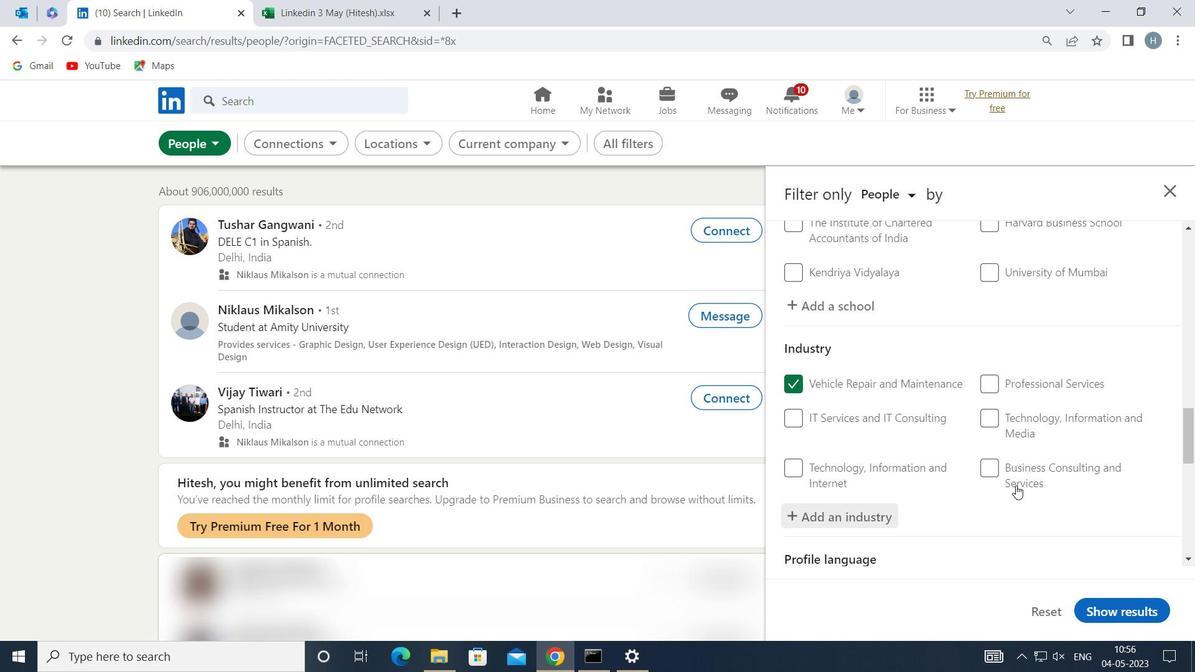 
Action: Mouse scrolled (1012, 459) with delta (0, 0)
Screenshot: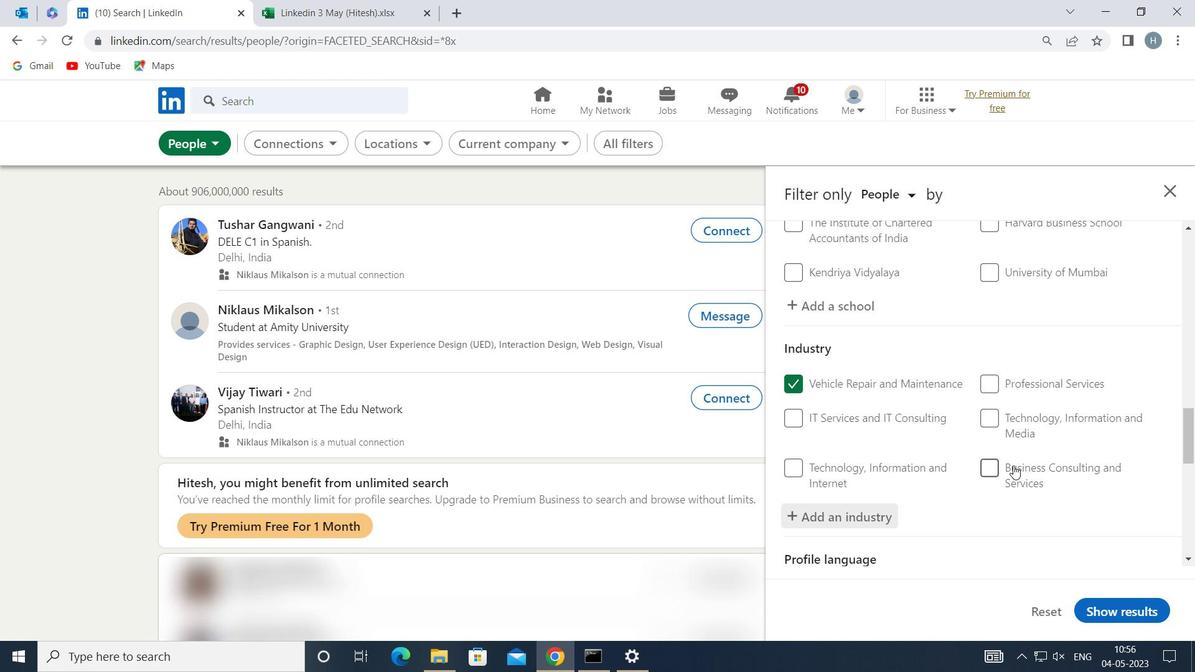 
Action: Mouse scrolled (1012, 459) with delta (0, 0)
Screenshot: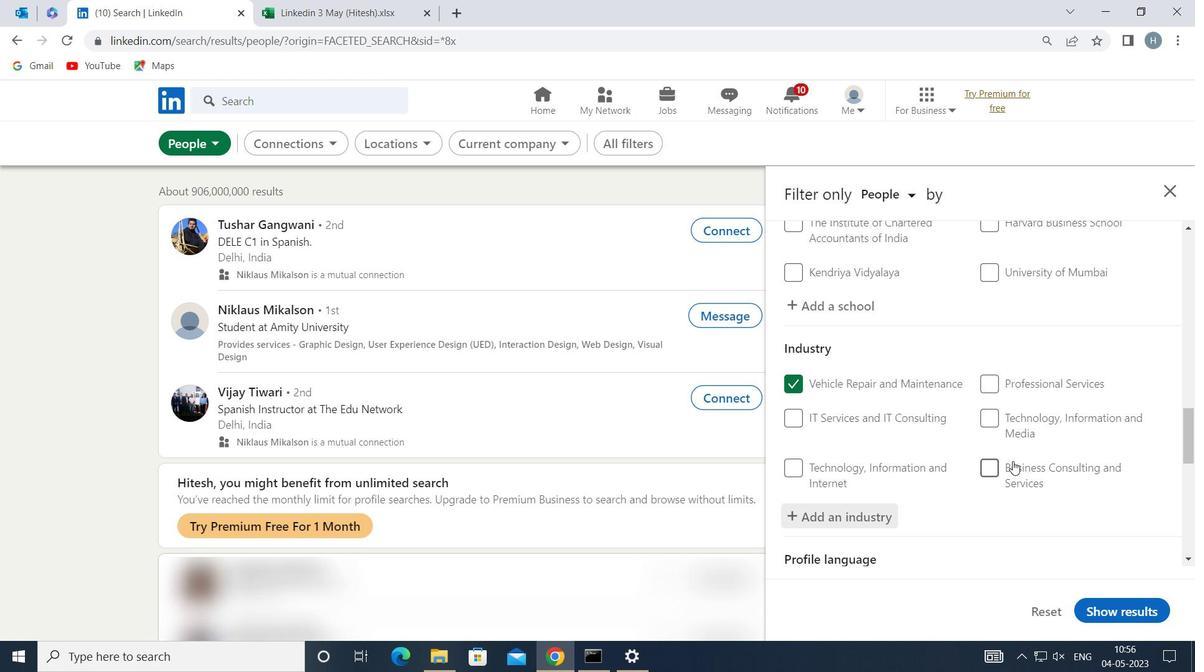 
Action: Mouse scrolled (1012, 459) with delta (0, 0)
Screenshot: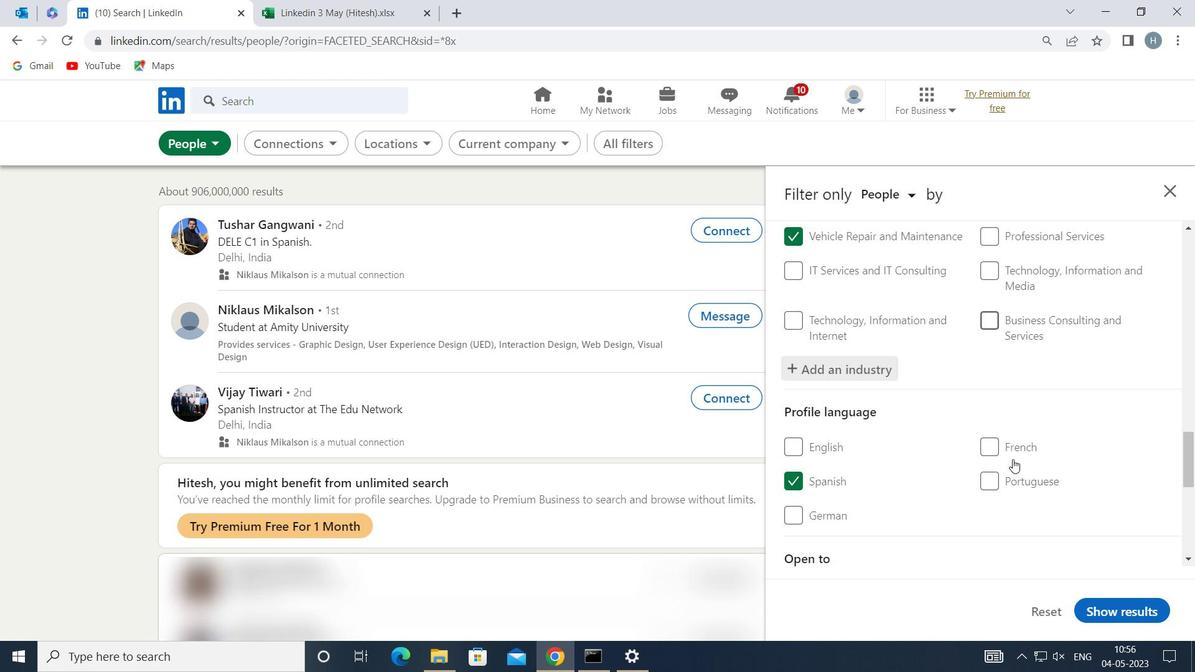 
Action: Mouse scrolled (1012, 459) with delta (0, 0)
Screenshot: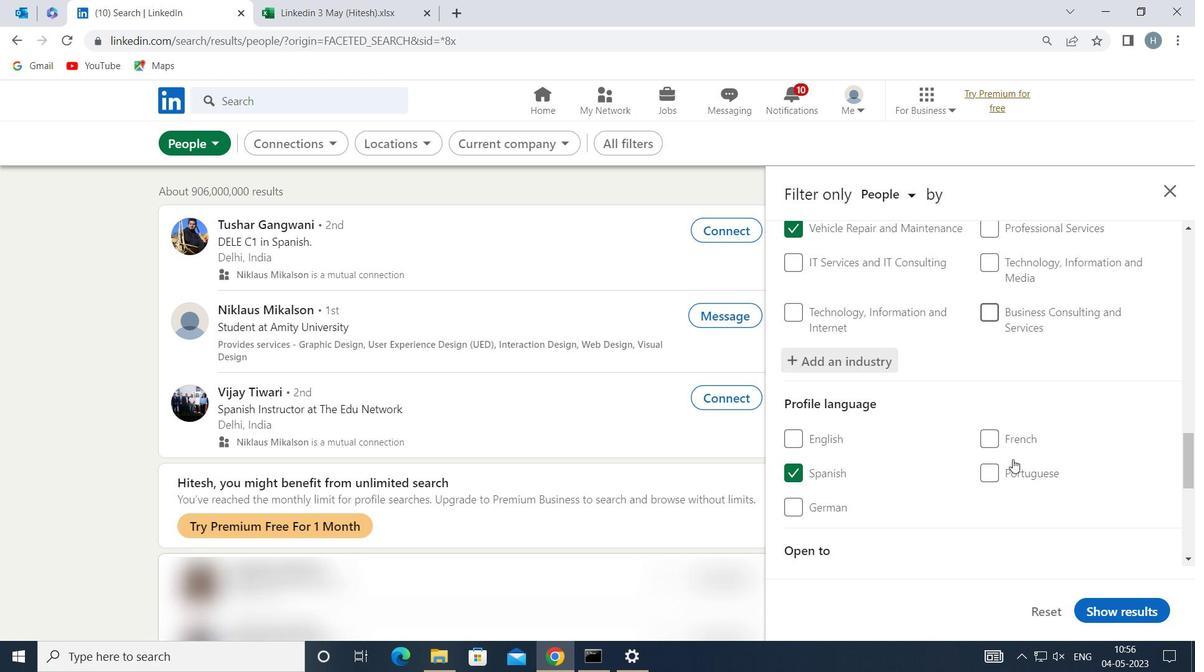 
Action: Mouse scrolled (1012, 459) with delta (0, 0)
Screenshot: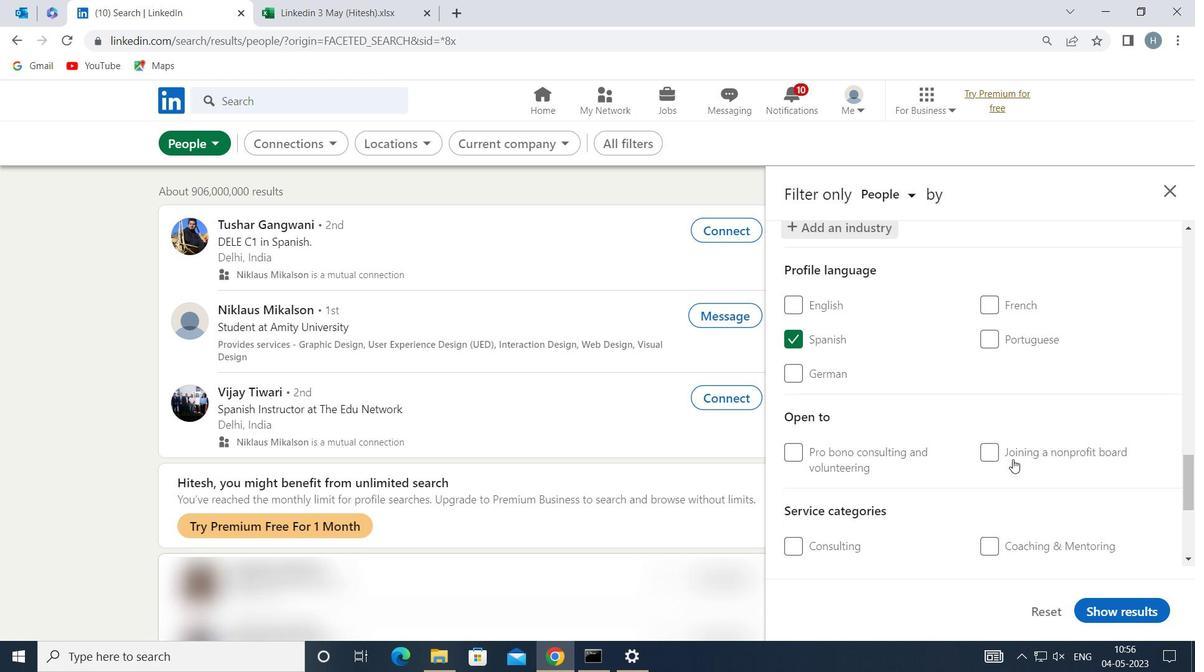 
Action: Mouse moved to (1012, 460)
Screenshot: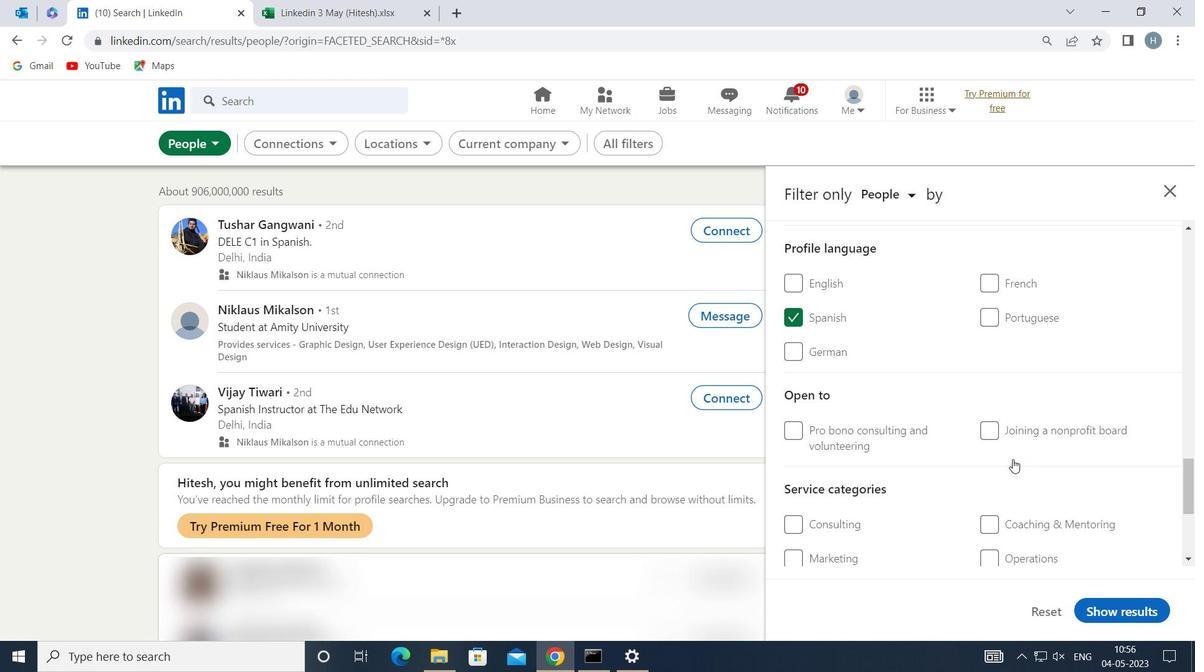 
Action: Mouse scrolled (1012, 459) with delta (0, 0)
Screenshot: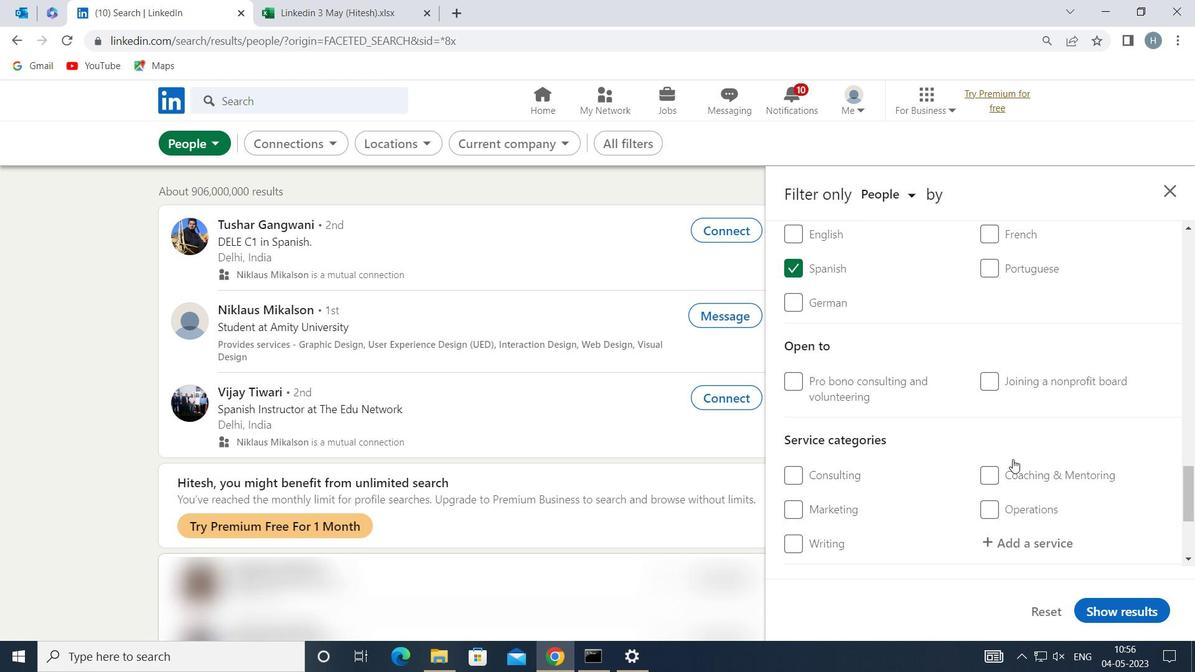 
Action: Mouse moved to (843, 369)
Screenshot: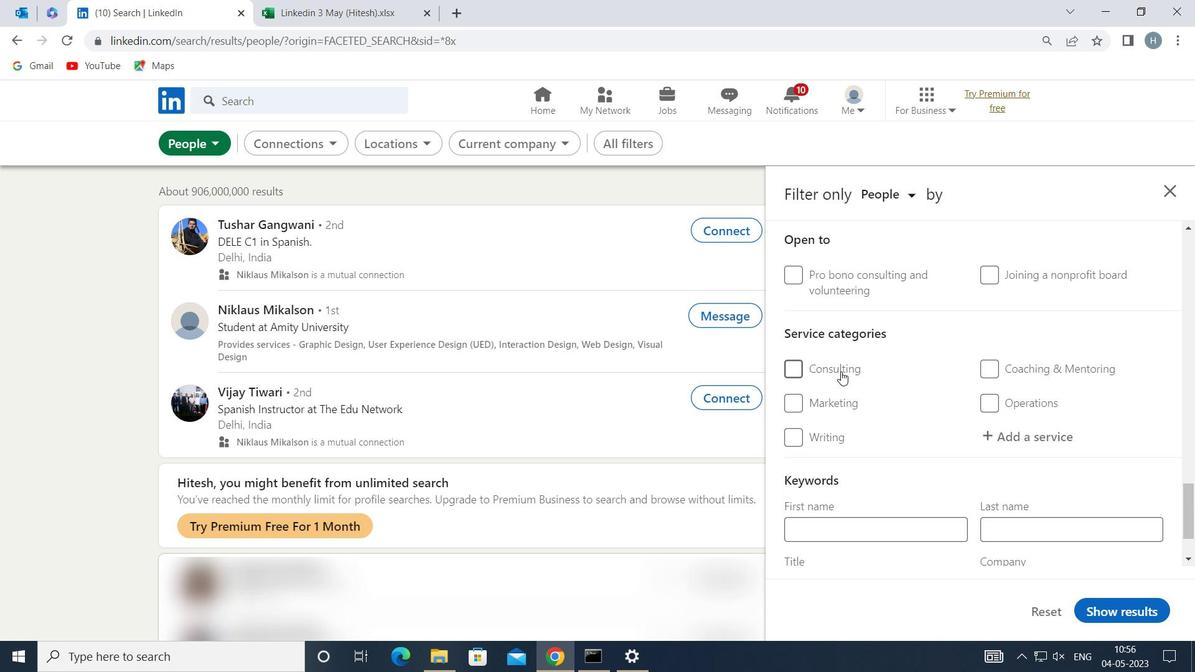
Action: Mouse pressed left at (843, 369)
Screenshot: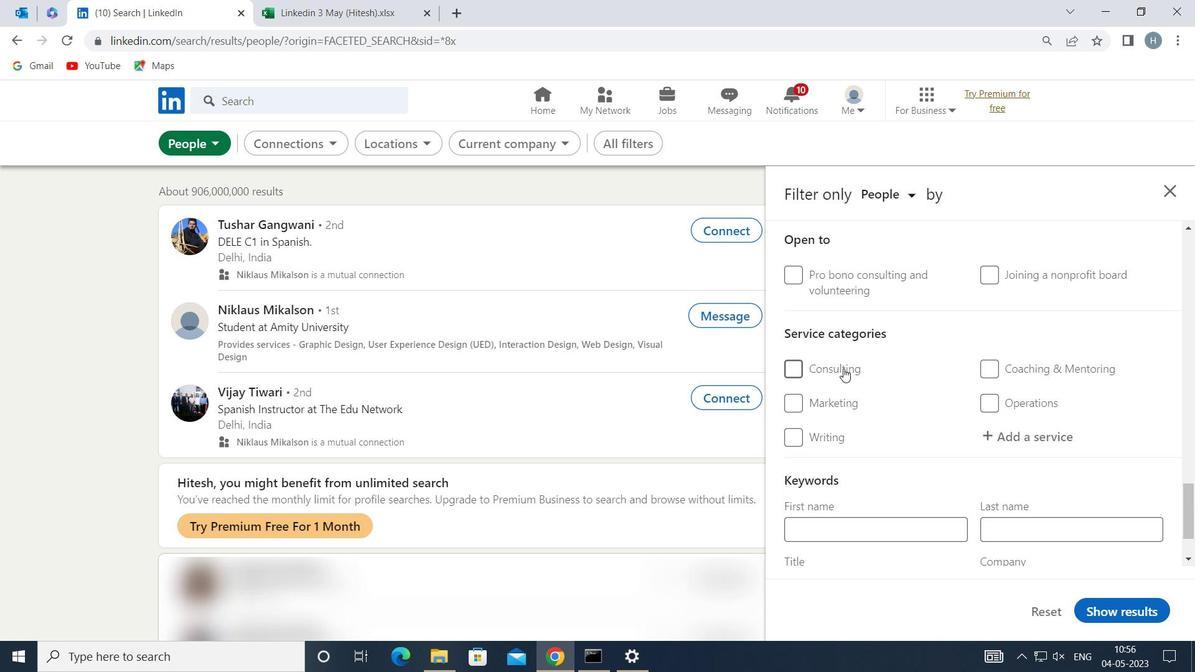 
Action: Mouse moved to (938, 438)
Screenshot: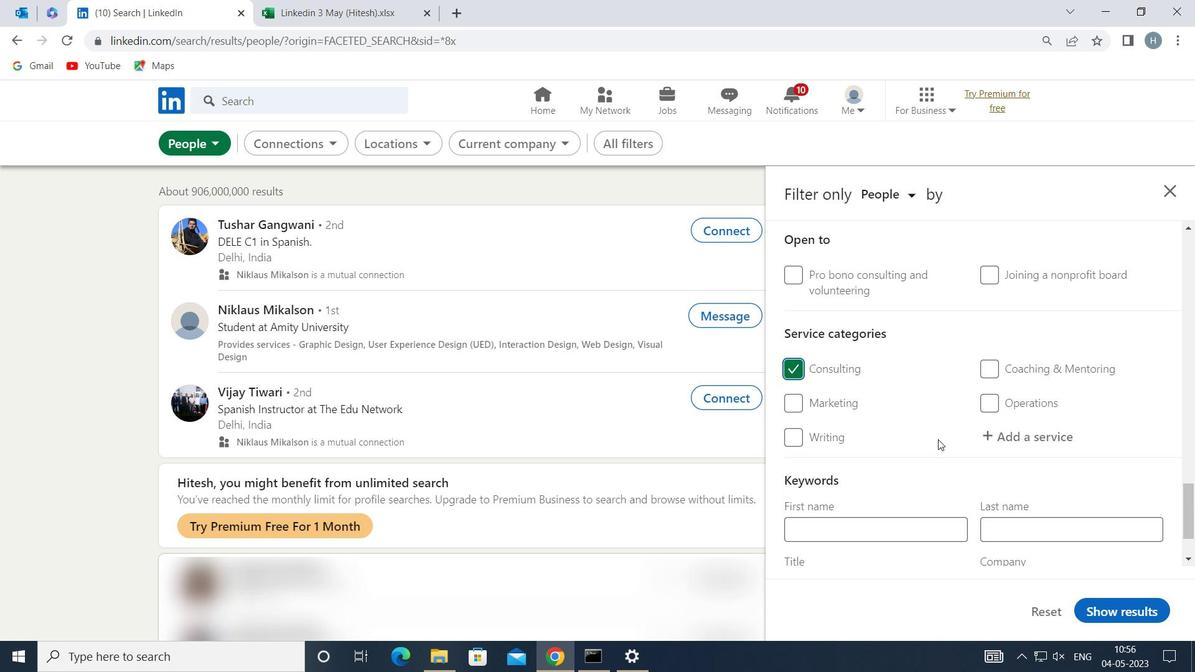 
Action: Mouse scrolled (938, 437) with delta (0, 0)
Screenshot: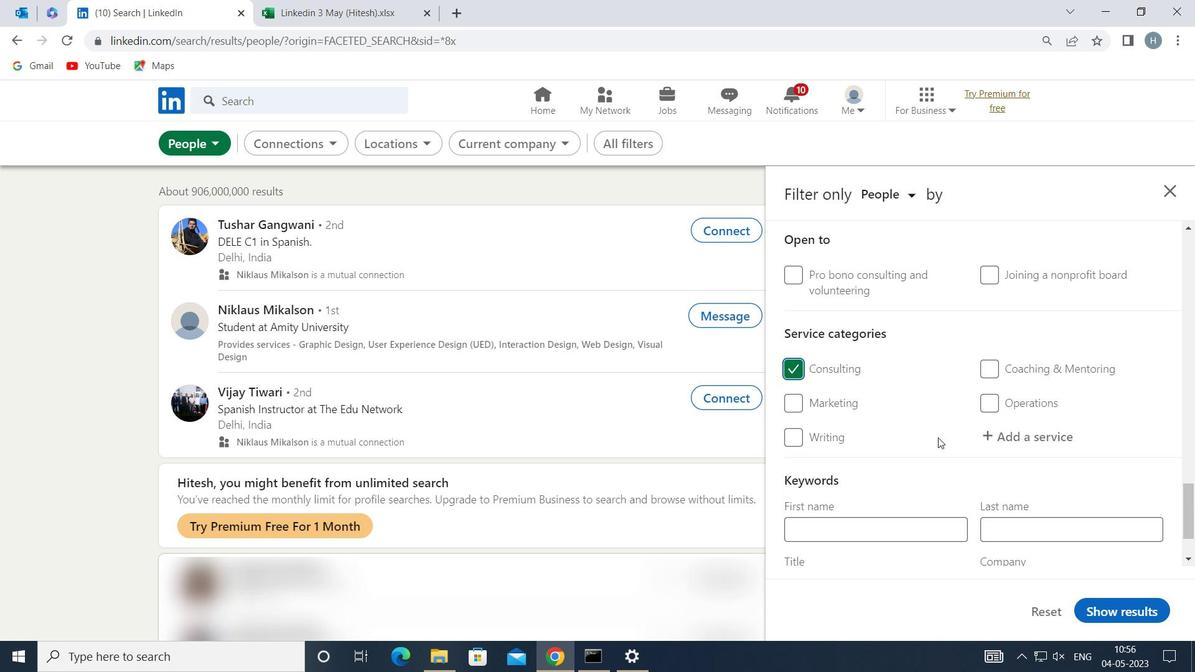 
Action: Mouse scrolled (938, 437) with delta (0, 0)
Screenshot: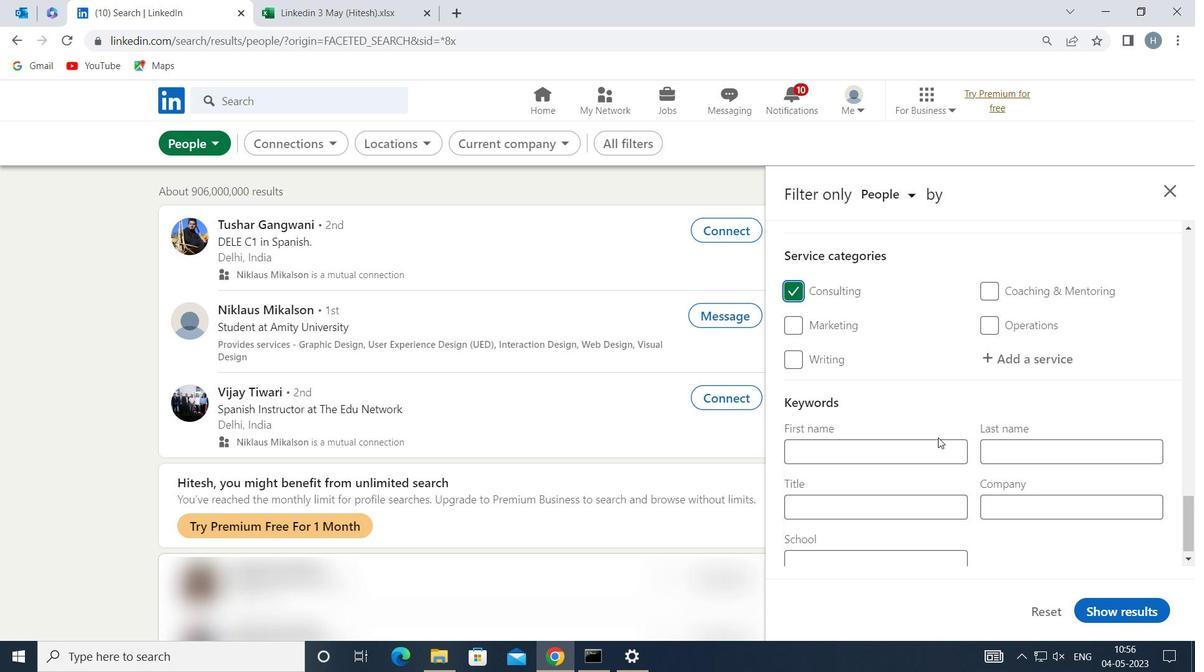 
Action: Mouse scrolled (938, 437) with delta (0, 0)
Screenshot: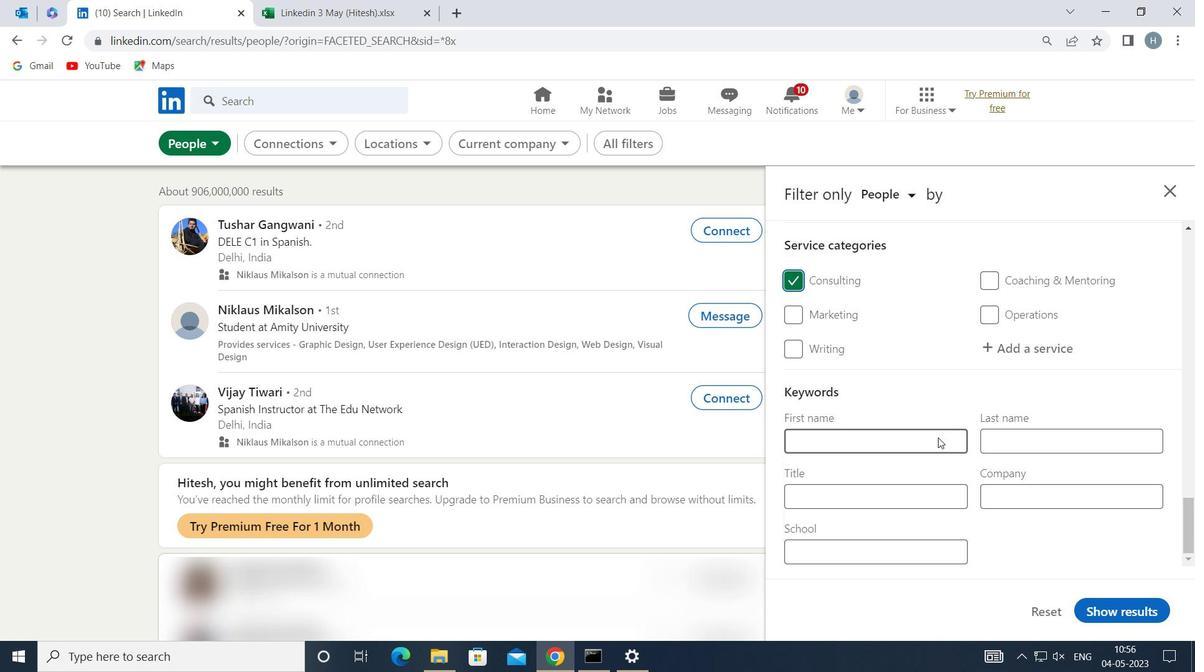 
Action: Mouse moved to (930, 493)
Screenshot: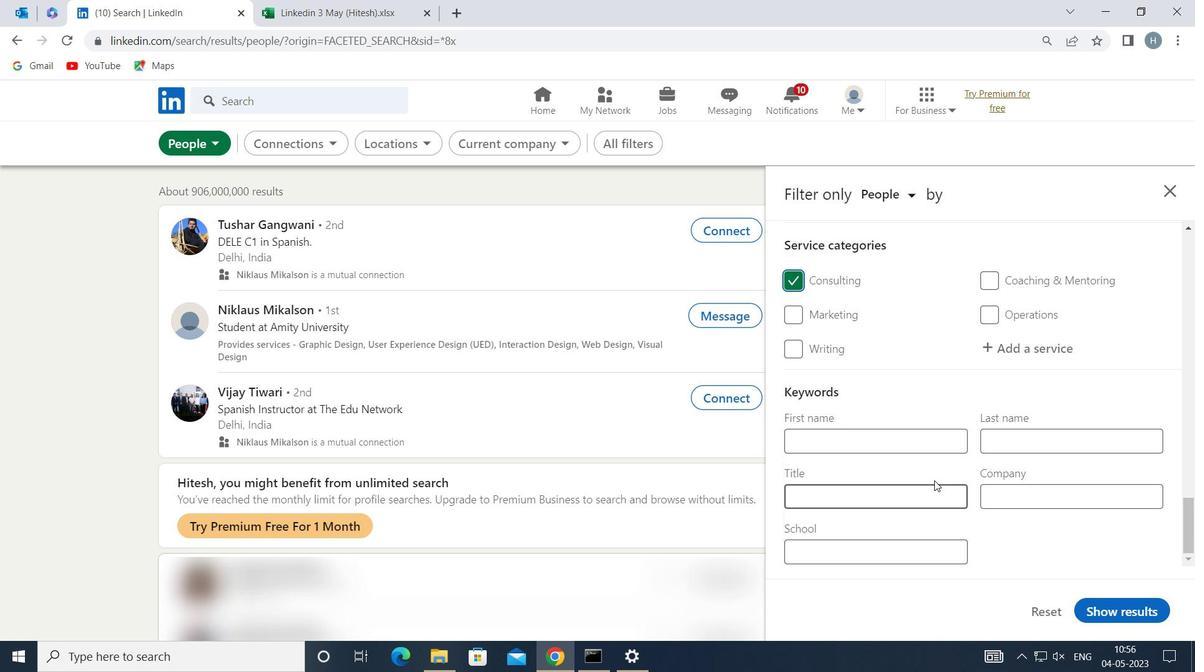 
Action: Mouse pressed left at (930, 493)
Screenshot: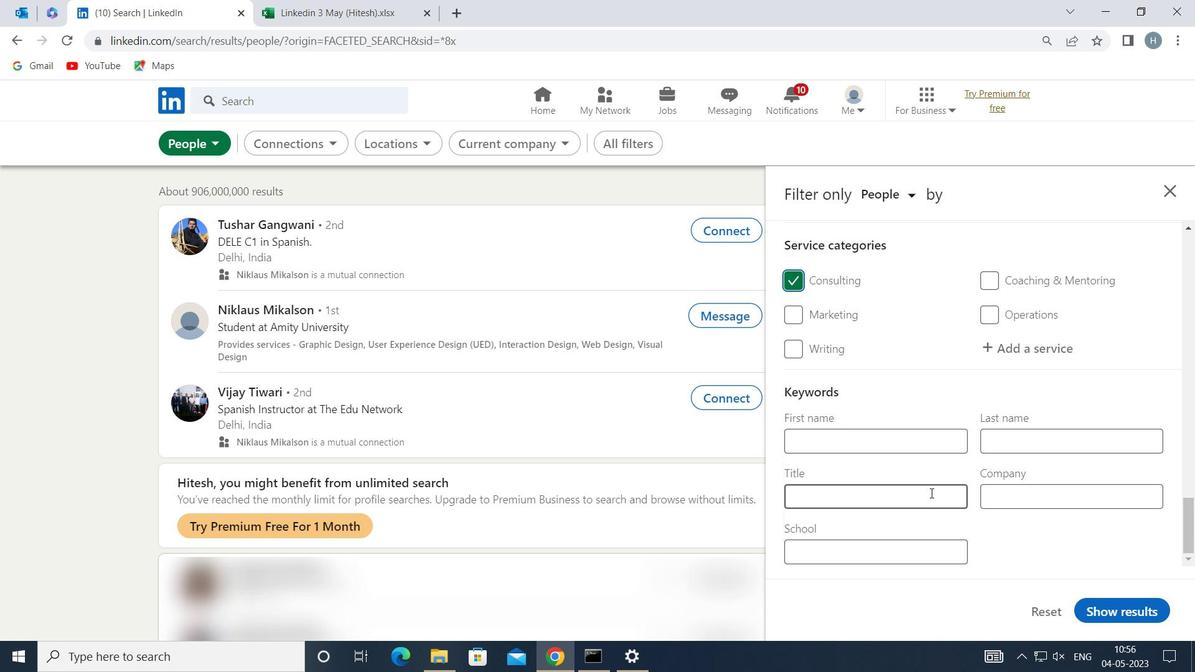 
Action: Mouse moved to (913, 486)
Screenshot: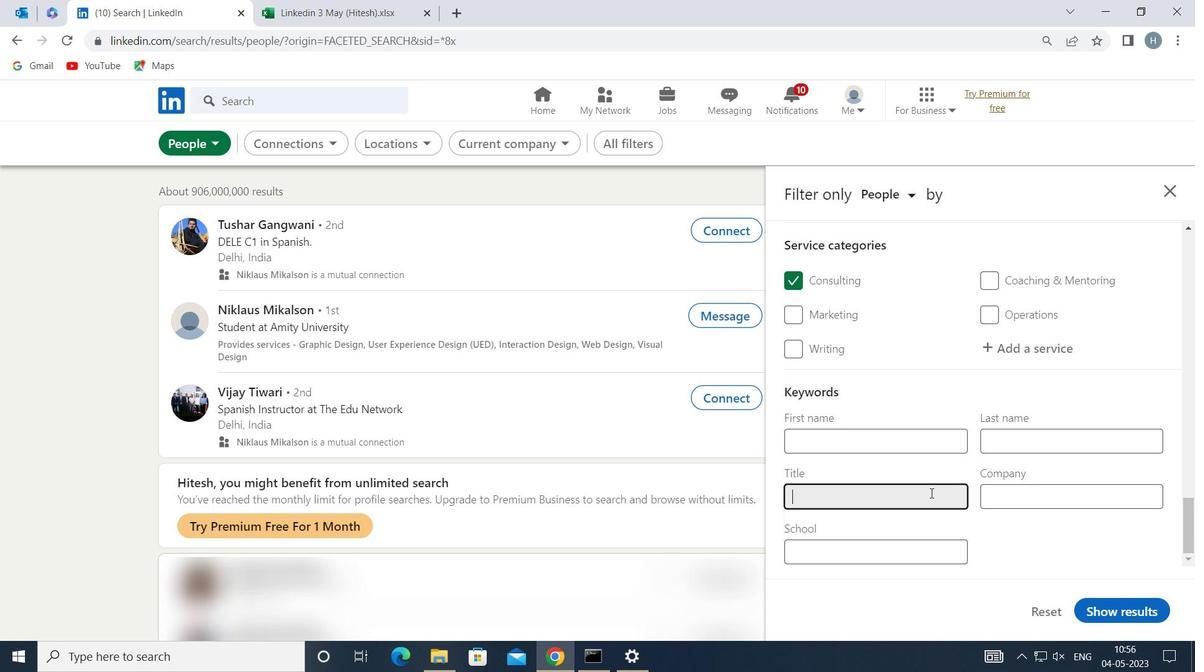 
Action: Key pressed <Key.shift>BENEFITS<Key.space><Key.shift><Key.shift><Key.shift><Key.shift><Key.shift>MANAGER
Screenshot: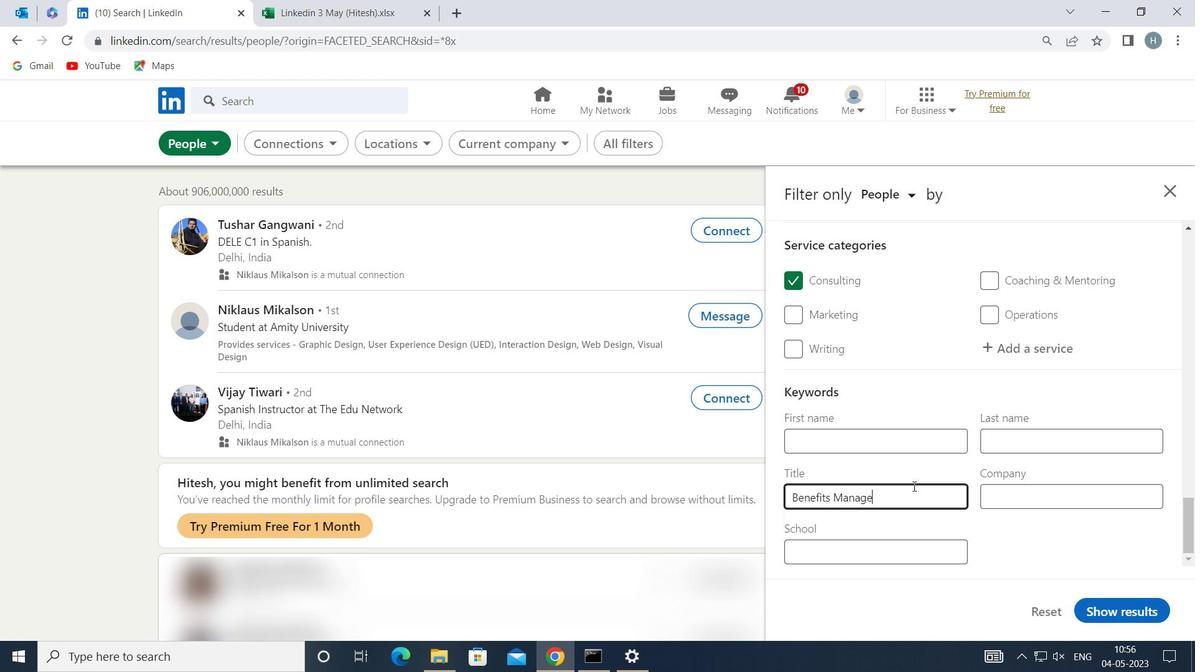 
Action: Mouse moved to (1135, 614)
Screenshot: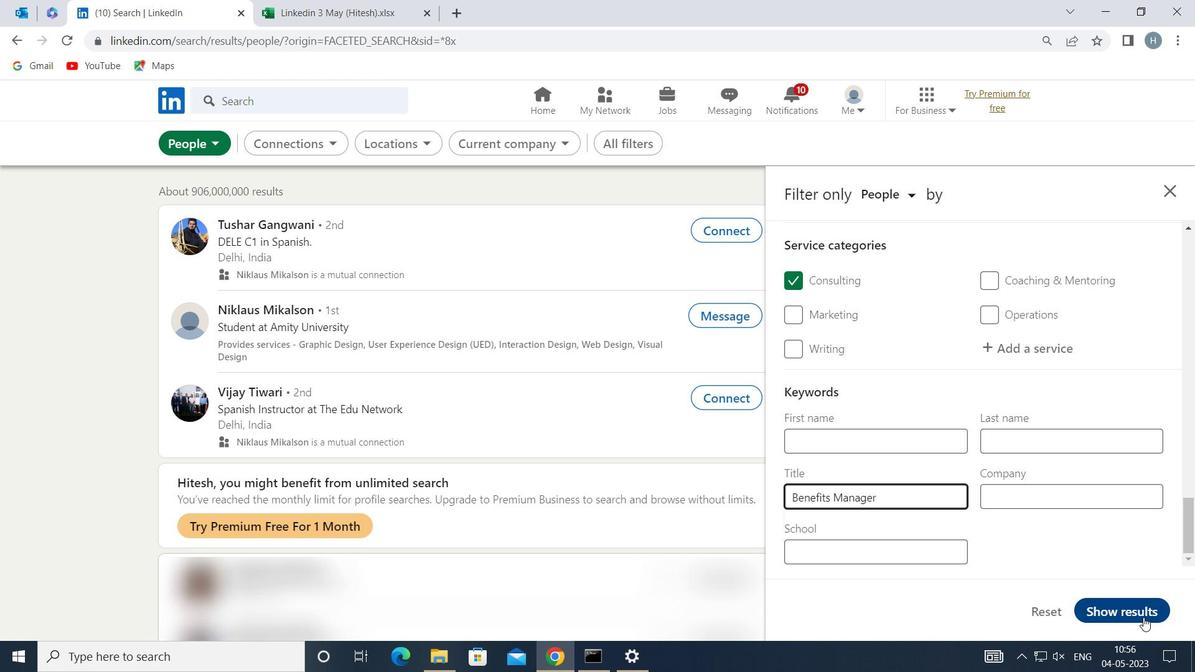 
Action: Mouse pressed left at (1135, 614)
Screenshot: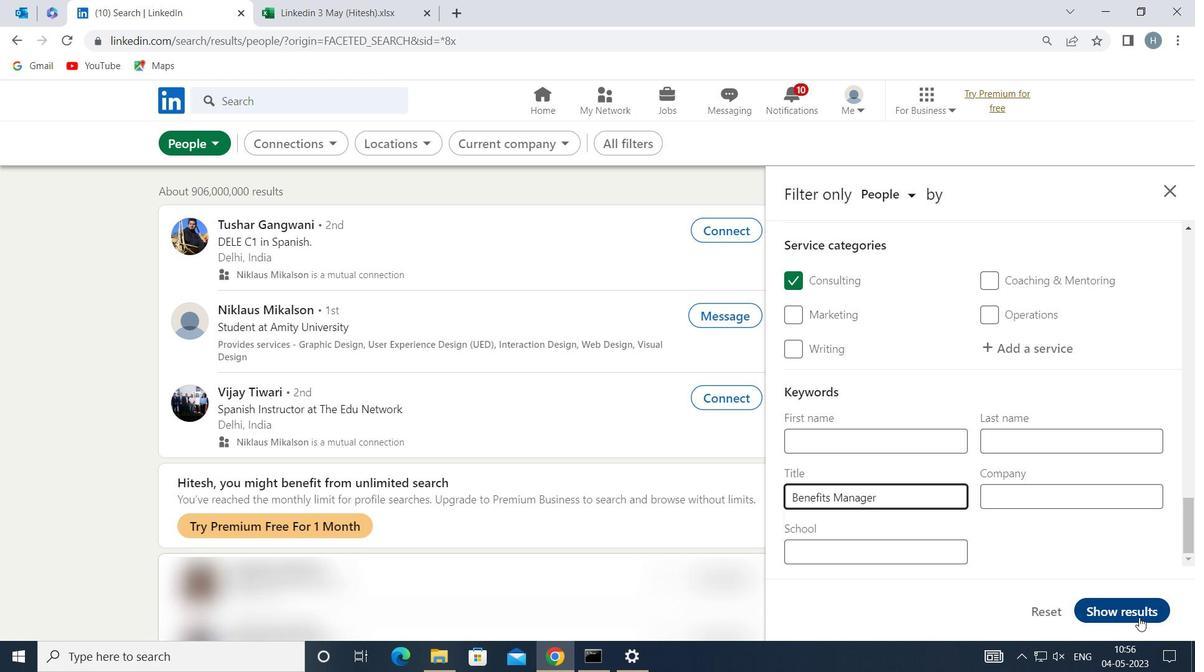 
Action: Mouse moved to (950, 533)
Screenshot: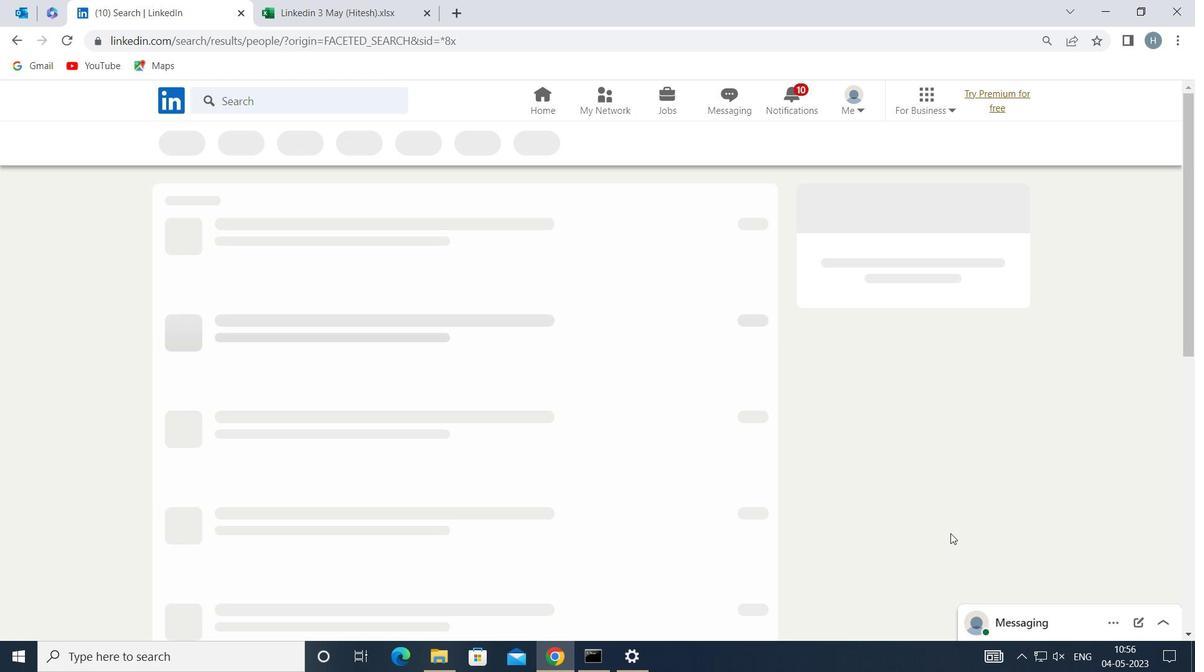
